 Task: Find a house in Naivasha, Kenya for 4 adults from August 12 to August 24, with a price range of ₹10,000 to ₹16,000 per night, including WiFi, free parking, TV, gym, and breakfast.
Action: Mouse moved to (514, 134)
Screenshot: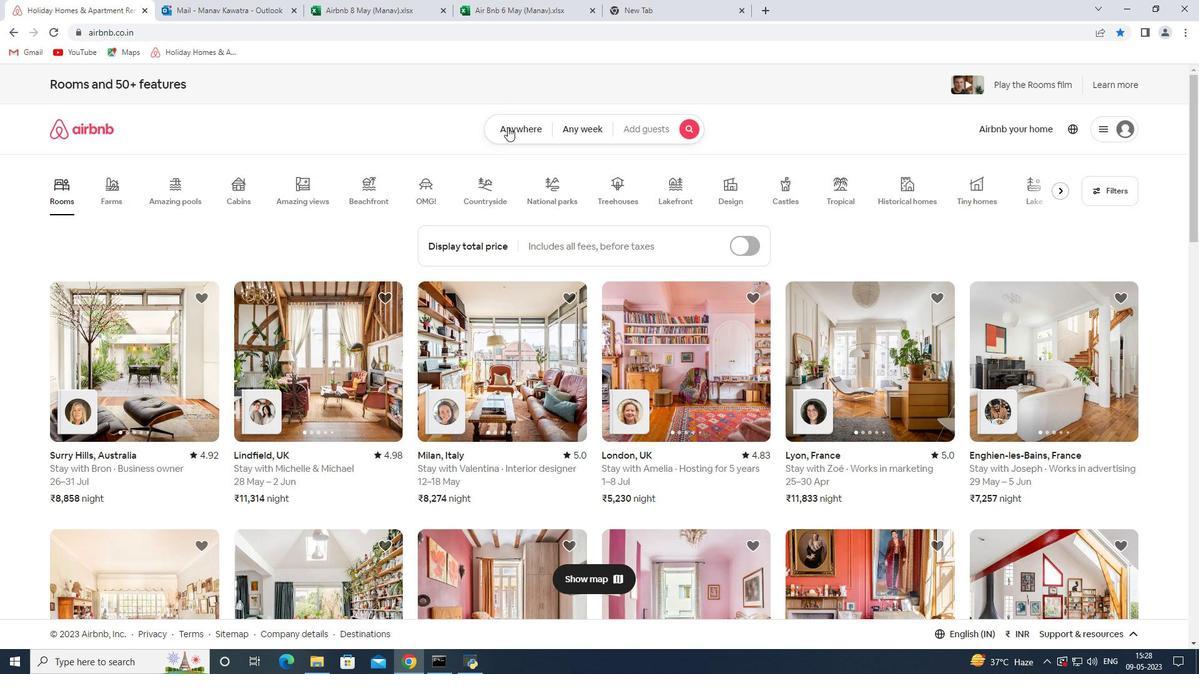 
Action: Mouse pressed left at (514, 134)
Screenshot: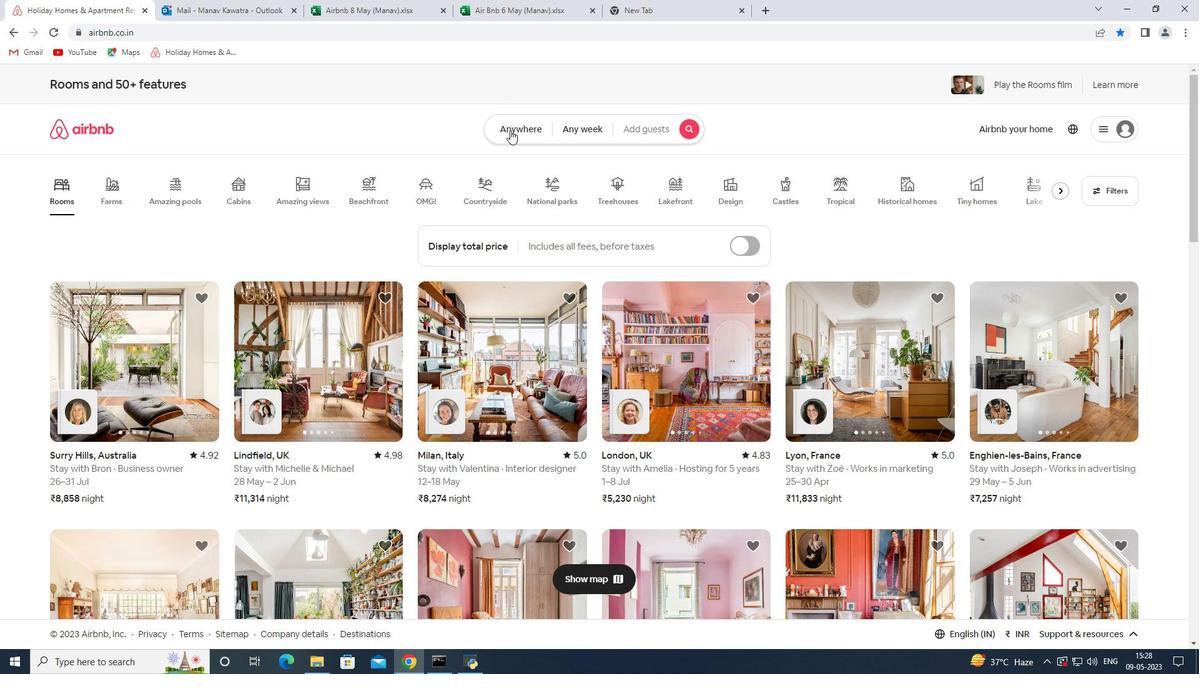 
Action: Mouse moved to (445, 176)
Screenshot: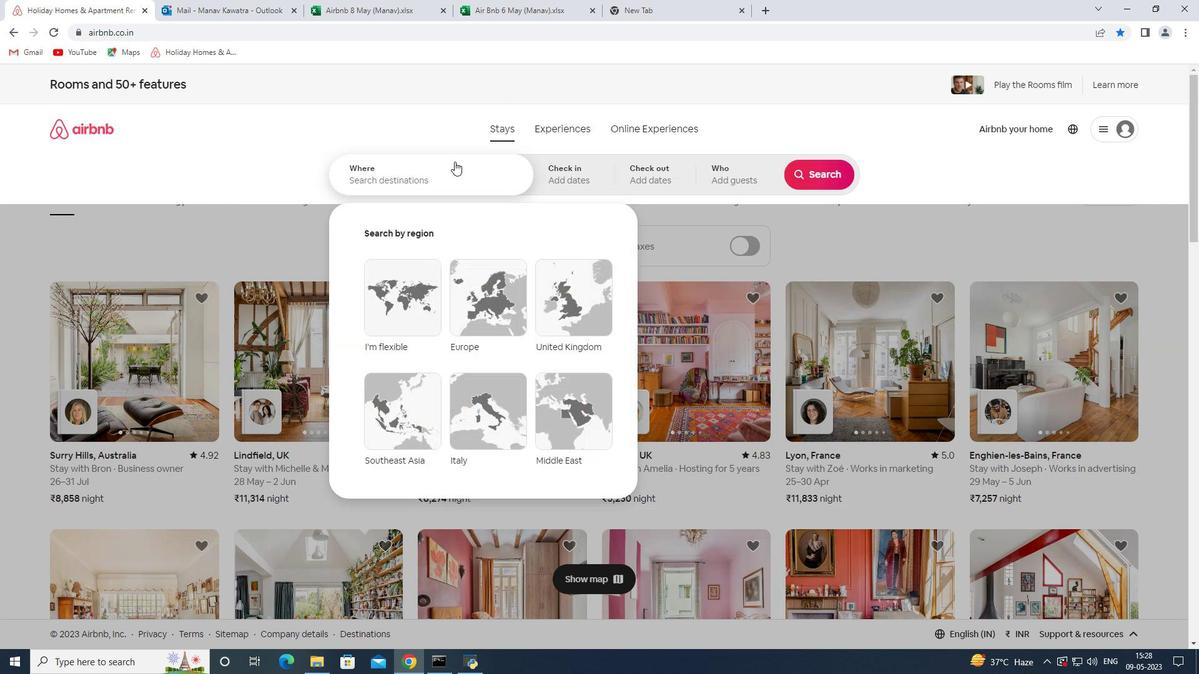 
Action: Mouse pressed left at (445, 176)
Screenshot: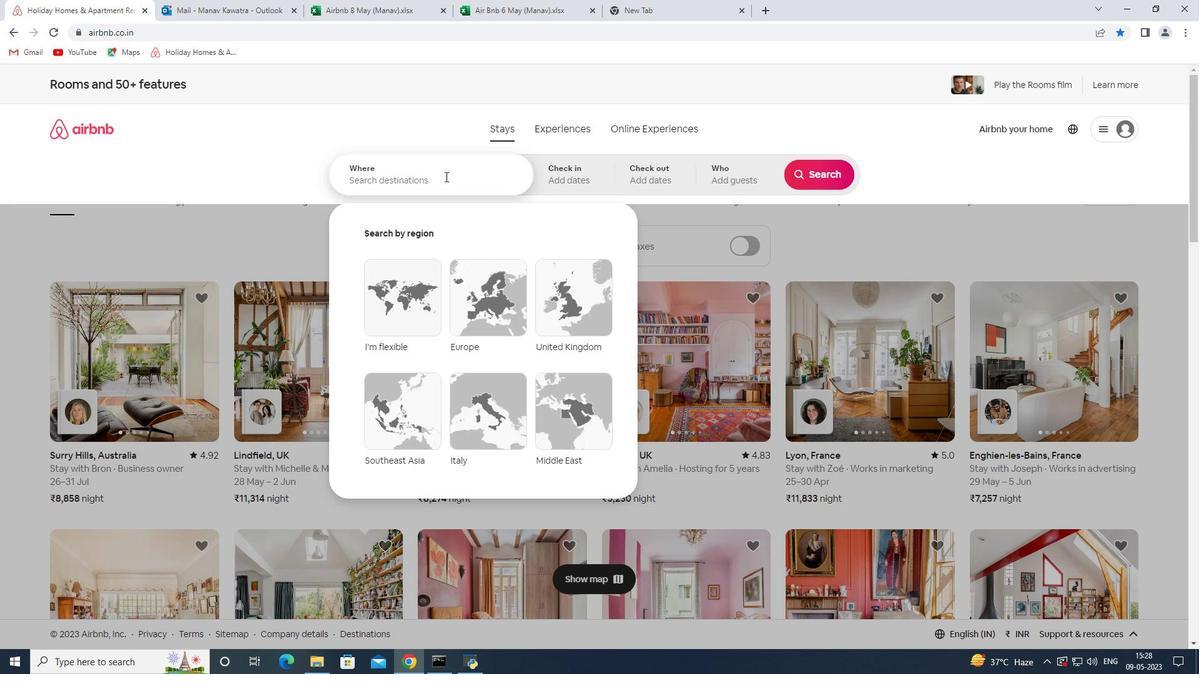 
Action: Key pressed <Key.shift>Naivasha<Key.space><Key.shift>Ke
Screenshot: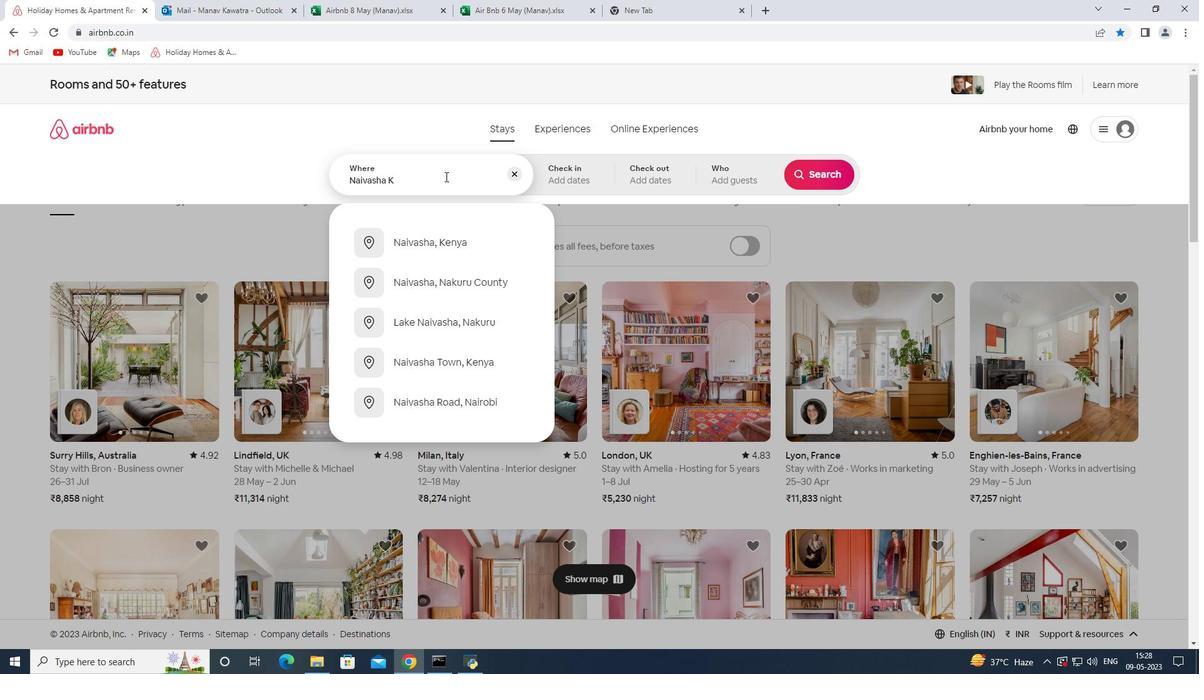 
Action: Mouse moved to (497, 242)
Screenshot: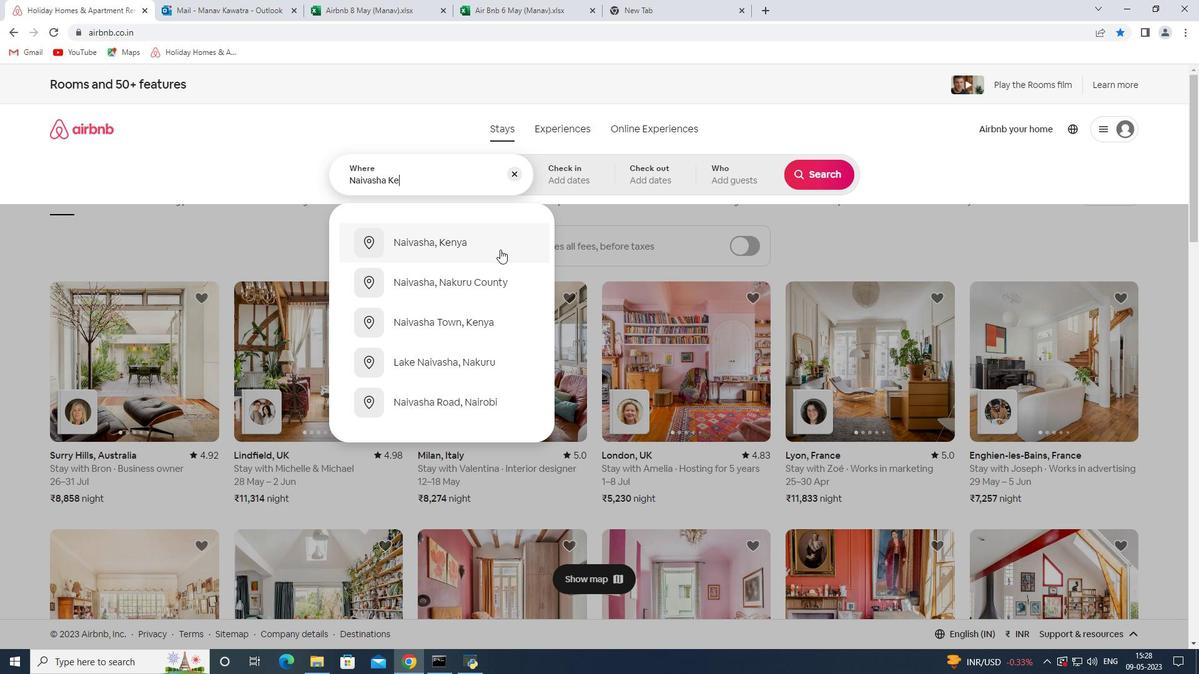 
Action: Mouse pressed left at (497, 242)
Screenshot: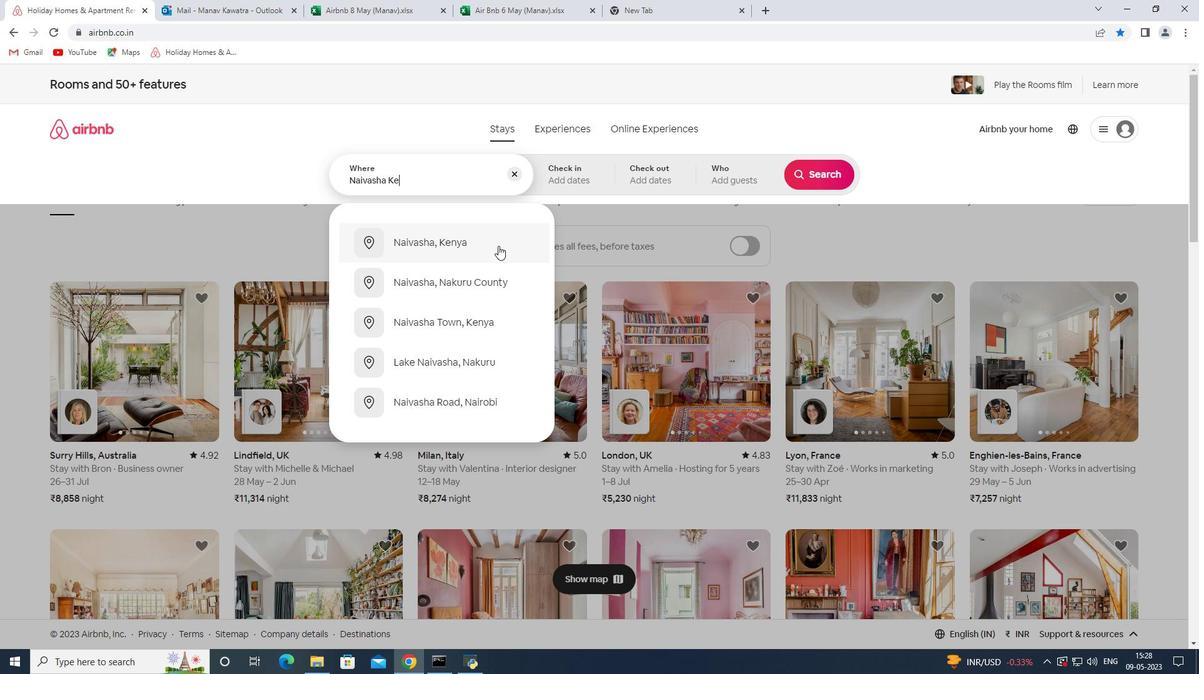 
Action: Mouse moved to (824, 269)
Screenshot: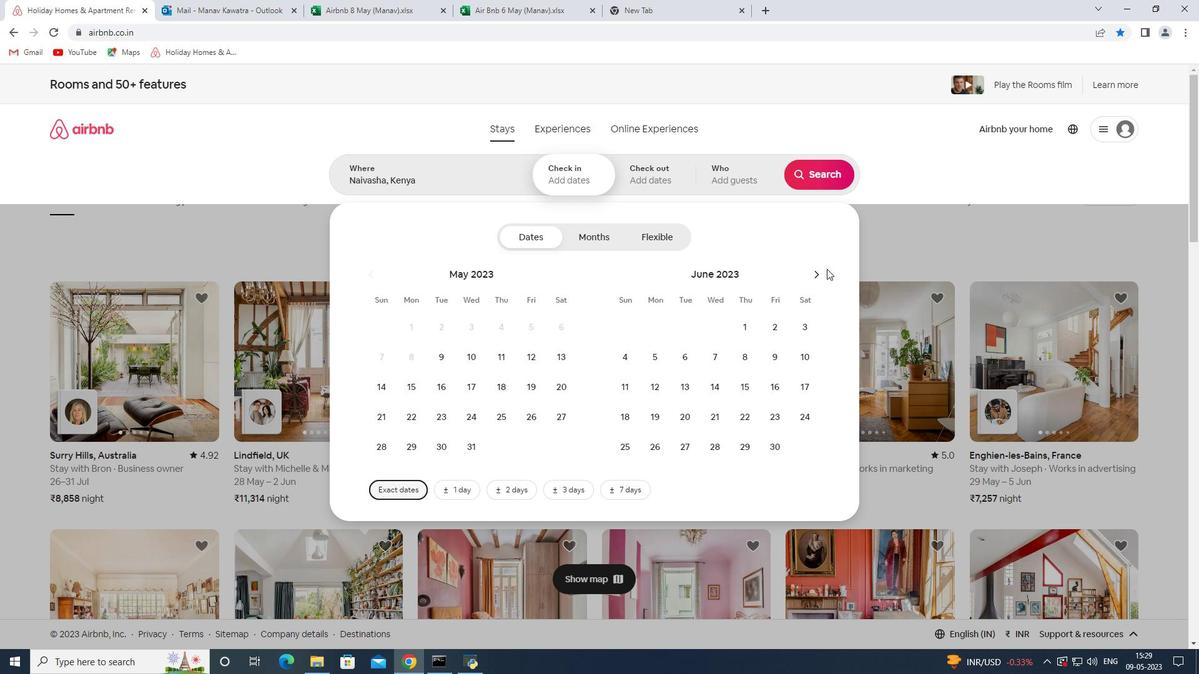 
Action: Mouse pressed left at (824, 269)
Screenshot: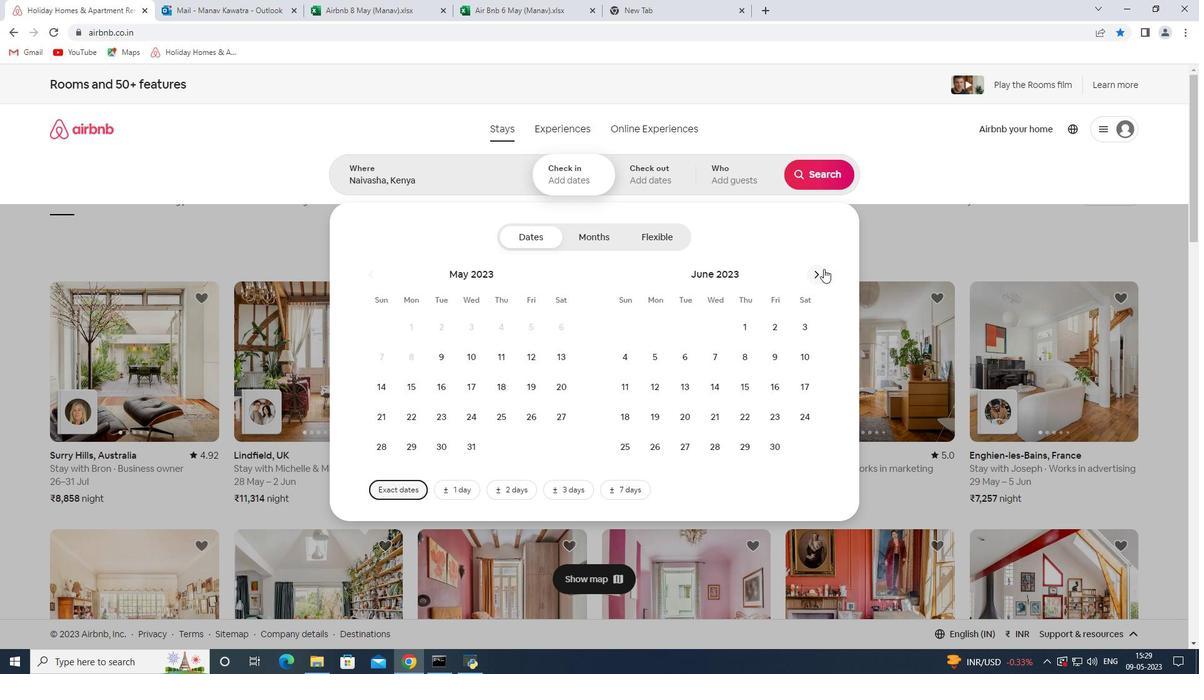 
Action: Mouse moved to (823, 270)
Screenshot: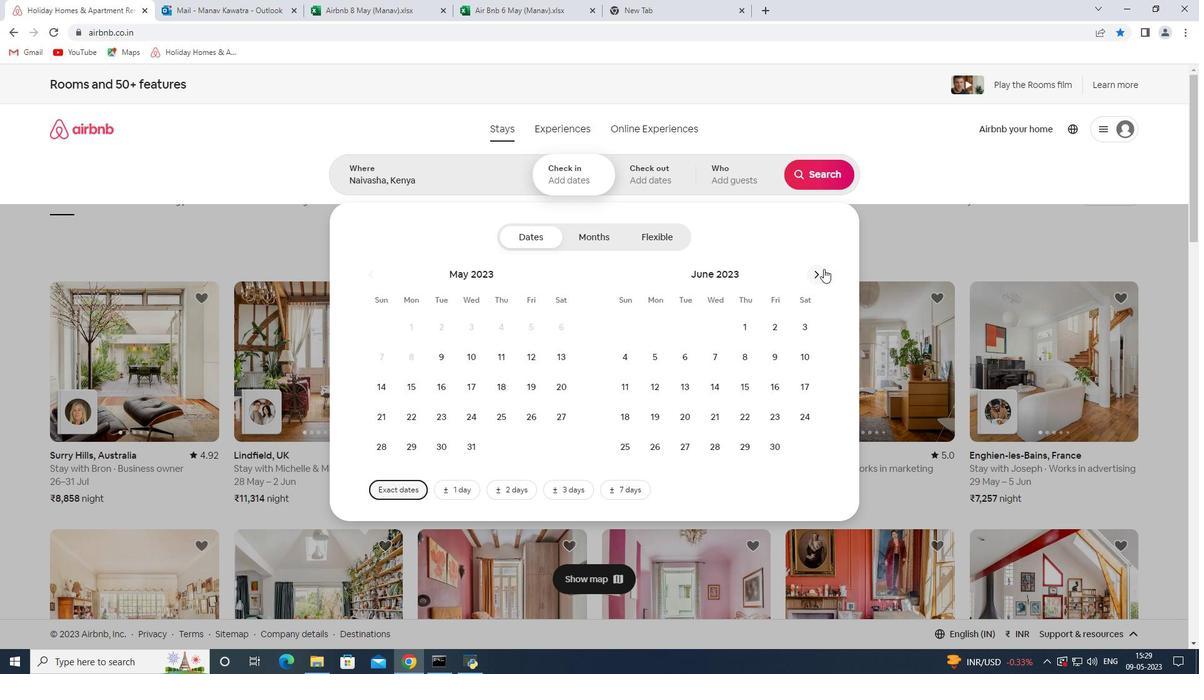 
Action: Mouse pressed left at (823, 270)
Screenshot: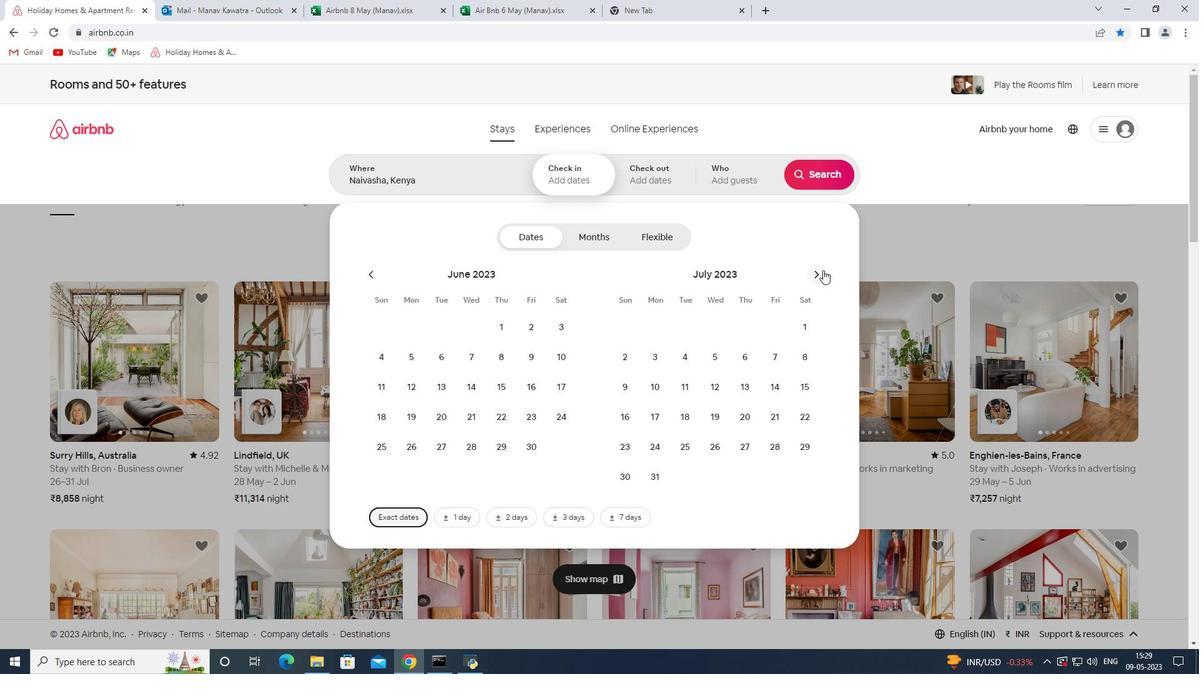 
Action: Mouse moved to (810, 357)
Screenshot: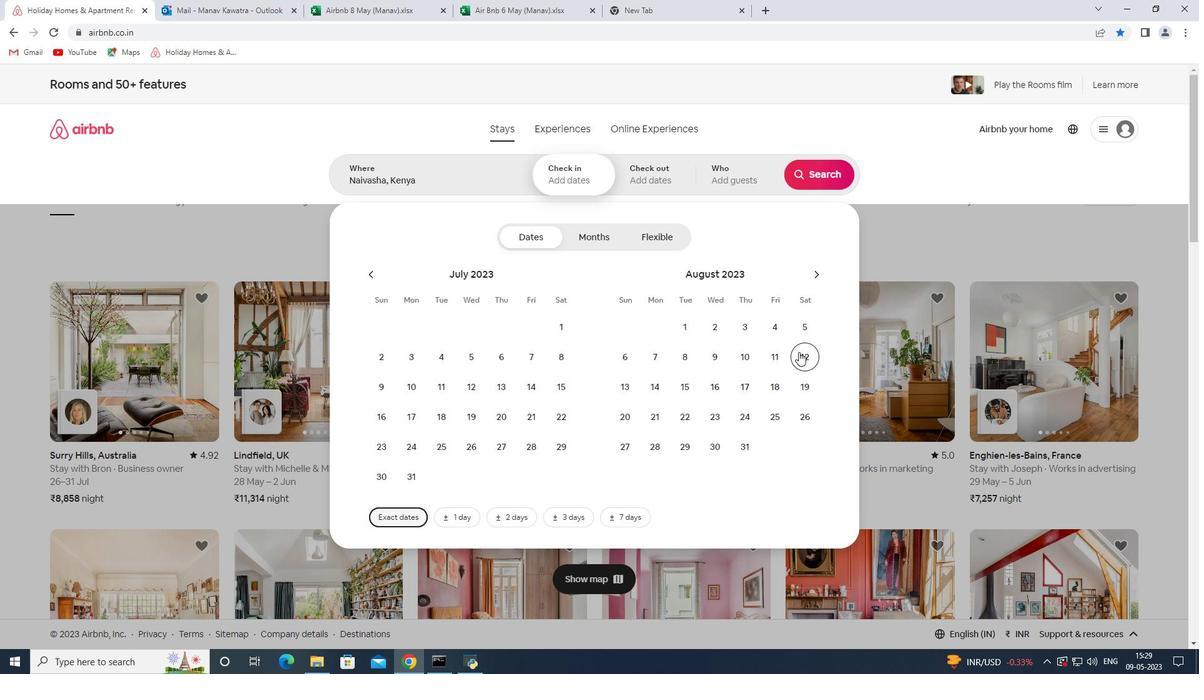
Action: Mouse pressed left at (810, 357)
Screenshot: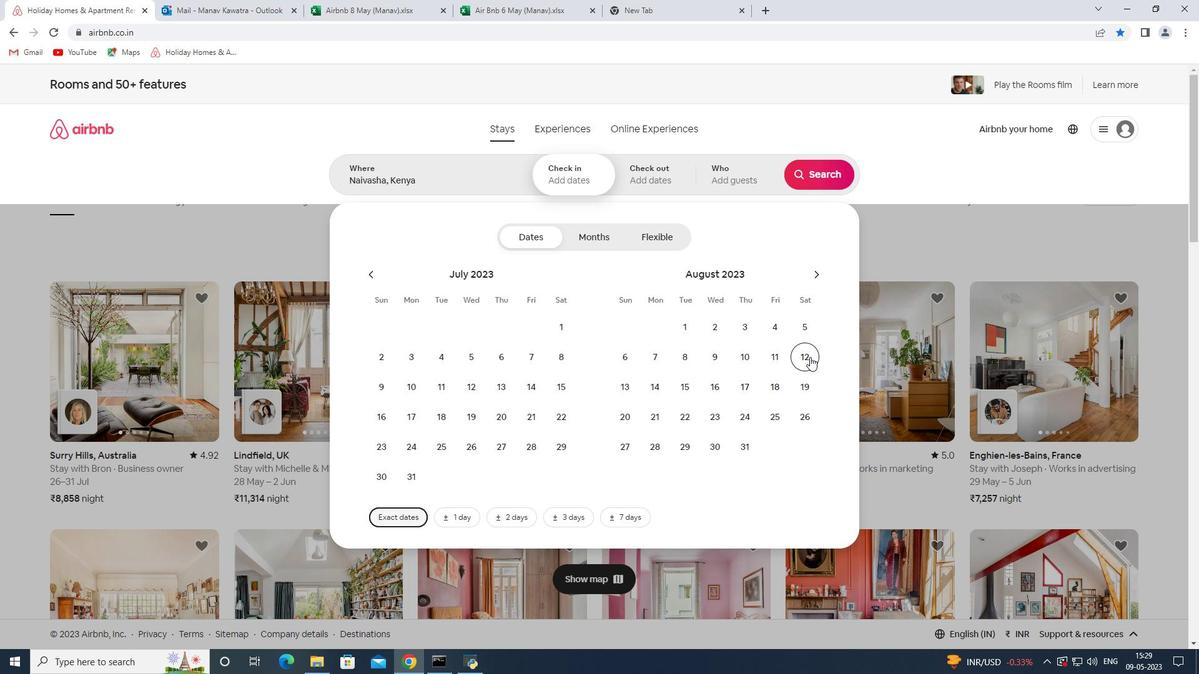 
Action: Mouse moved to (711, 386)
Screenshot: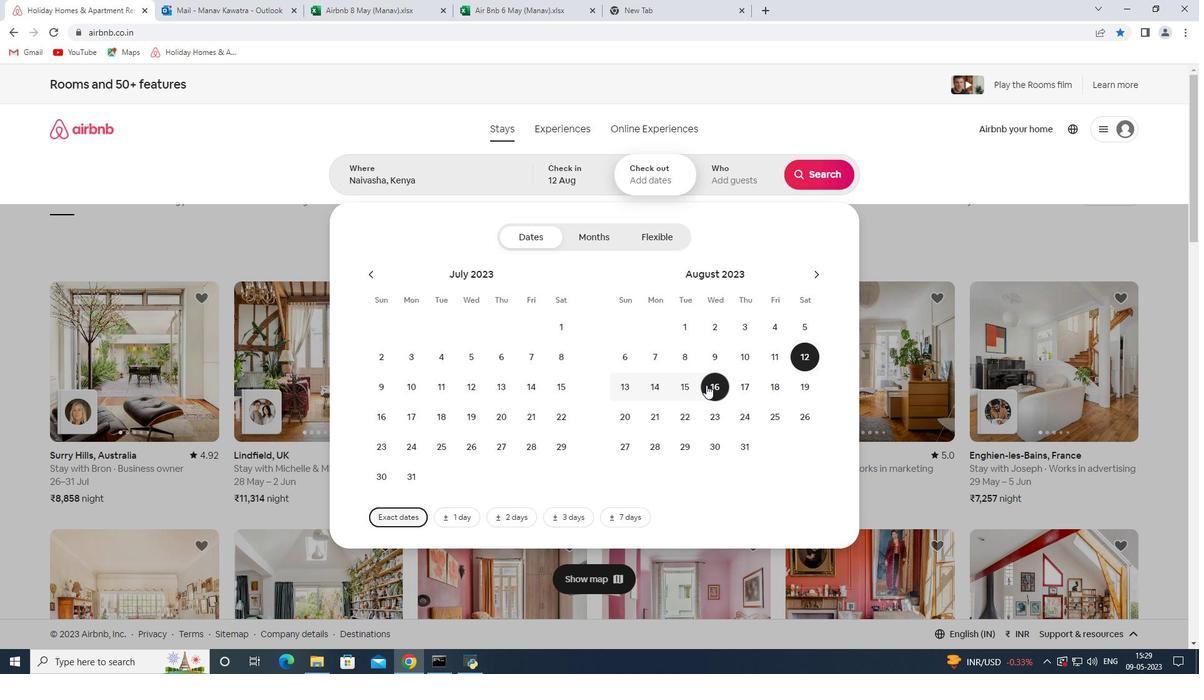 
Action: Mouse pressed left at (711, 386)
Screenshot: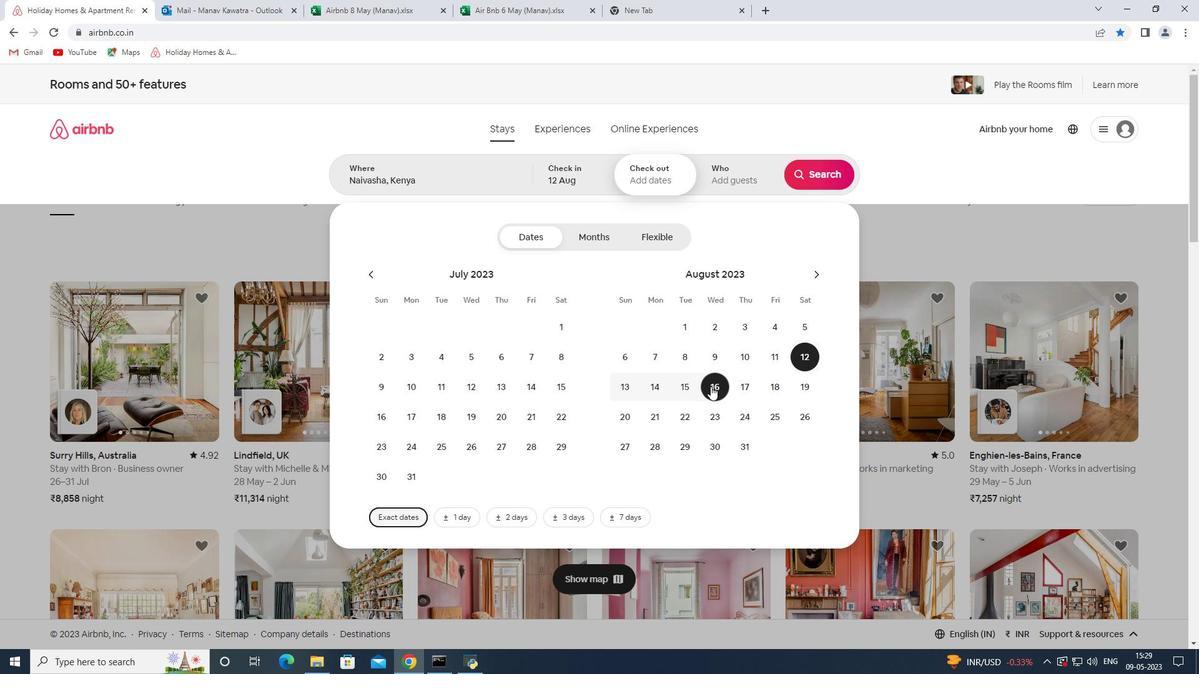 
Action: Mouse moved to (728, 174)
Screenshot: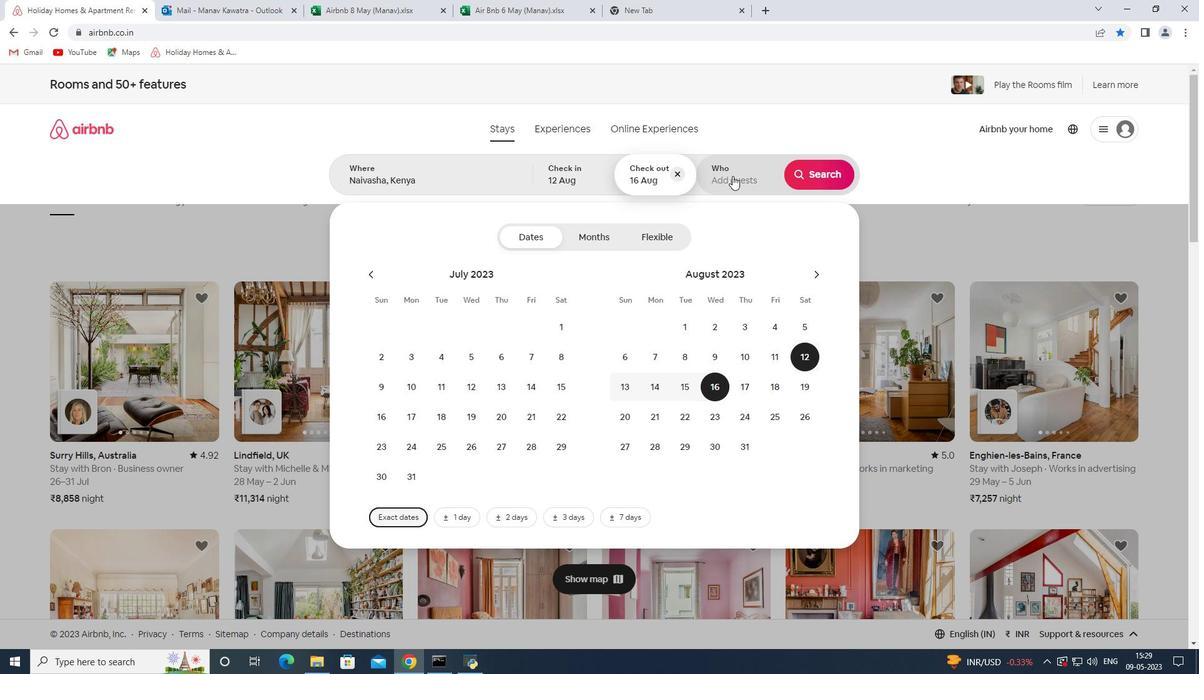 
Action: Mouse pressed left at (728, 174)
Screenshot: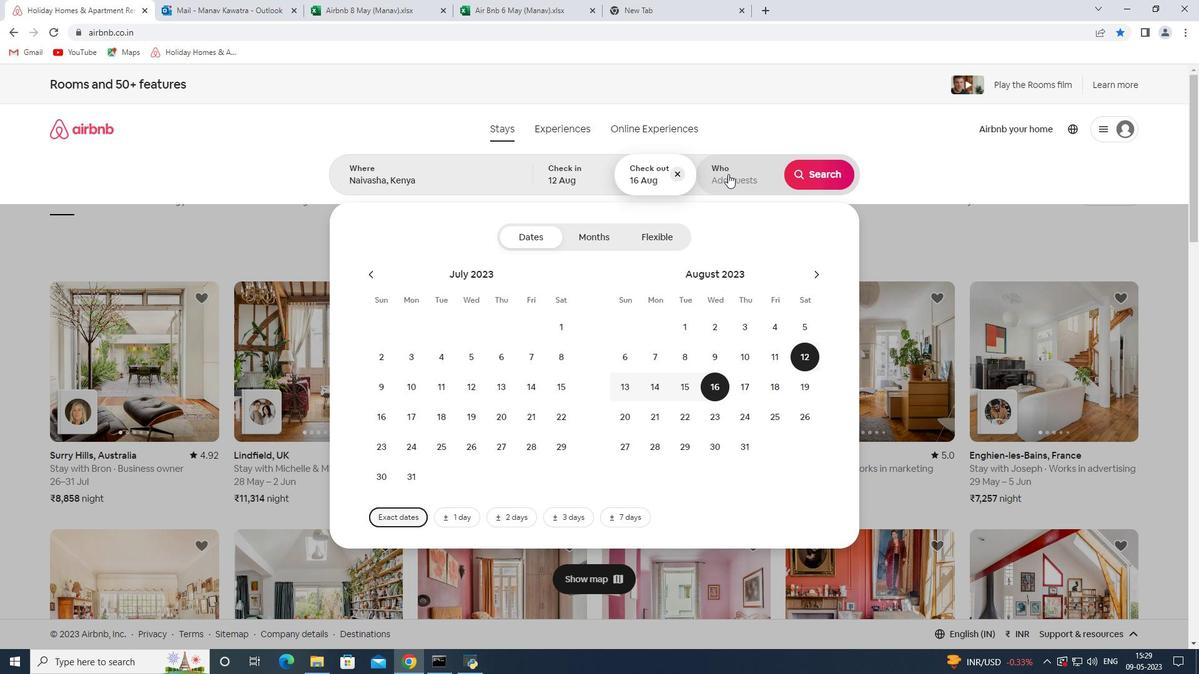 
Action: Mouse moved to (827, 238)
Screenshot: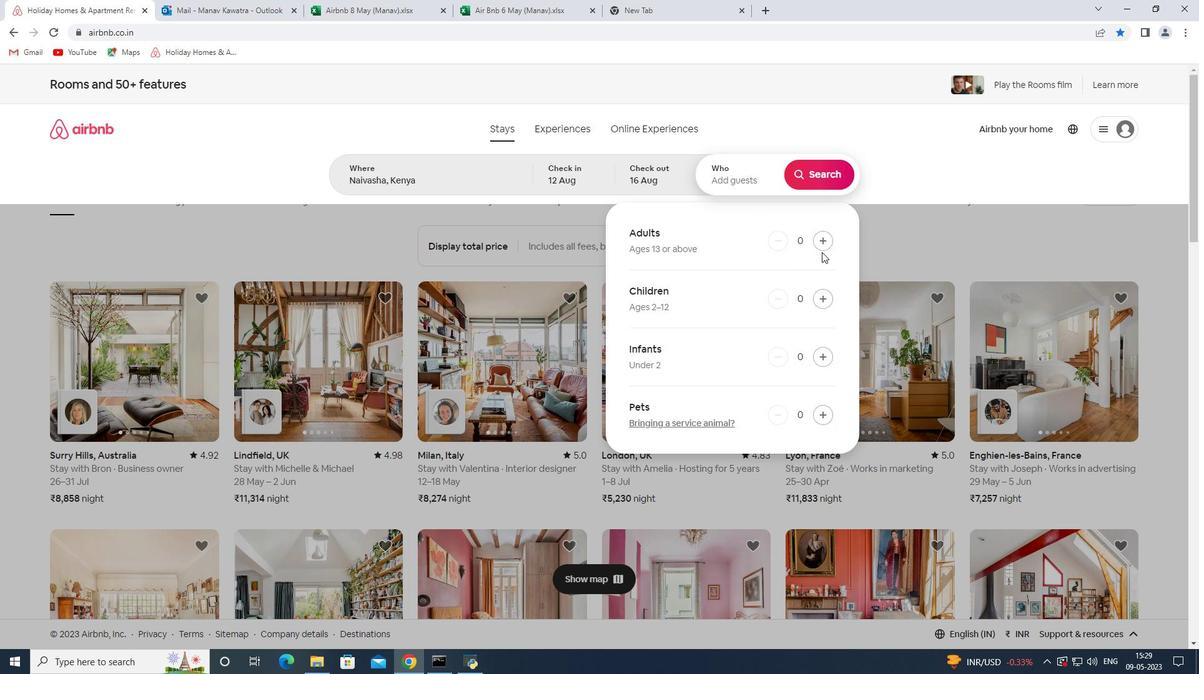 
Action: Mouse pressed left at (827, 238)
Screenshot: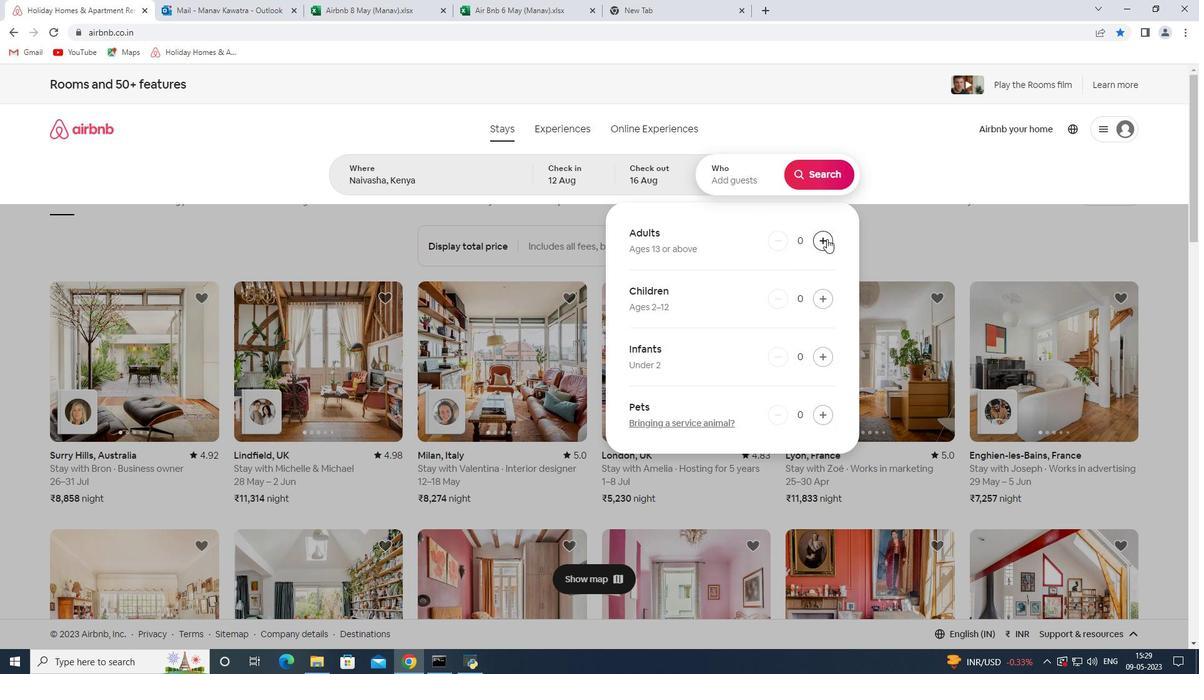 
Action: Mouse moved to (826, 238)
Screenshot: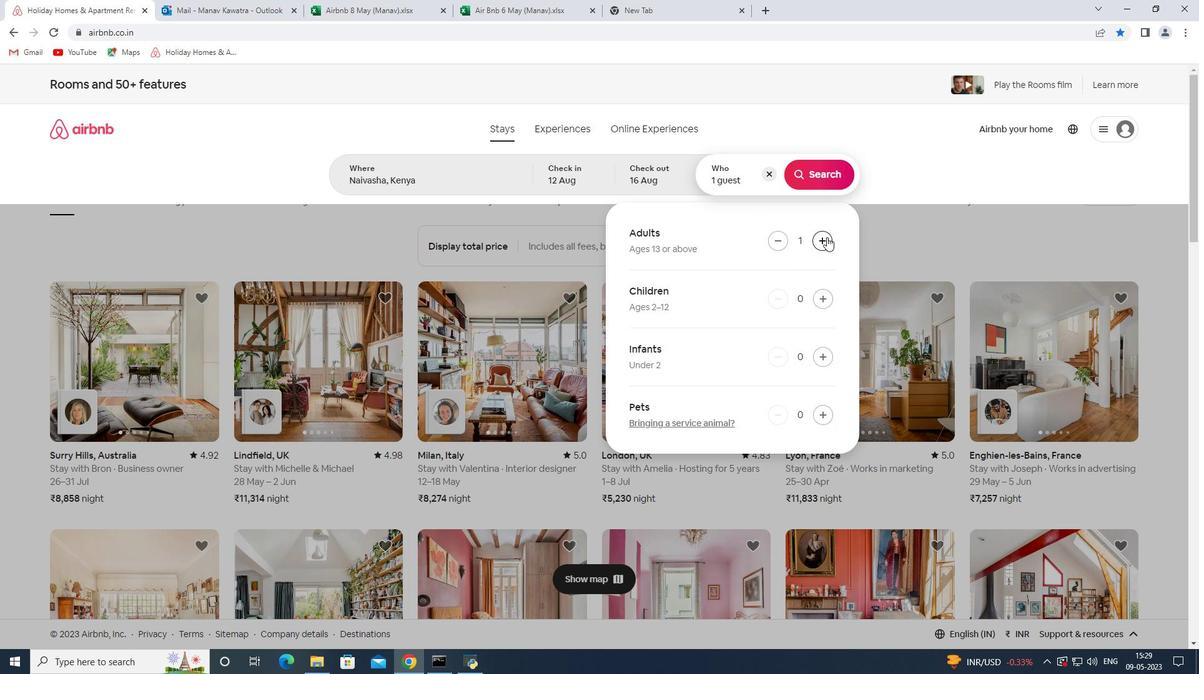 
Action: Mouse pressed left at (826, 238)
Screenshot: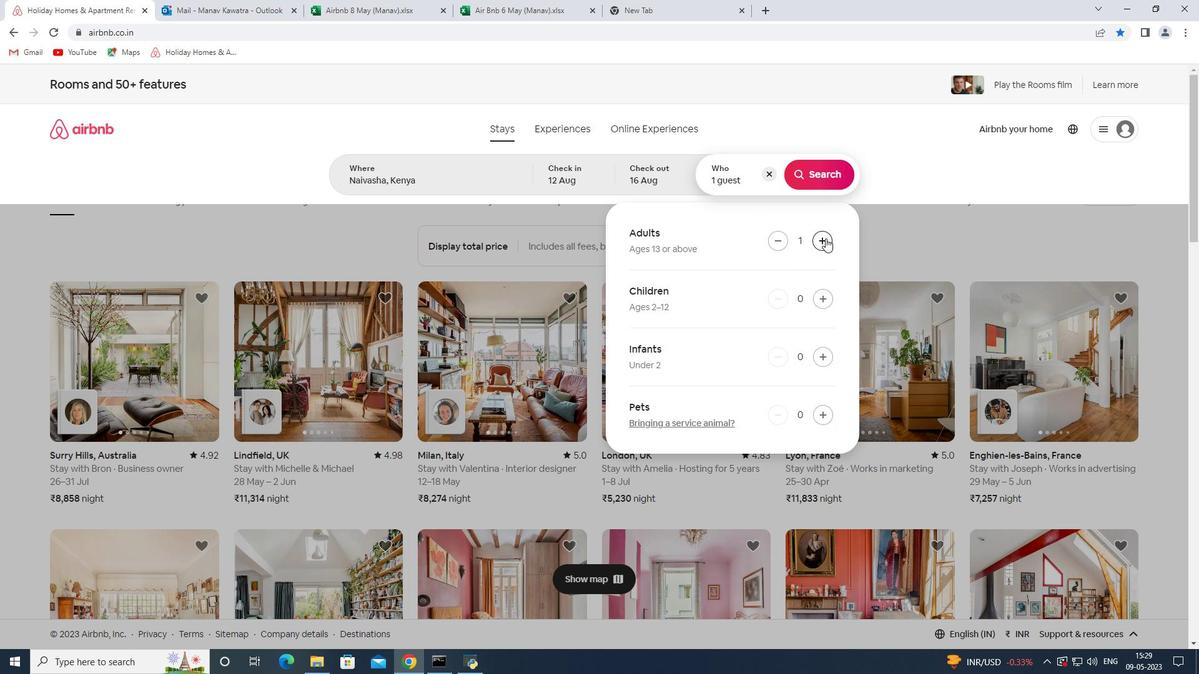 
Action: Mouse pressed left at (826, 238)
Screenshot: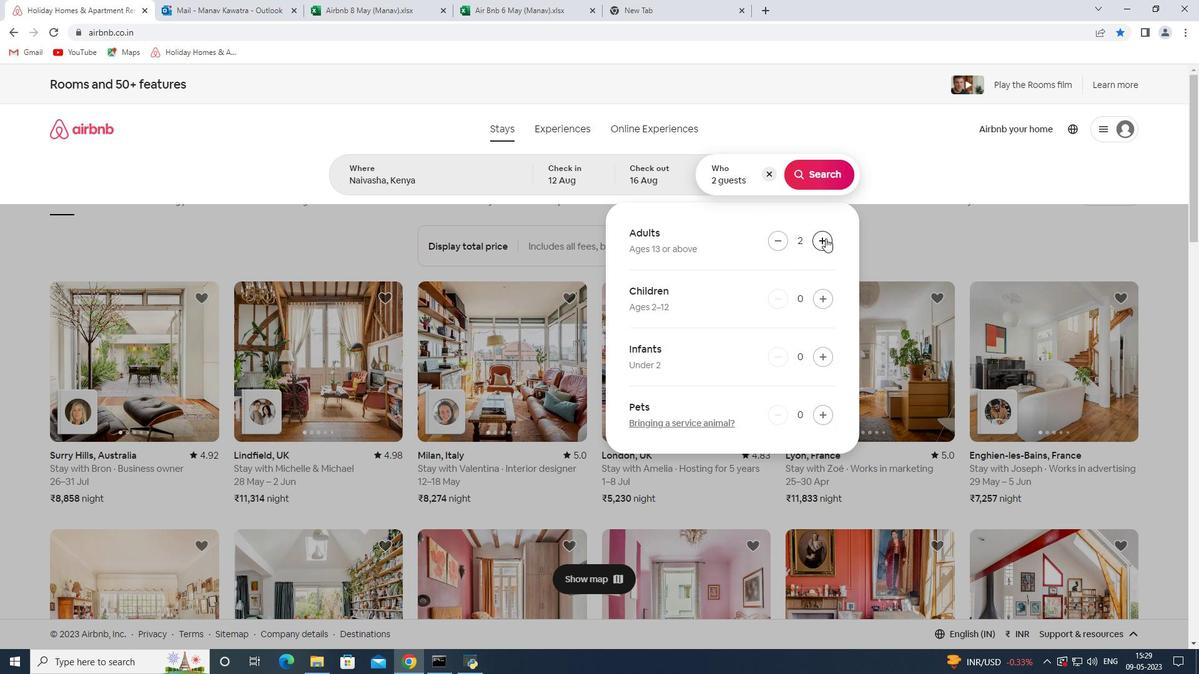 
Action: Mouse pressed left at (826, 238)
Screenshot: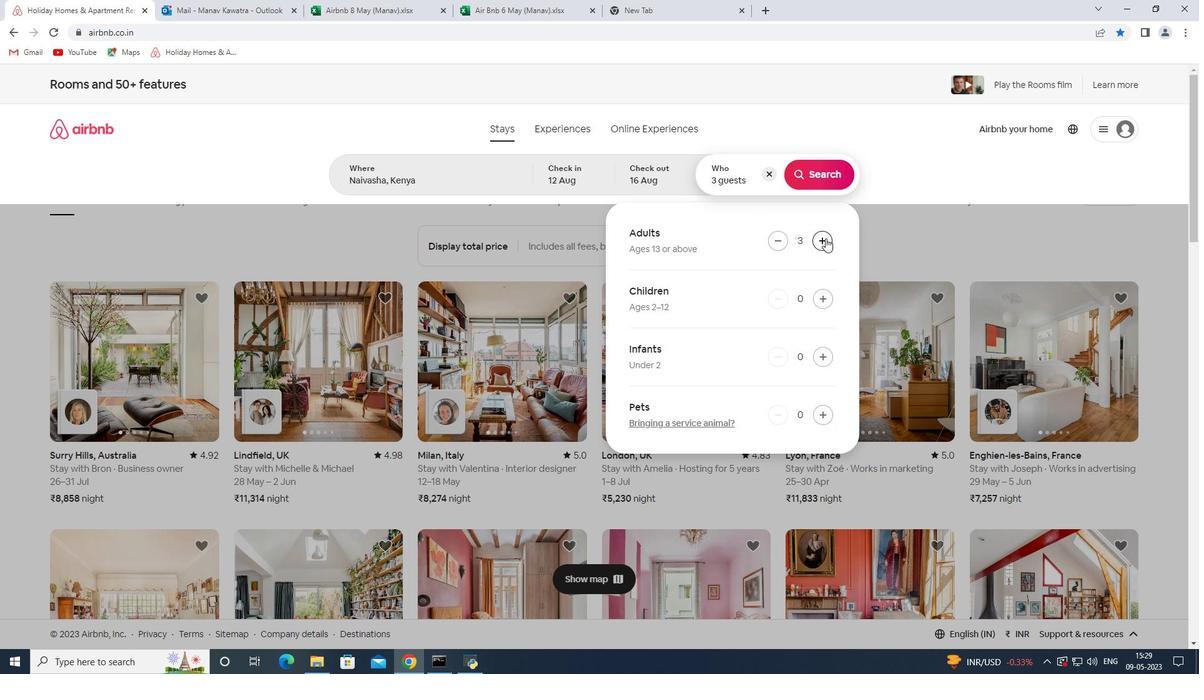 
Action: Mouse pressed left at (826, 238)
Screenshot: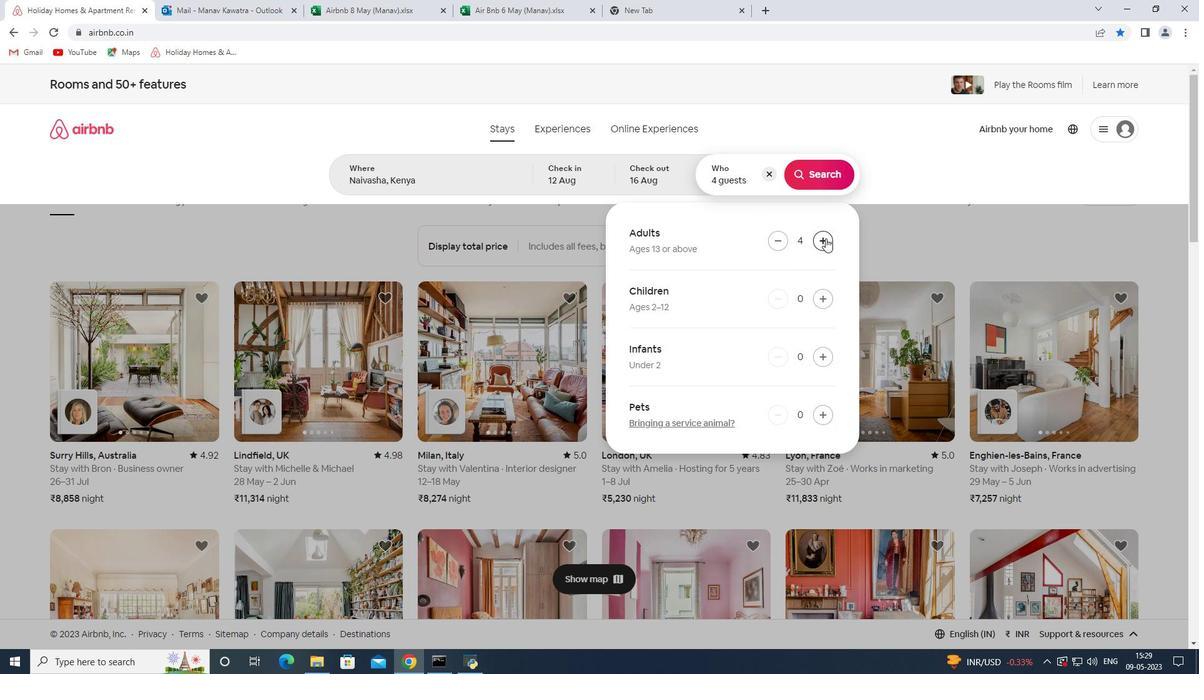 
Action: Mouse pressed left at (826, 238)
Screenshot: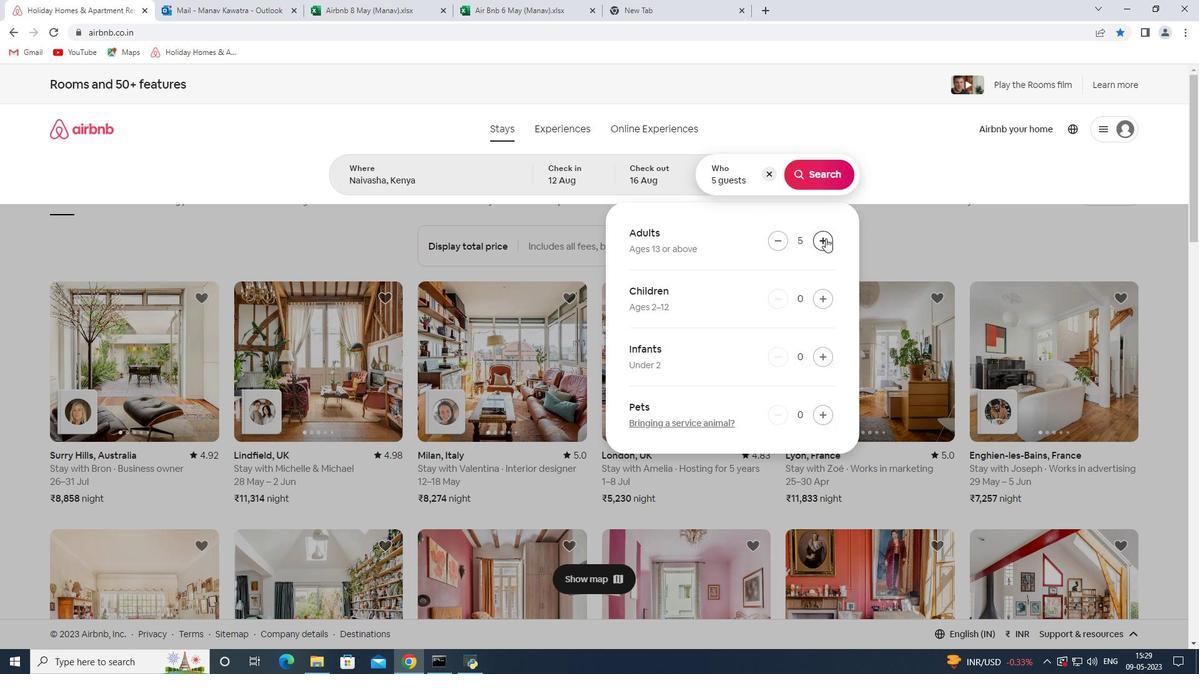 
Action: Mouse pressed left at (826, 238)
Screenshot: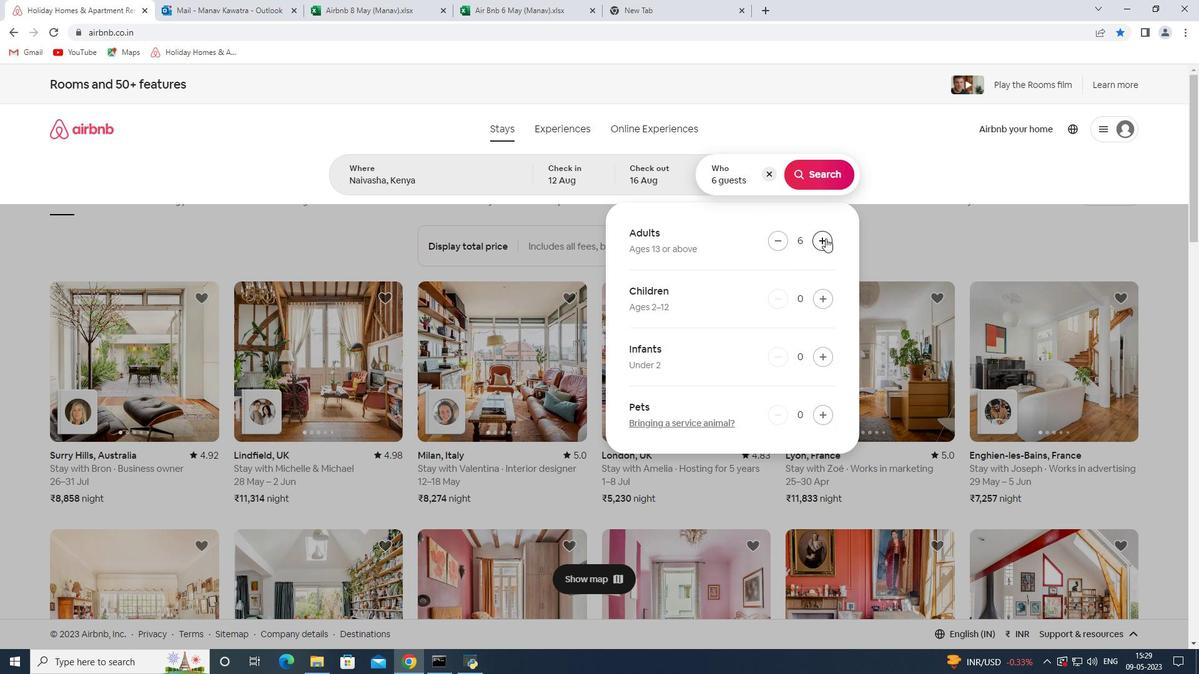 
Action: Mouse pressed left at (826, 238)
Screenshot: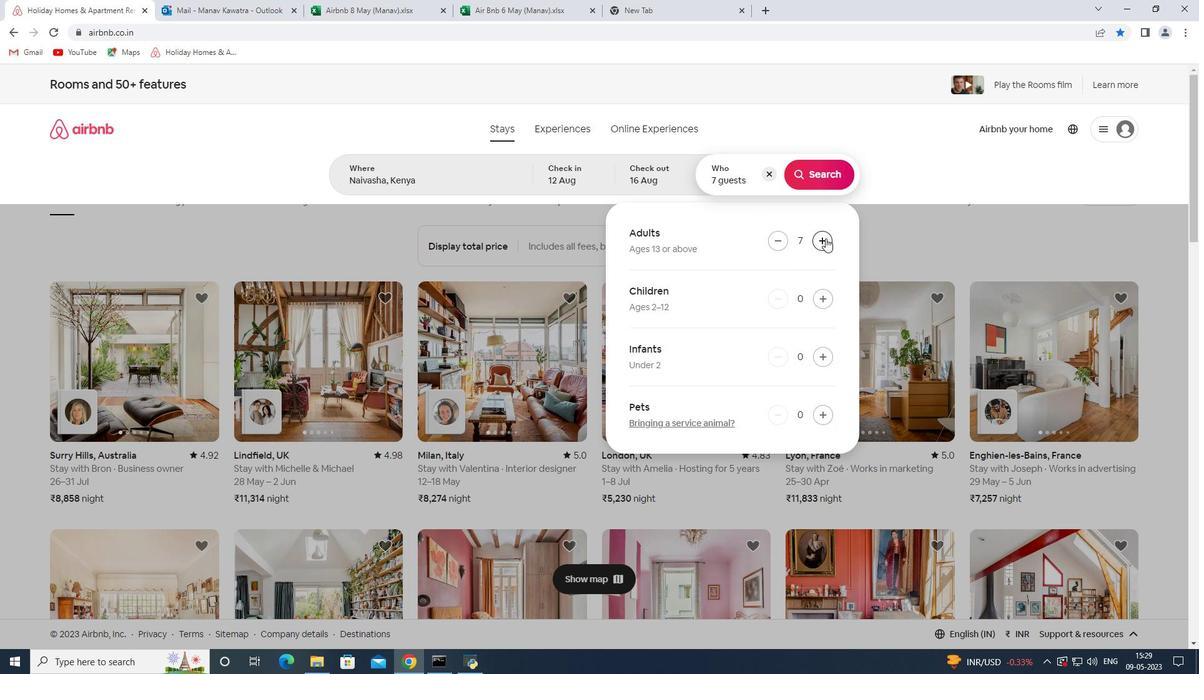 
Action: Mouse moved to (812, 170)
Screenshot: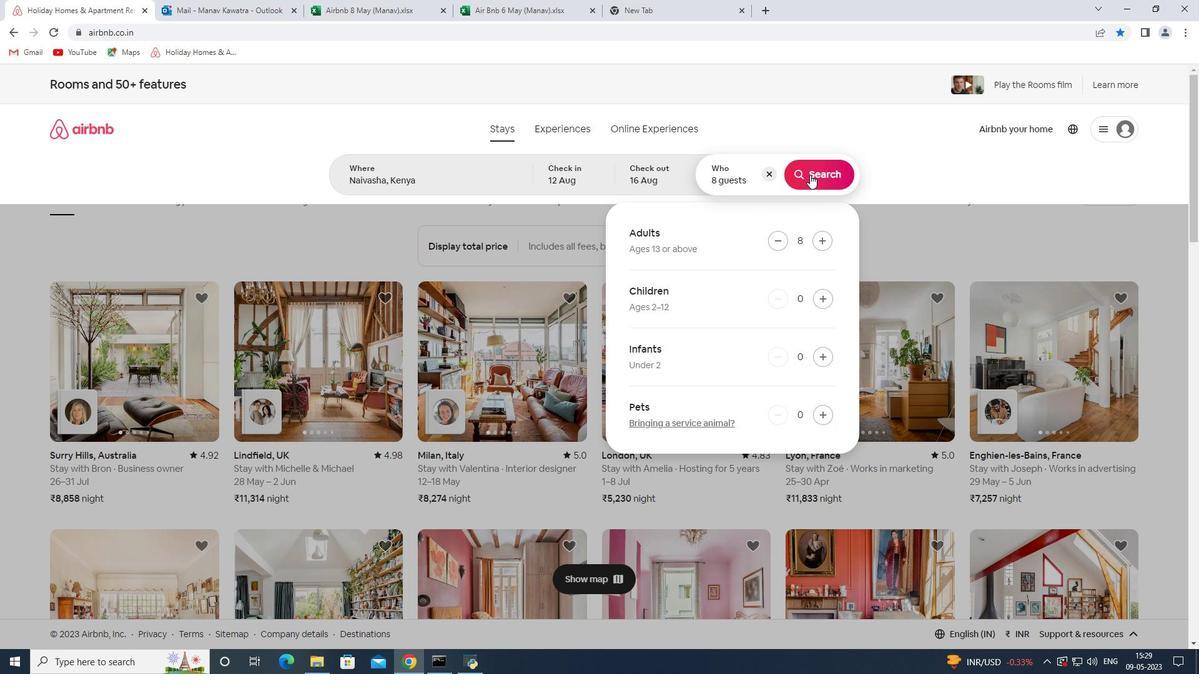 
Action: Mouse pressed left at (812, 170)
Screenshot: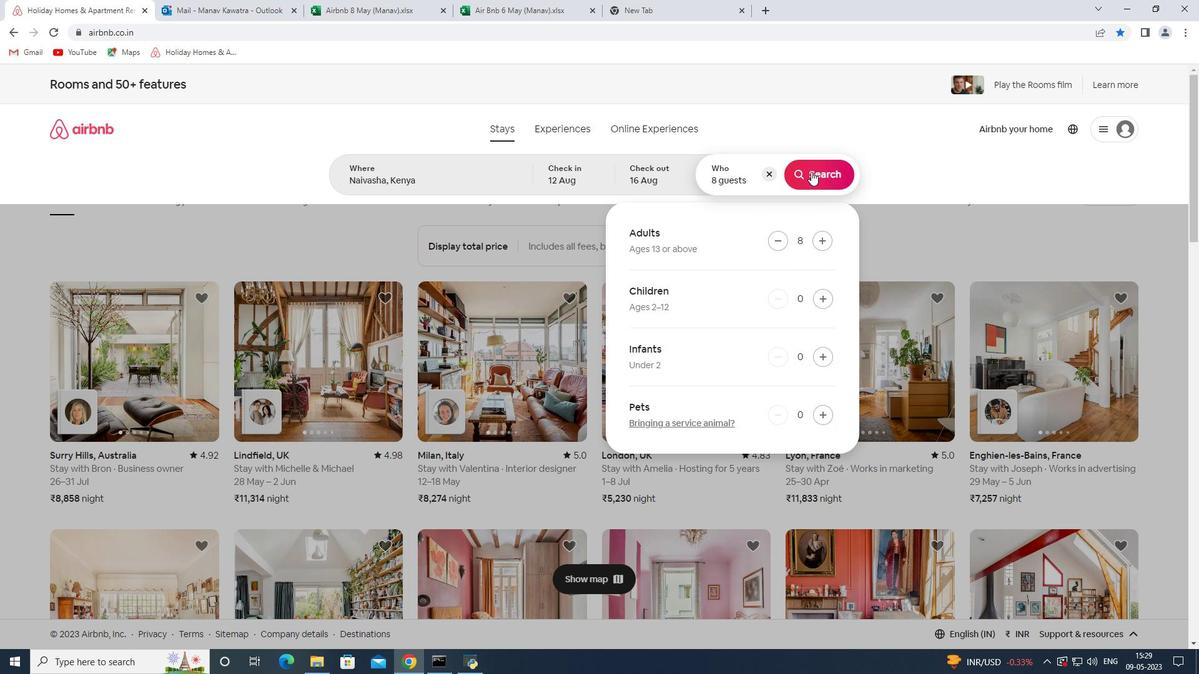 
Action: Mouse moved to (1147, 141)
Screenshot: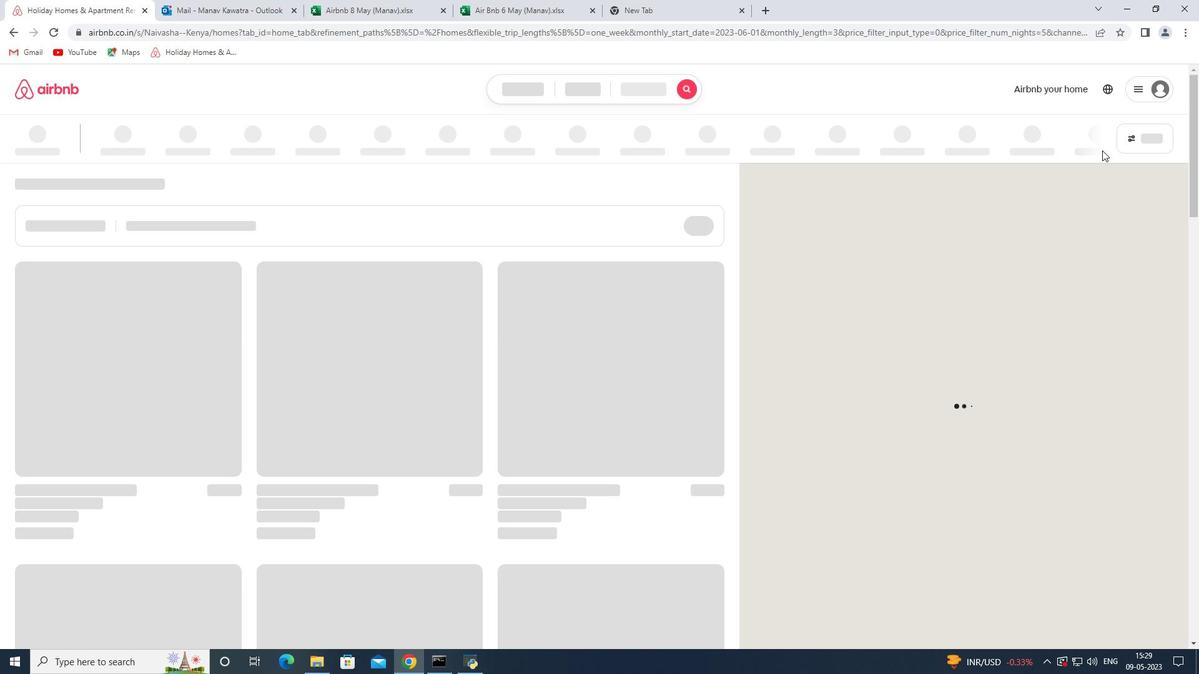 
Action: Mouse pressed left at (1147, 141)
Screenshot: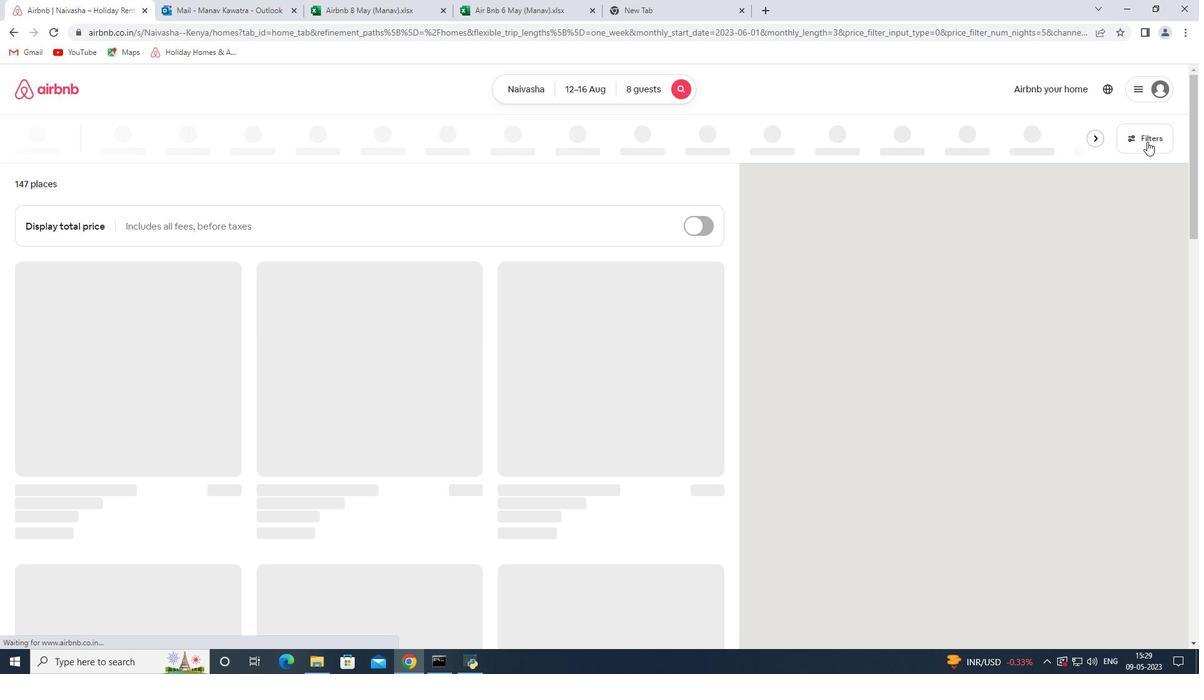 
Action: Mouse moved to (424, 445)
Screenshot: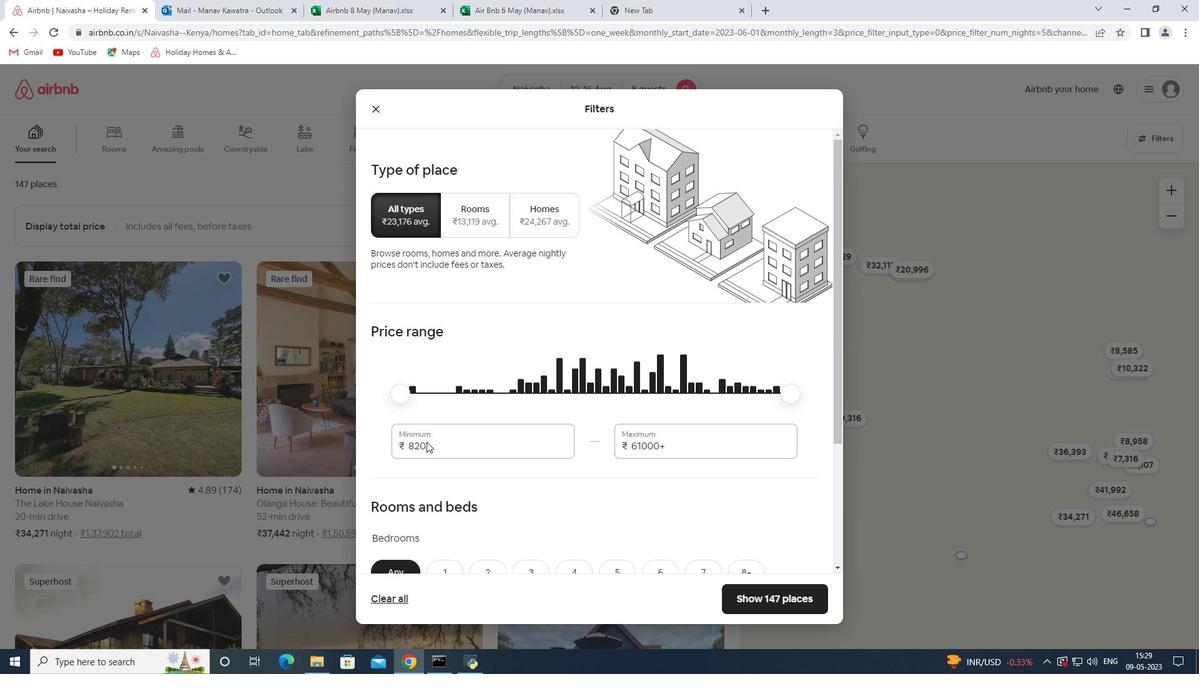 
Action: Mouse pressed left at (424, 445)
Screenshot: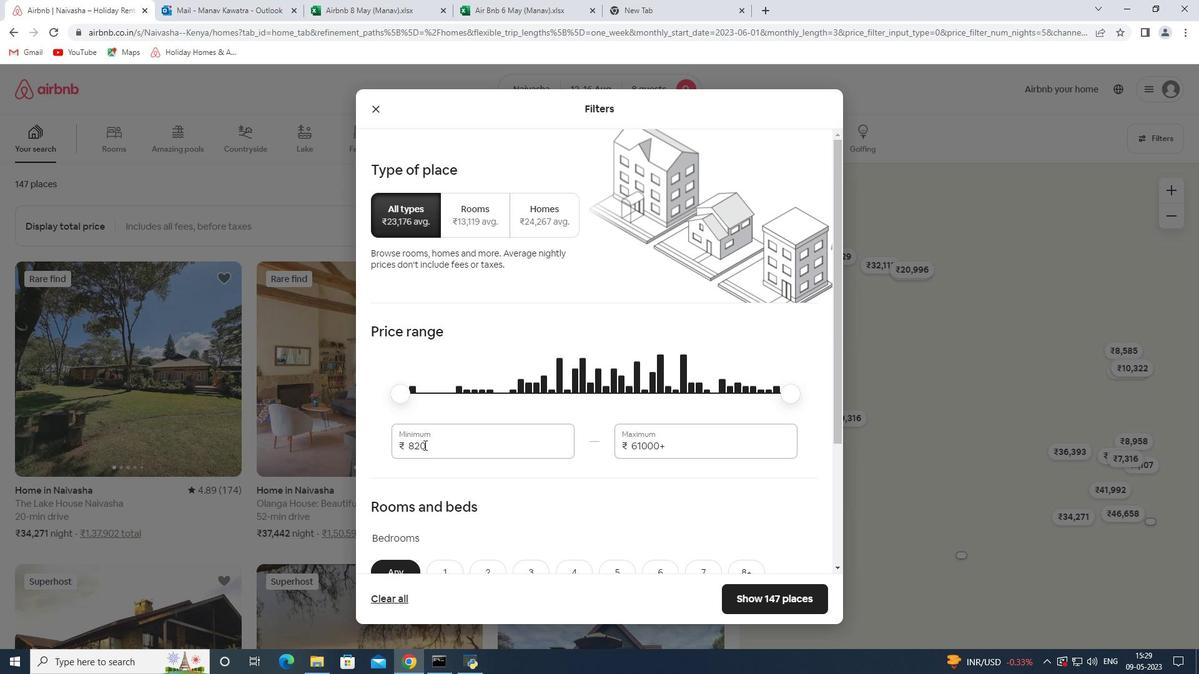 
Action: Mouse moved to (433, 444)
Screenshot: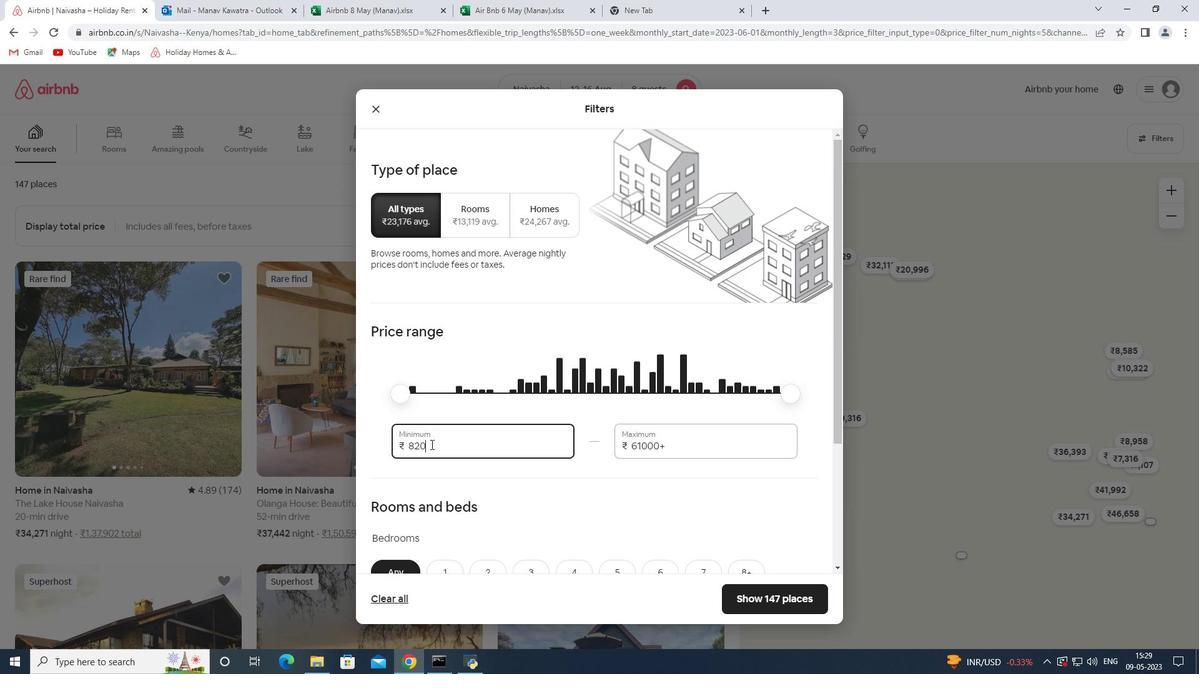 
Action: Mouse pressed left at (433, 444)
Screenshot: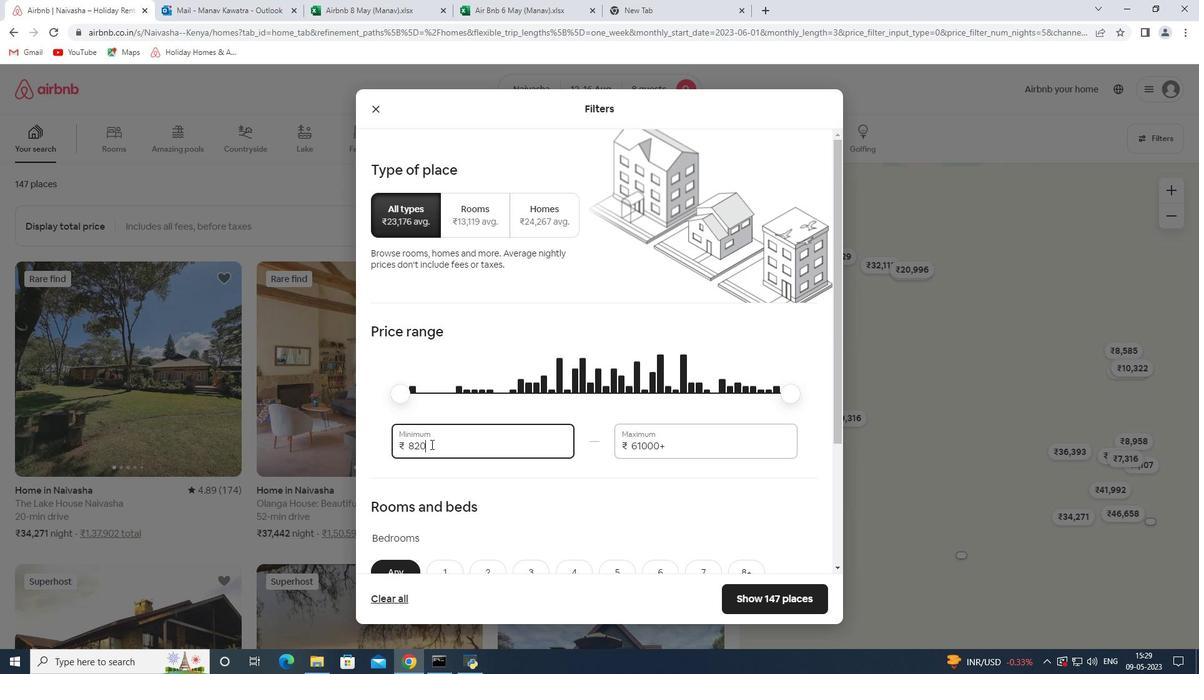 
Action: Mouse pressed left at (433, 444)
Screenshot: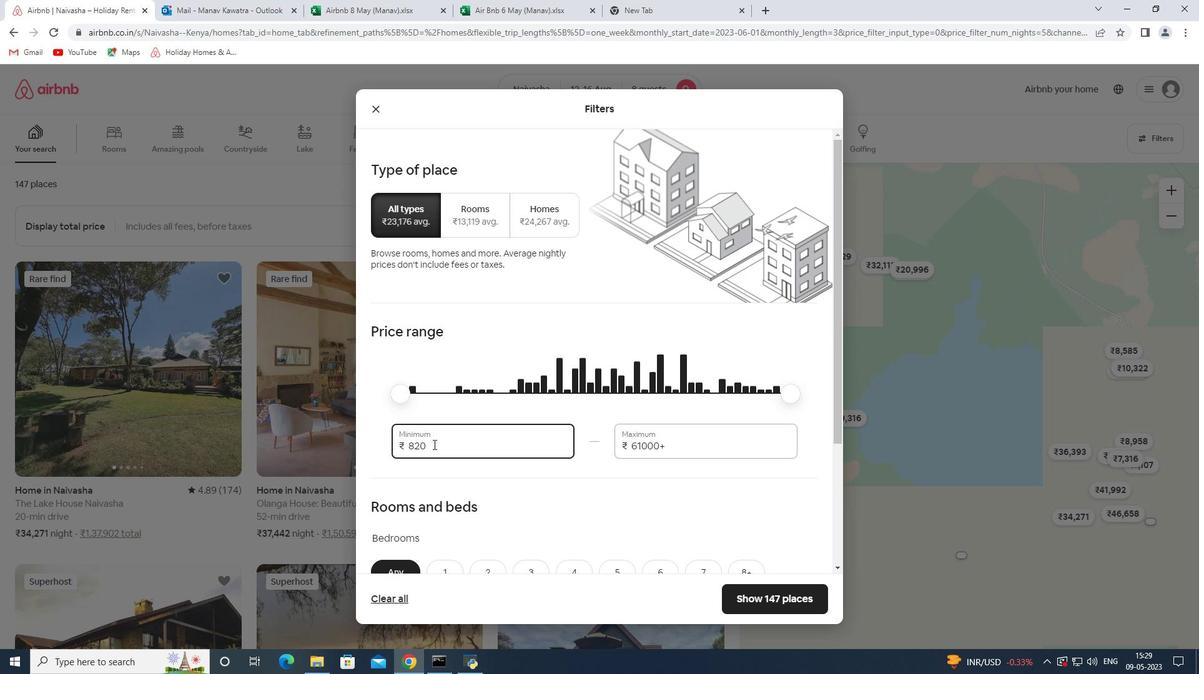 
Action: Key pressed 10000<Key.tab>16000
Screenshot: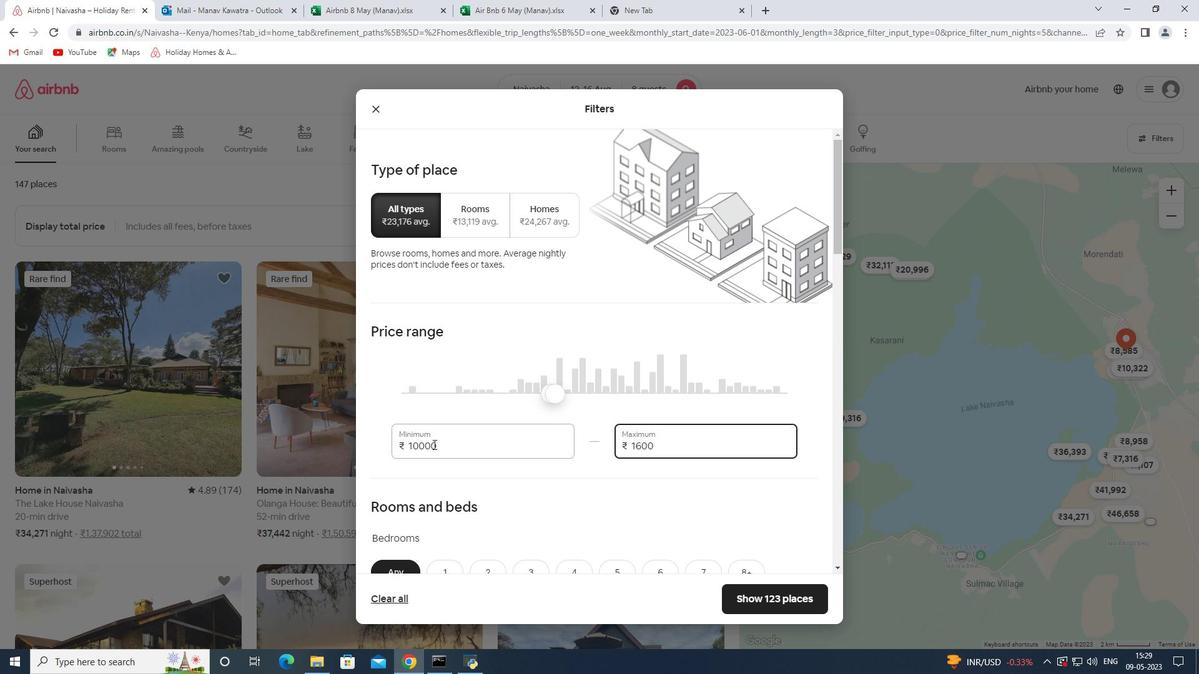 
Action: Mouse moved to (549, 319)
Screenshot: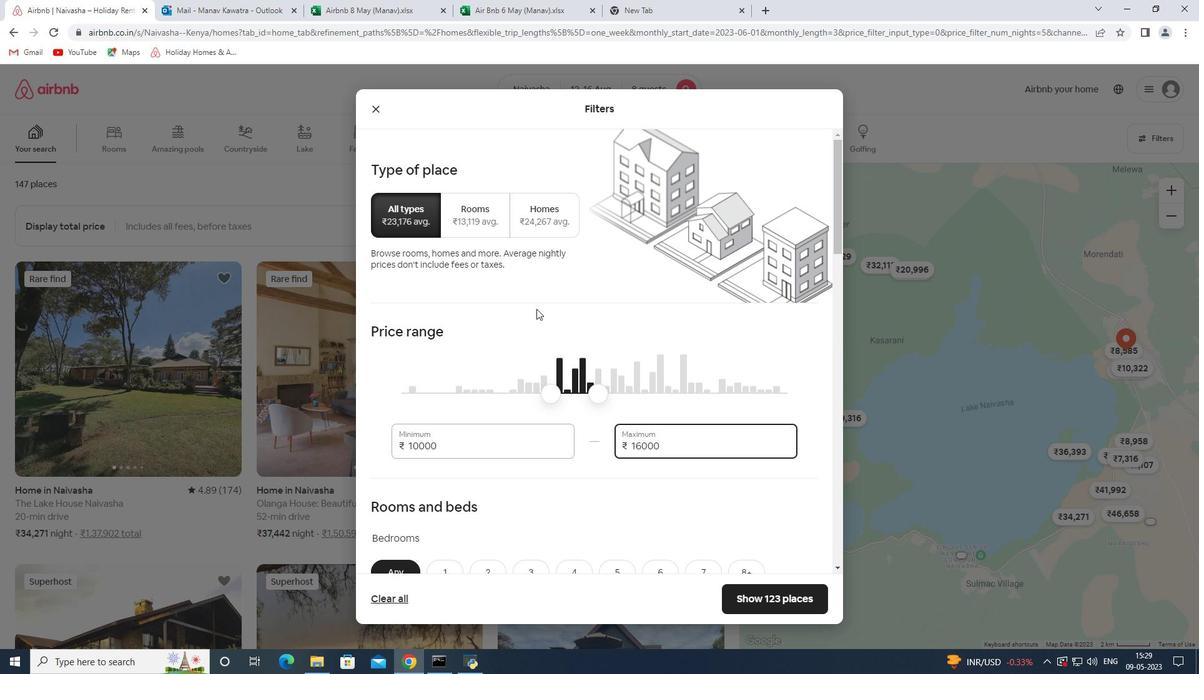 
Action: Mouse scrolled (549, 319) with delta (0, 0)
Screenshot: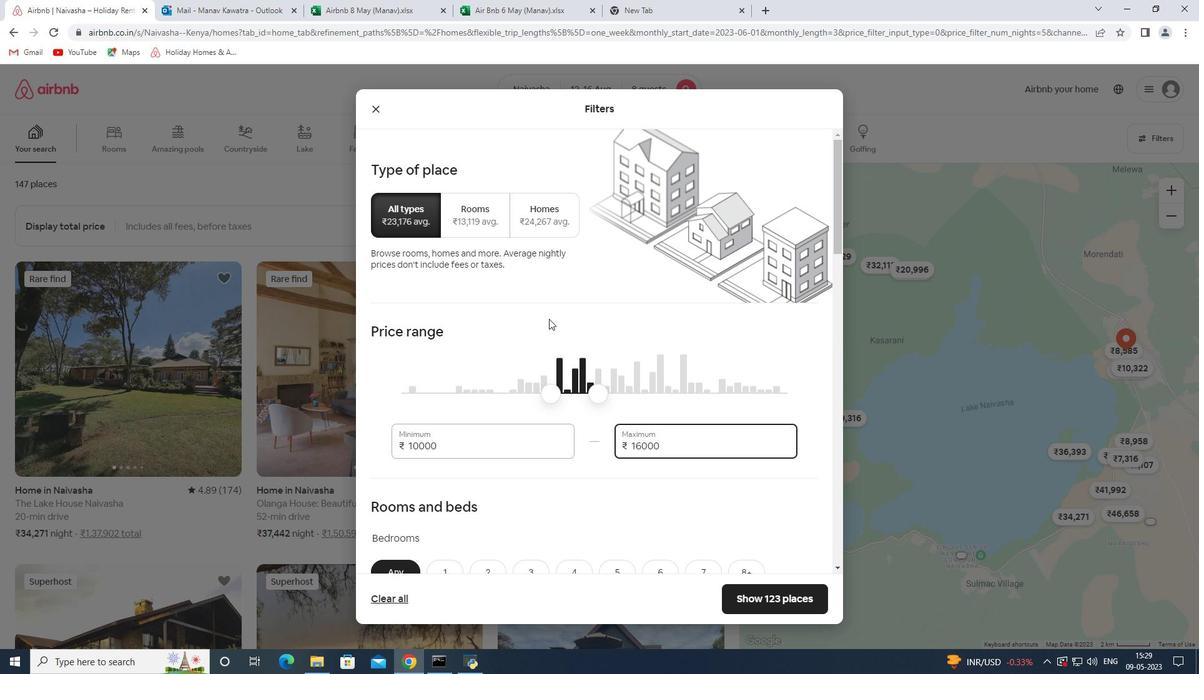 
Action: Mouse scrolled (549, 319) with delta (0, 0)
Screenshot: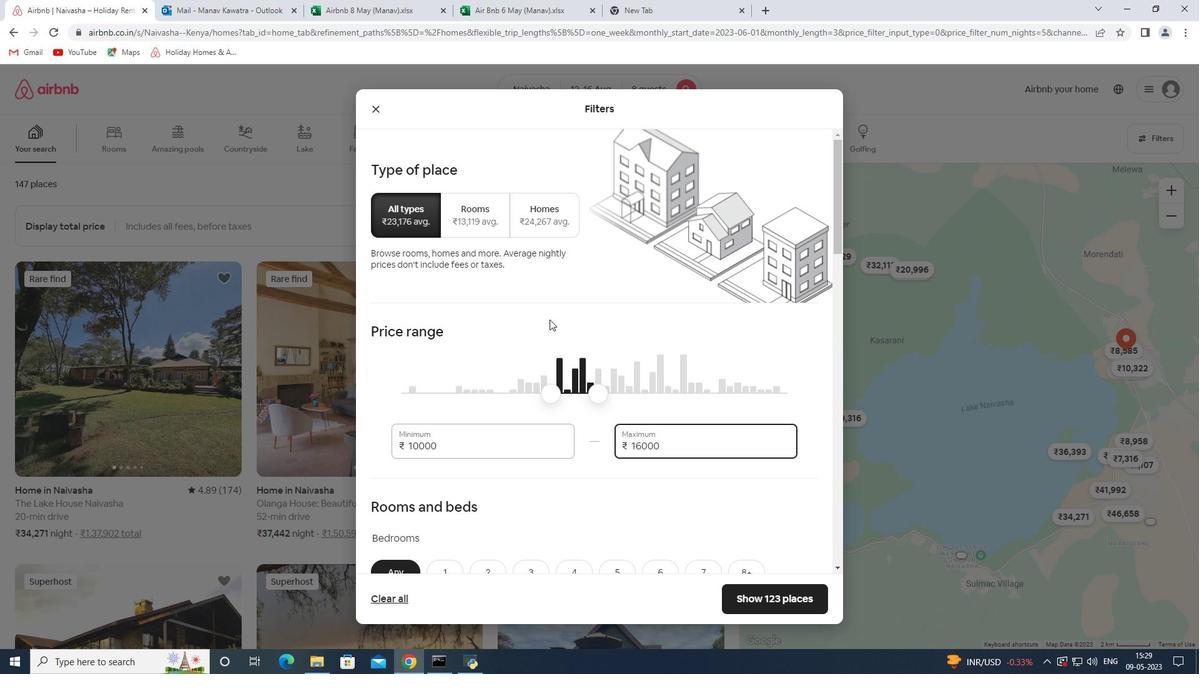 
Action: Mouse scrolled (549, 319) with delta (0, 0)
Screenshot: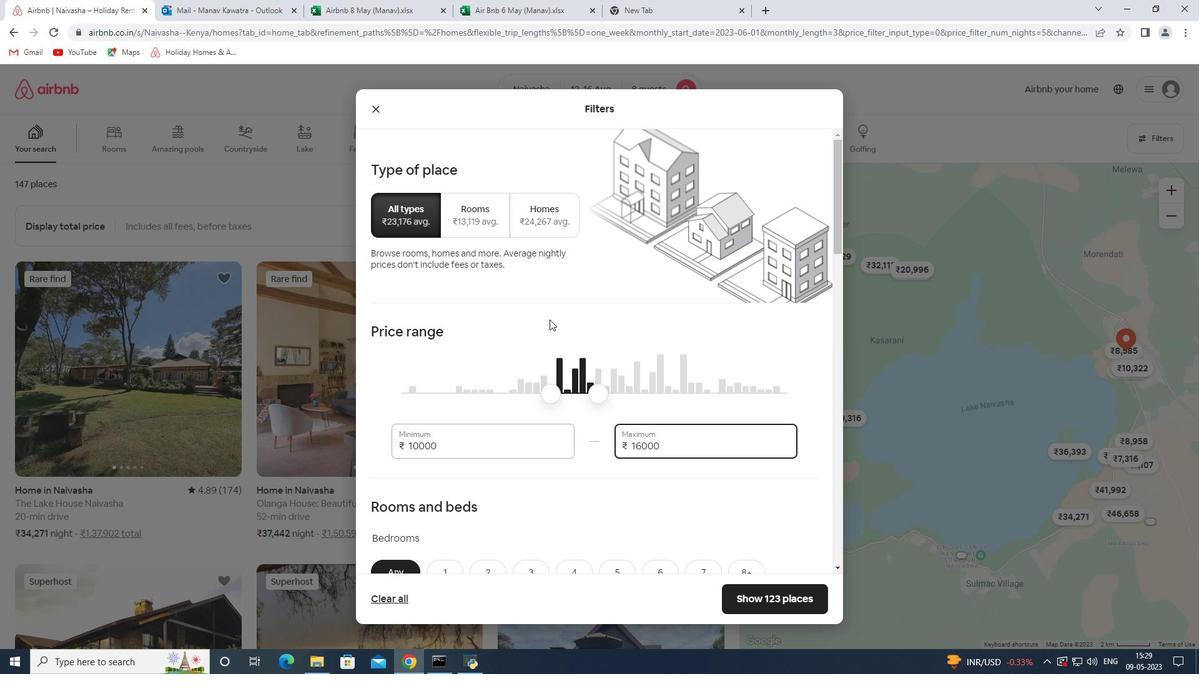 
Action: Mouse moved to (752, 391)
Screenshot: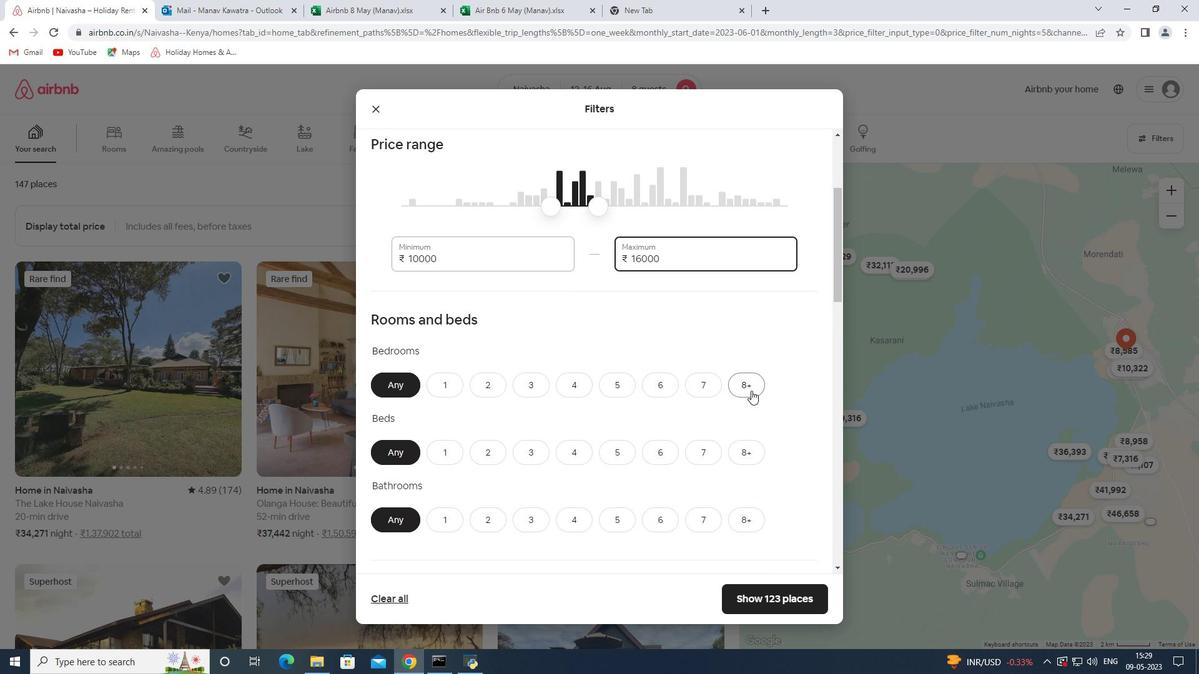 
Action: Mouse pressed left at (752, 391)
Screenshot: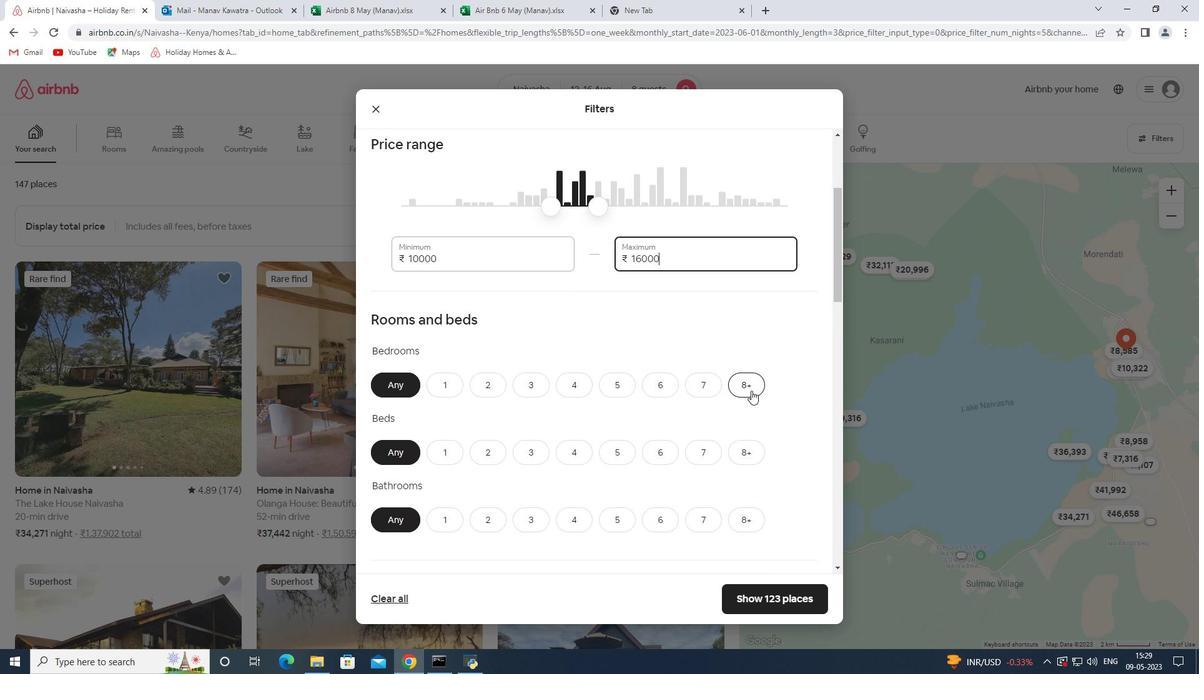 
Action: Mouse moved to (752, 447)
Screenshot: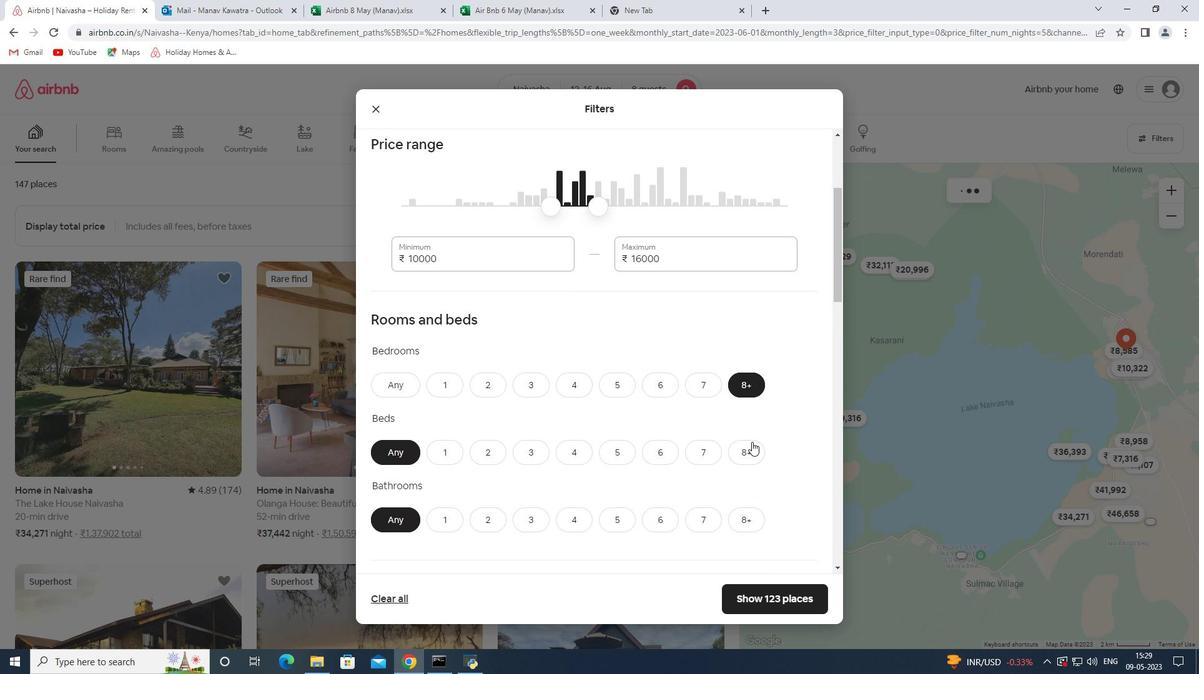 
Action: Mouse pressed left at (752, 447)
Screenshot: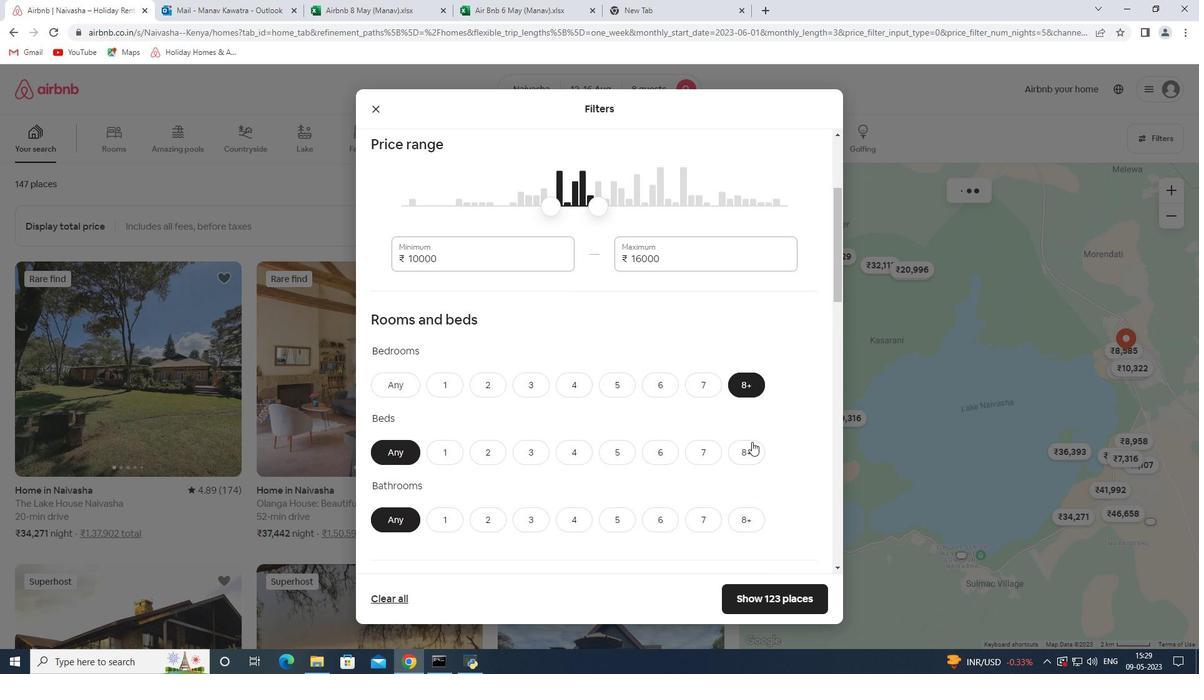 
Action: Mouse moved to (741, 513)
Screenshot: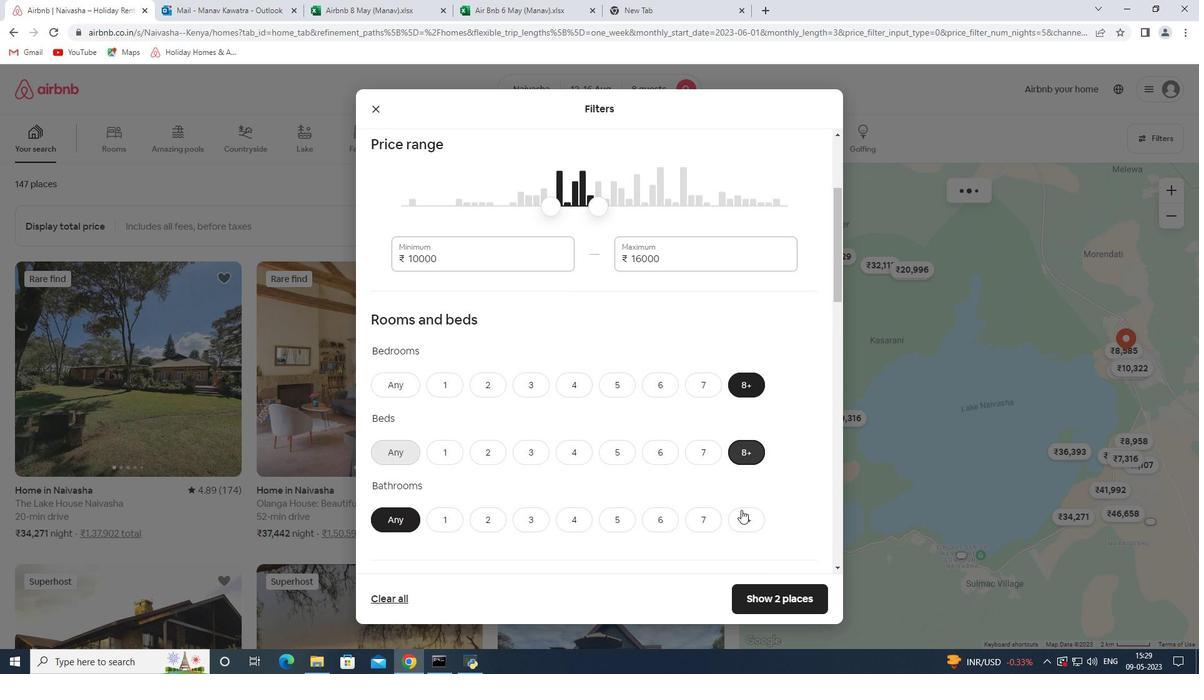 
Action: Mouse pressed left at (741, 513)
Screenshot: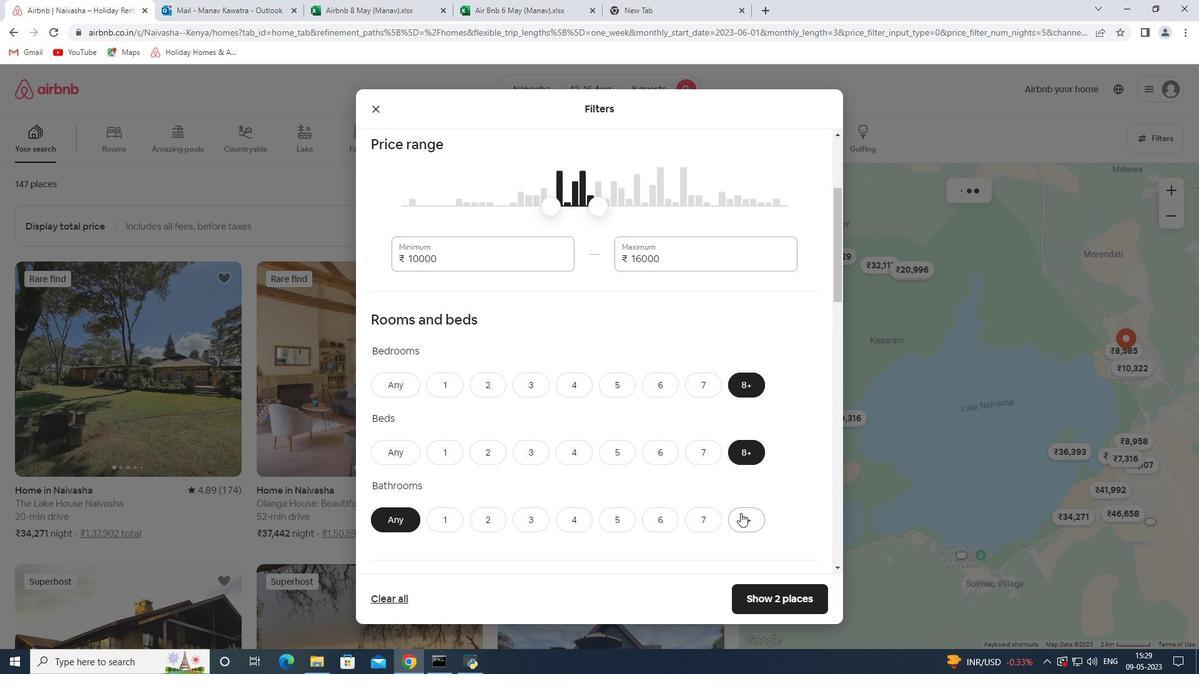 
Action: Mouse moved to (791, 468)
Screenshot: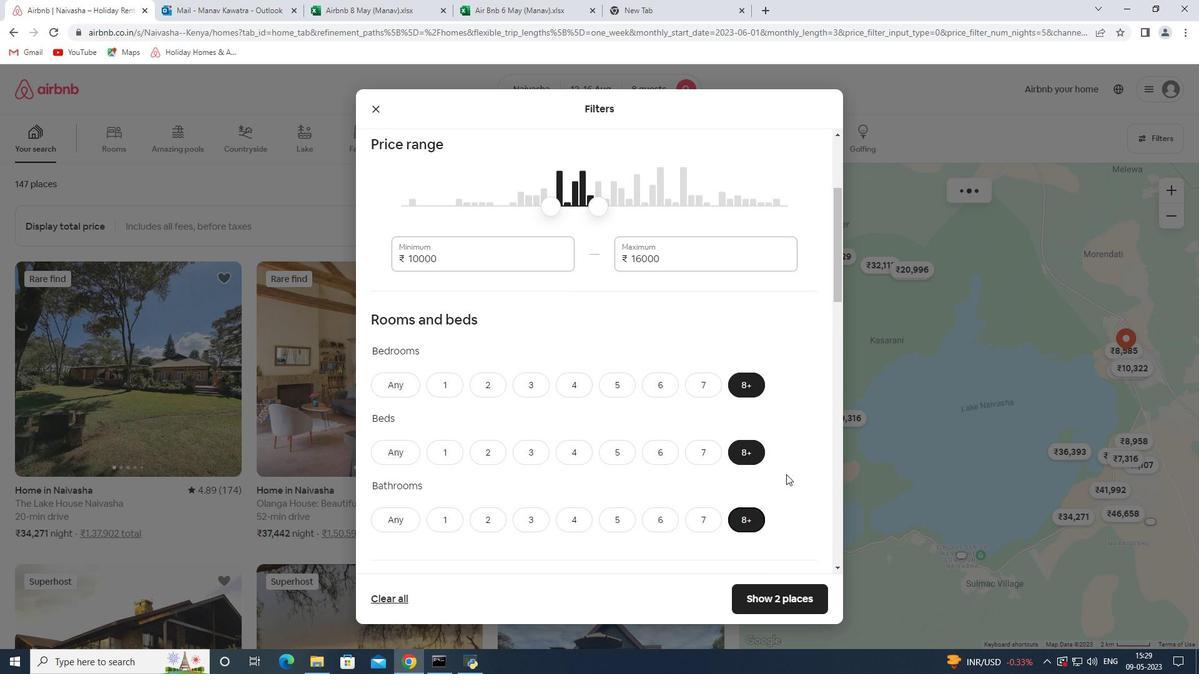 
Action: Mouse scrolled (791, 467) with delta (0, 0)
Screenshot: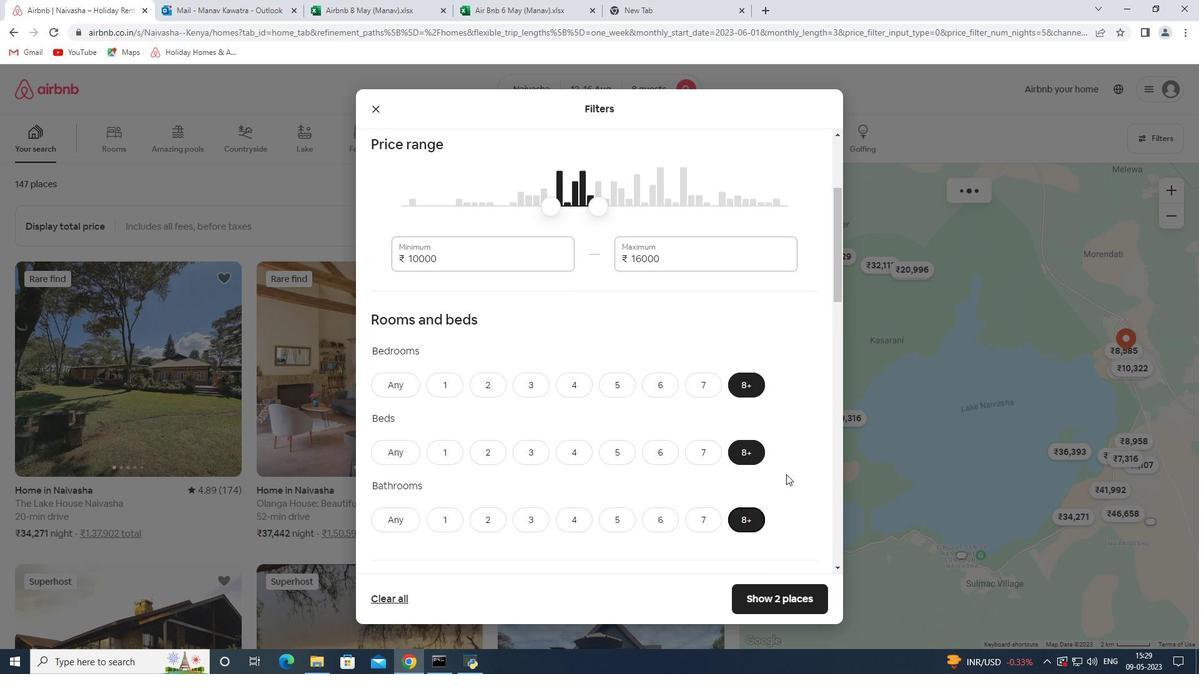 
Action: Mouse moved to (791, 466)
Screenshot: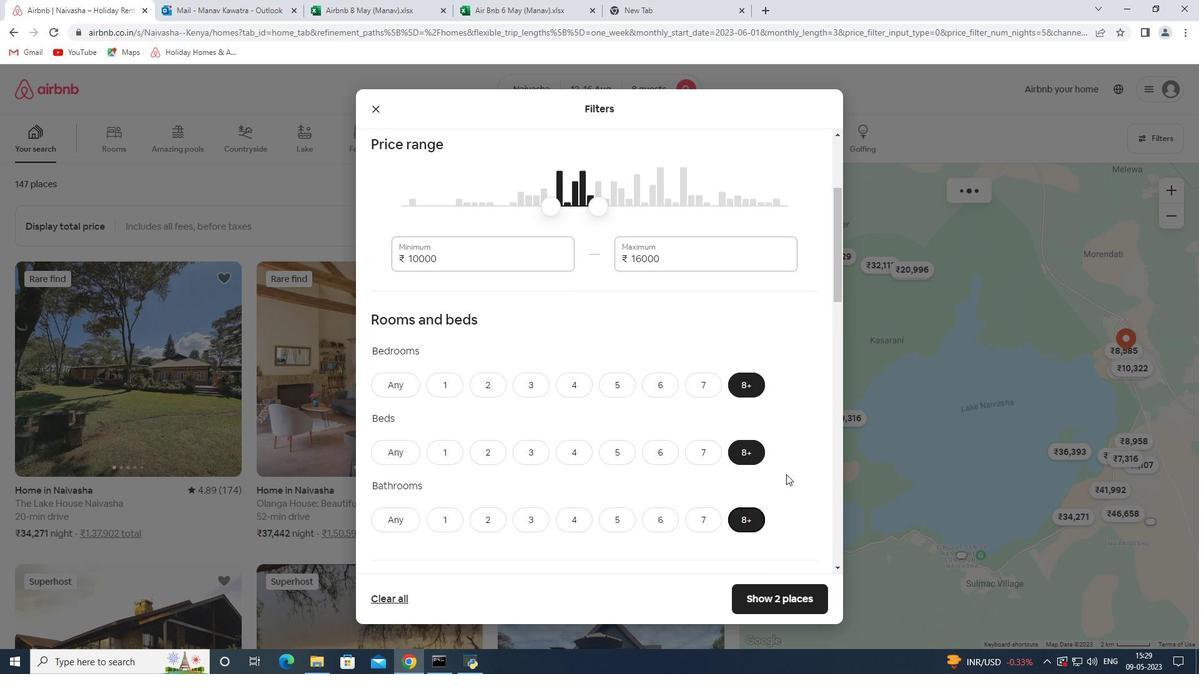 
Action: Mouse scrolled (791, 466) with delta (0, 0)
Screenshot: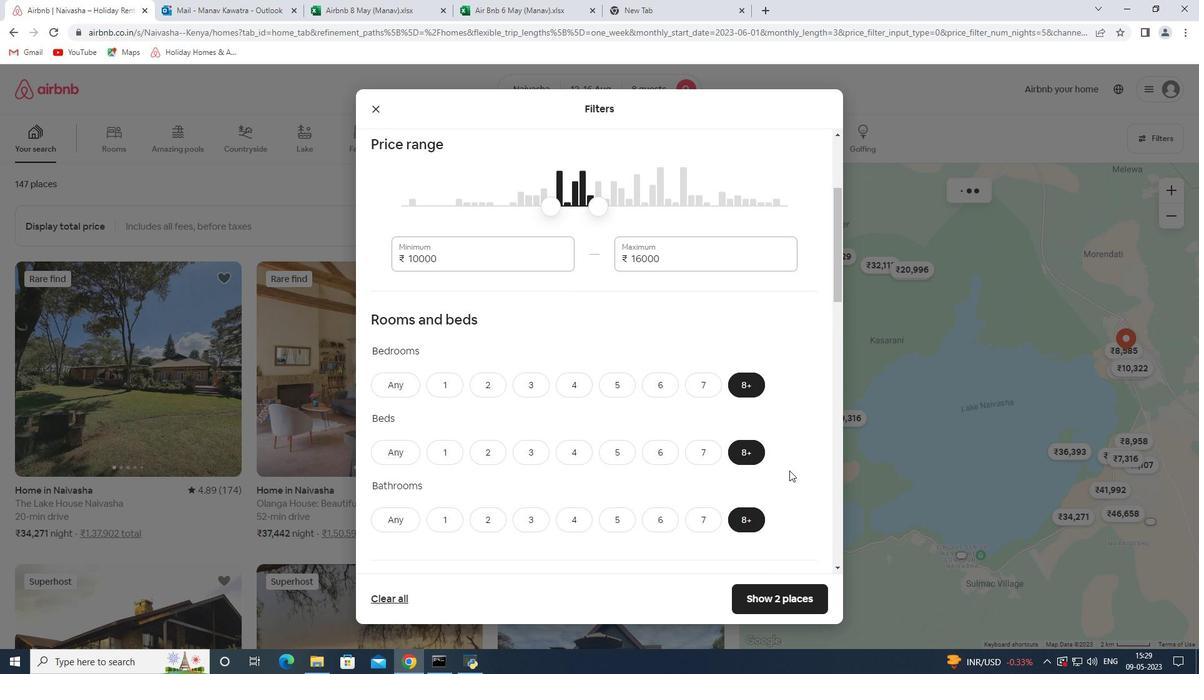 
Action: Mouse moved to (791, 462)
Screenshot: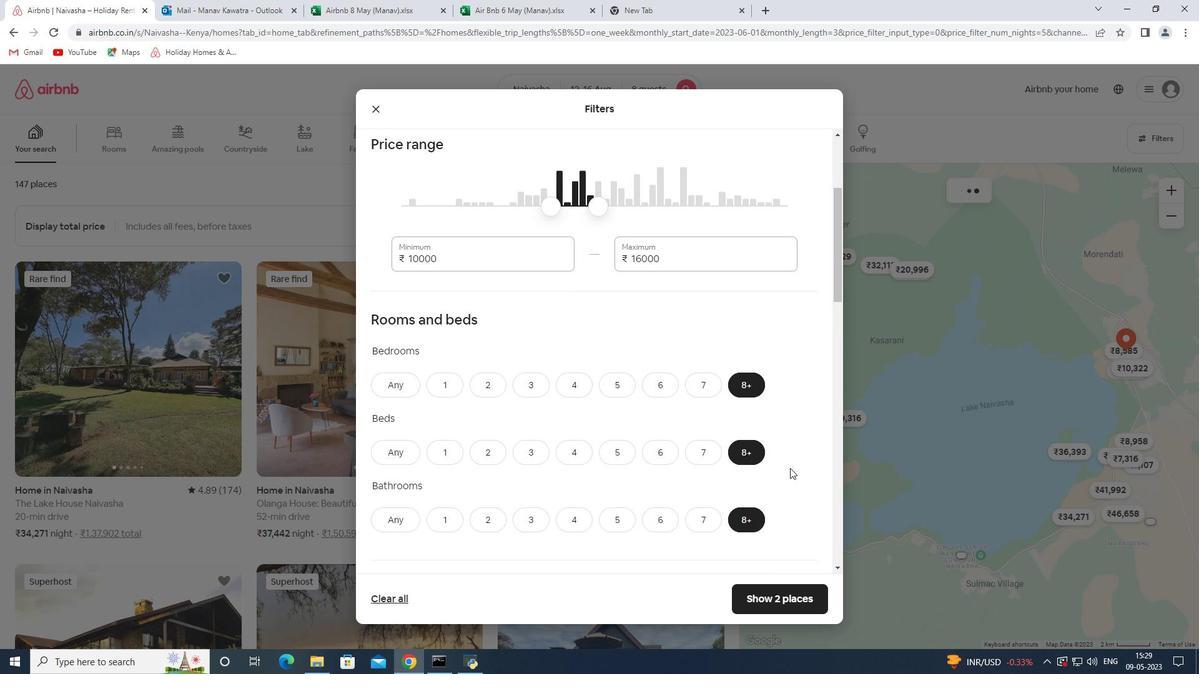 
Action: Mouse scrolled (791, 461) with delta (0, 0)
Screenshot: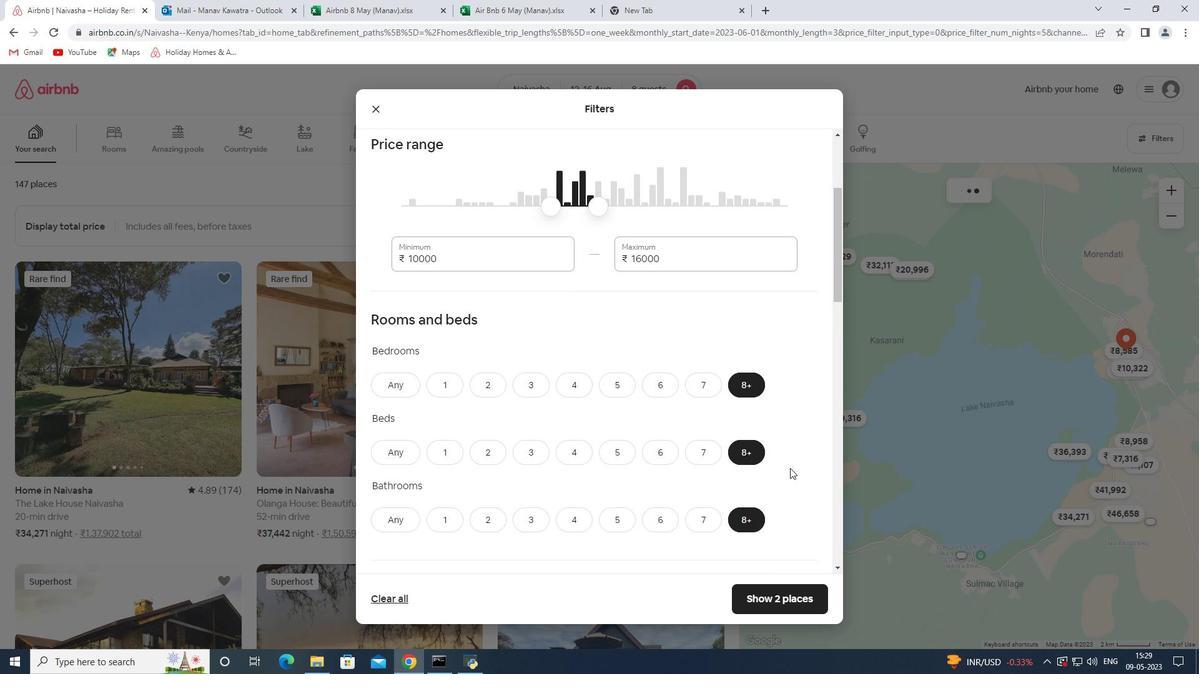 
Action: Mouse moved to (392, 449)
Screenshot: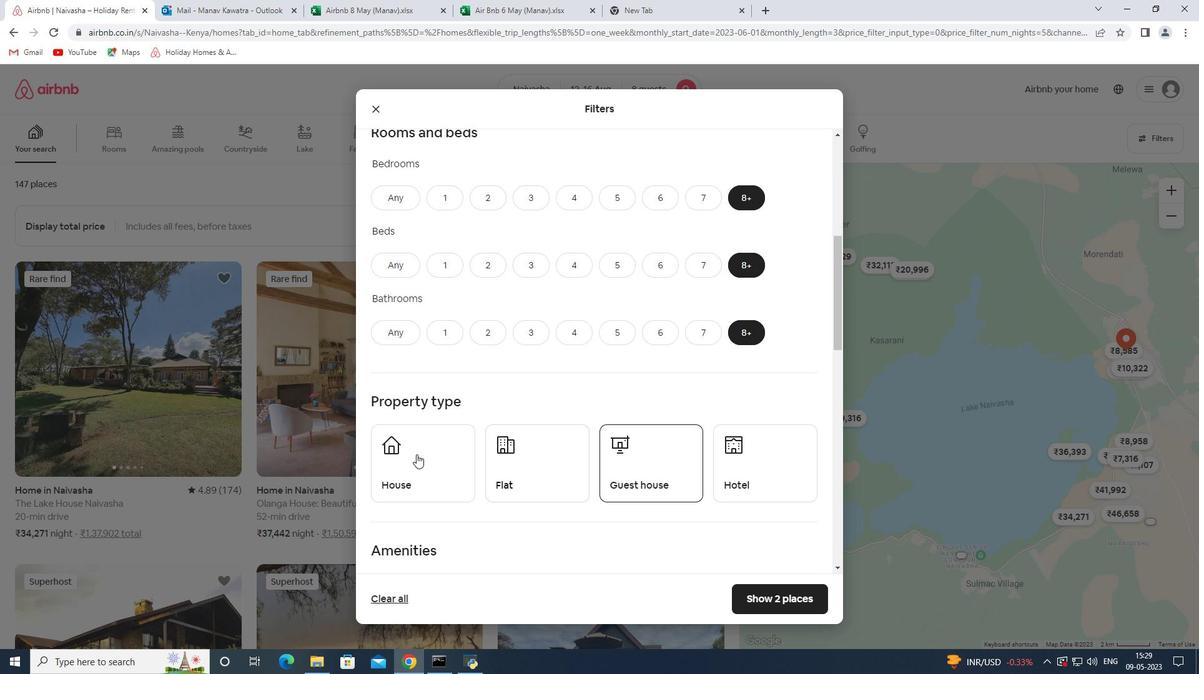 
Action: Mouse pressed left at (392, 449)
Screenshot: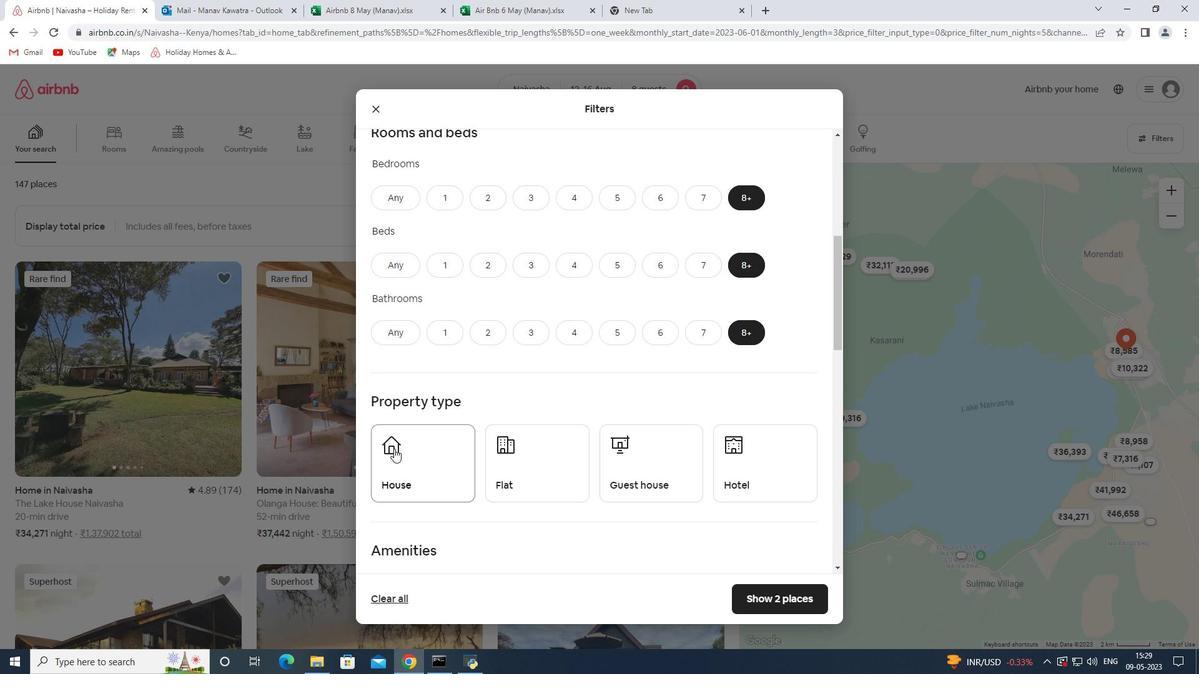 
Action: Mouse moved to (507, 462)
Screenshot: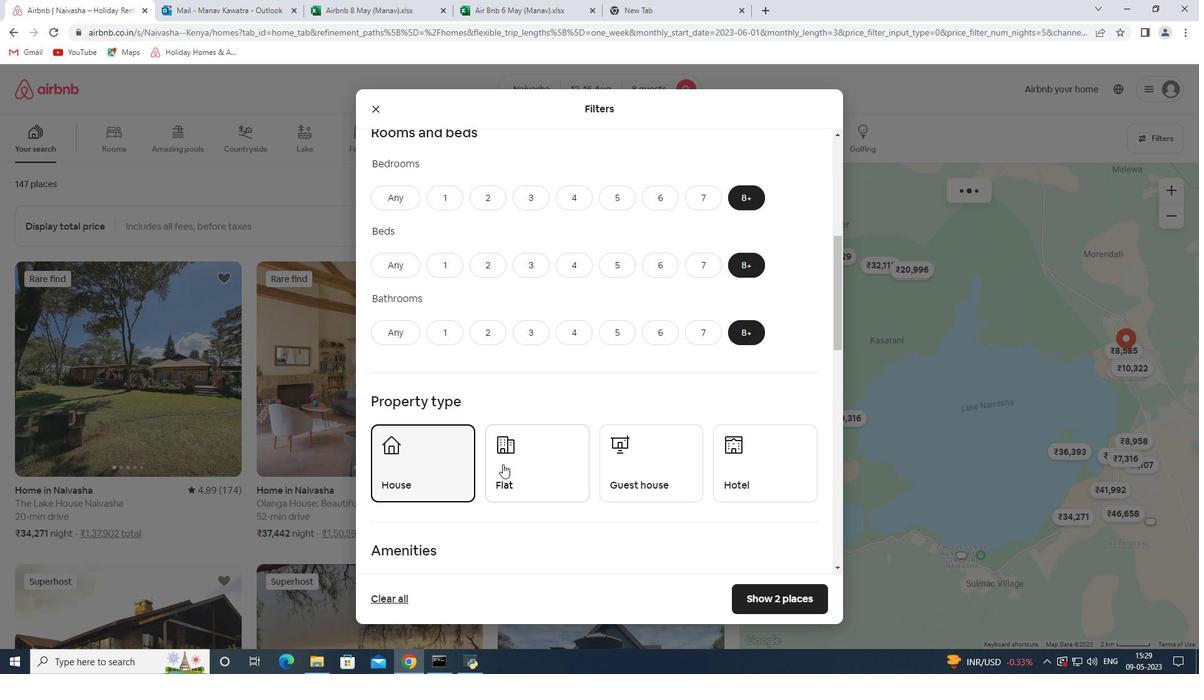 
Action: Mouse pressed left at (507, 462)
Screenshot: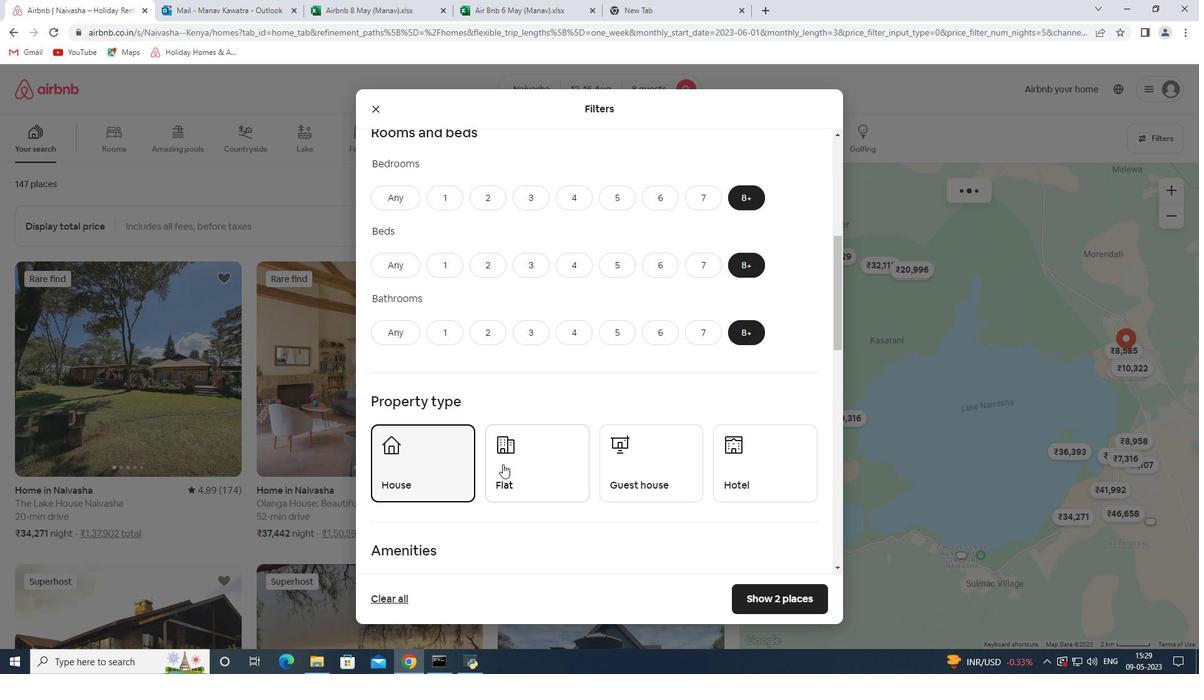 
Action: Mouse moved to (632, 452)
Screenshot: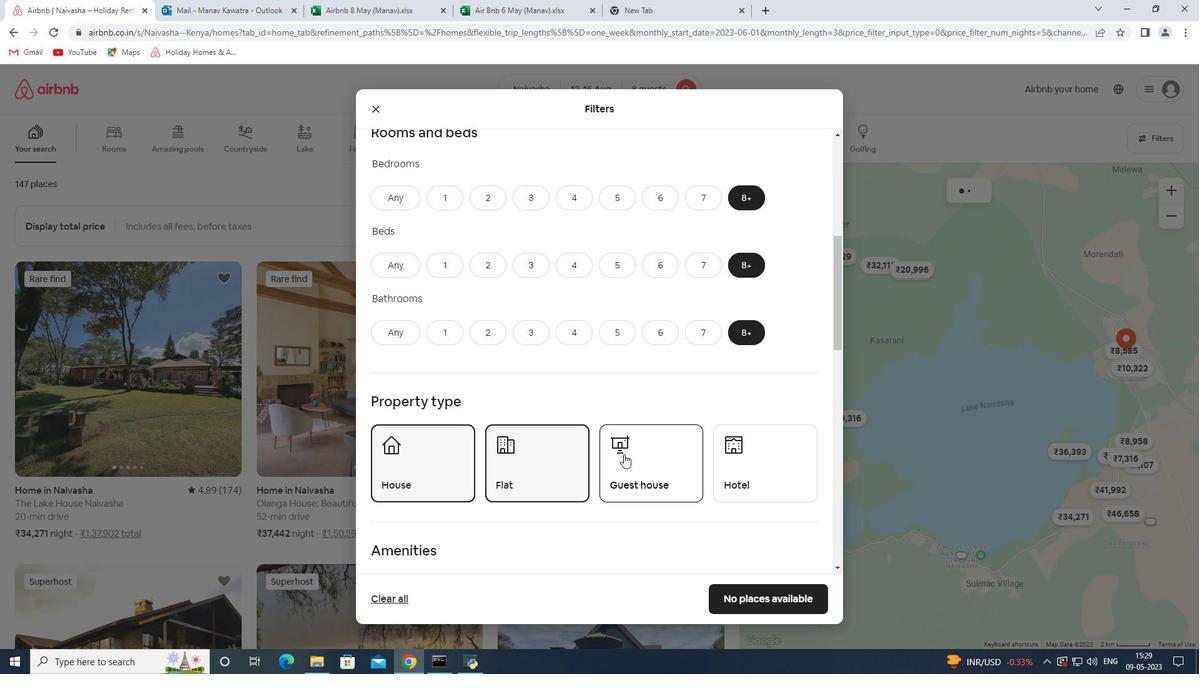 
Action: Mouse pressed left at (632, 452)
Screenshot: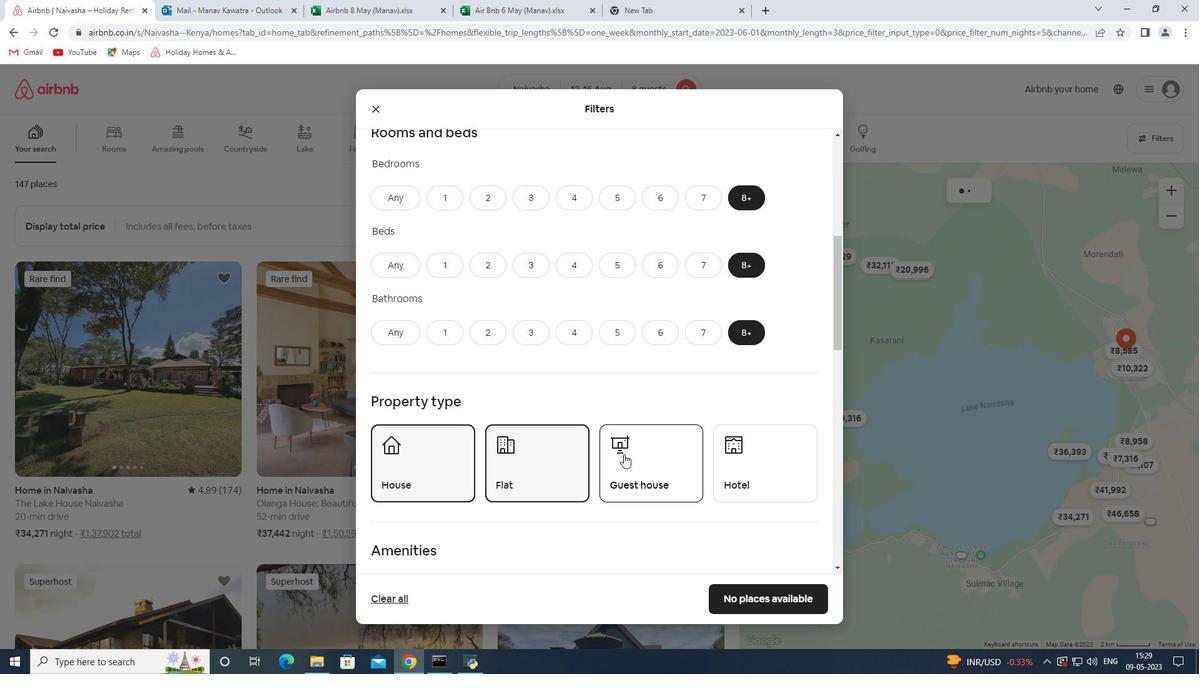 
Action: Mouse moved to (761, 459)
Screenshot: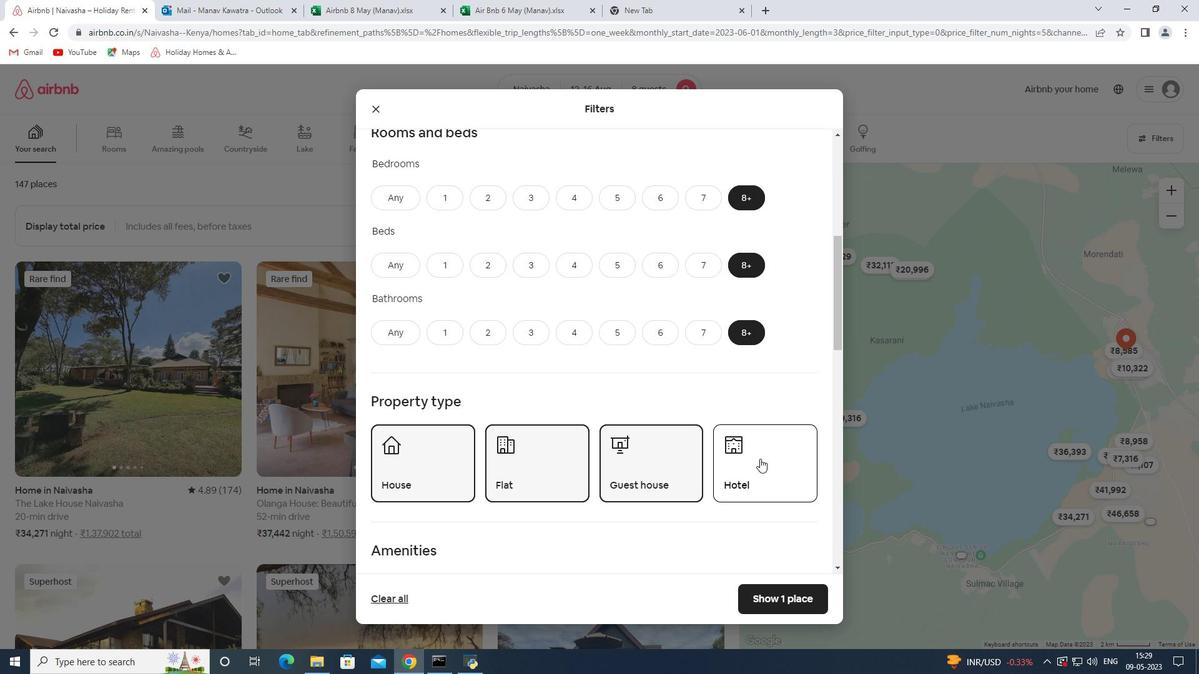 
Action: Mouse pressed left at (761, 459)
Screenshot: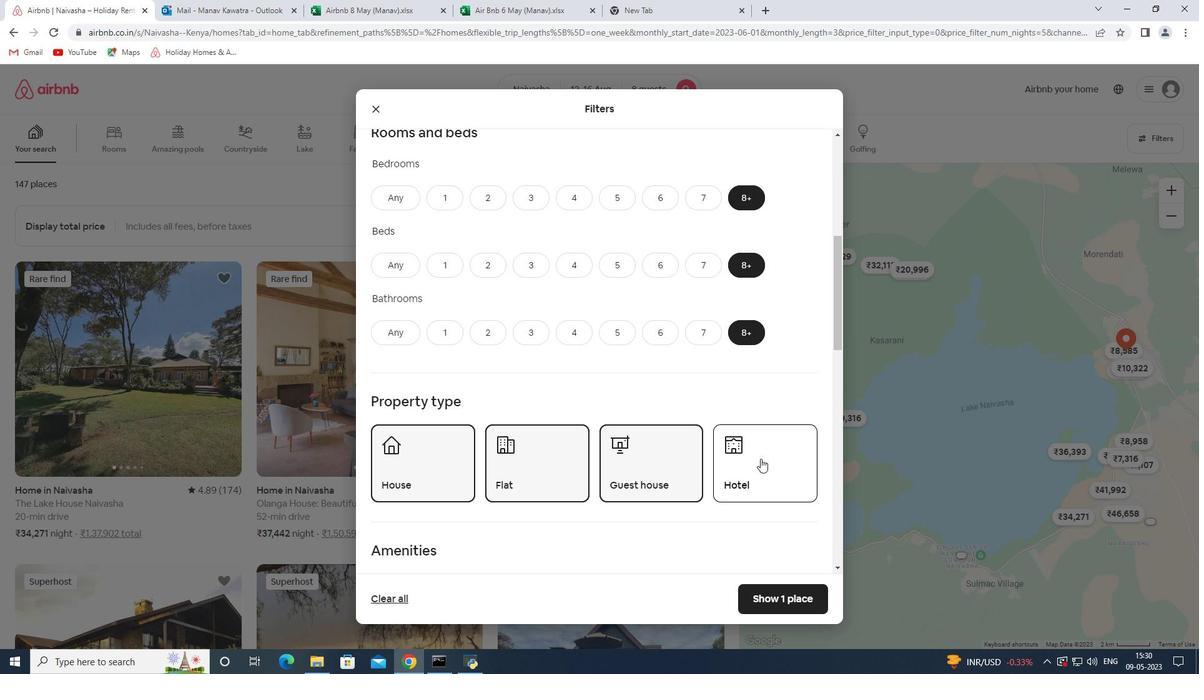 
Action: Mouse moved to (696, 364)
Screenshot: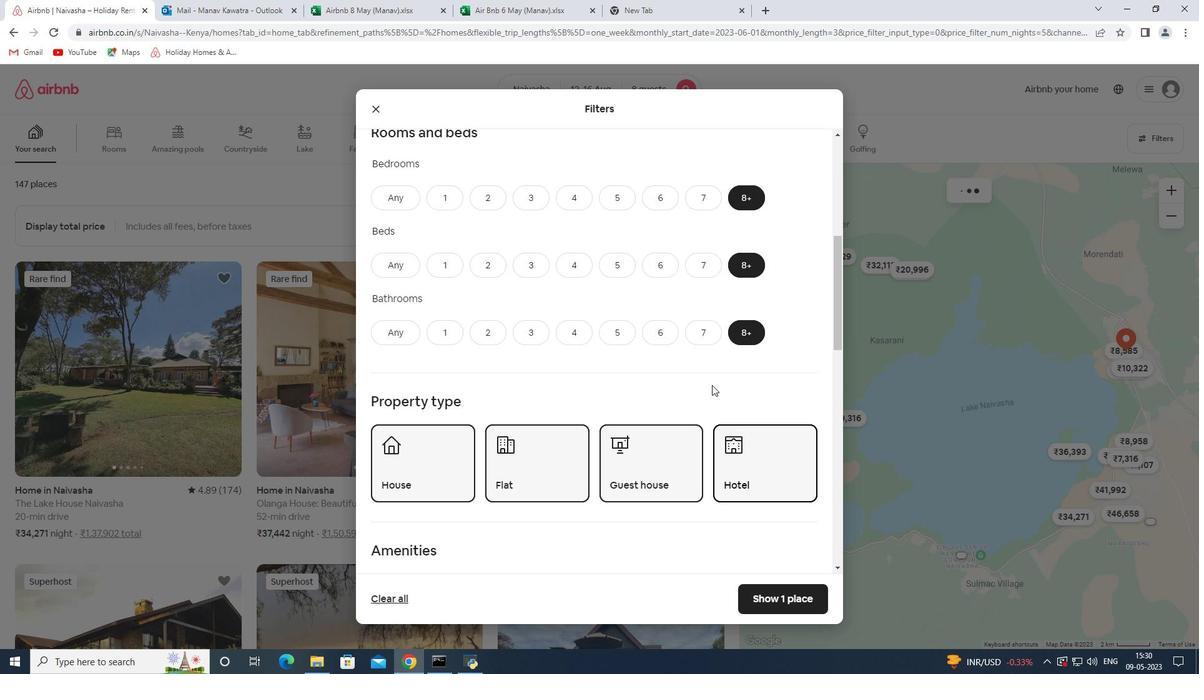 
Action: Mouse scrolled (696, 363) with delta (0, 0)
Screenshot: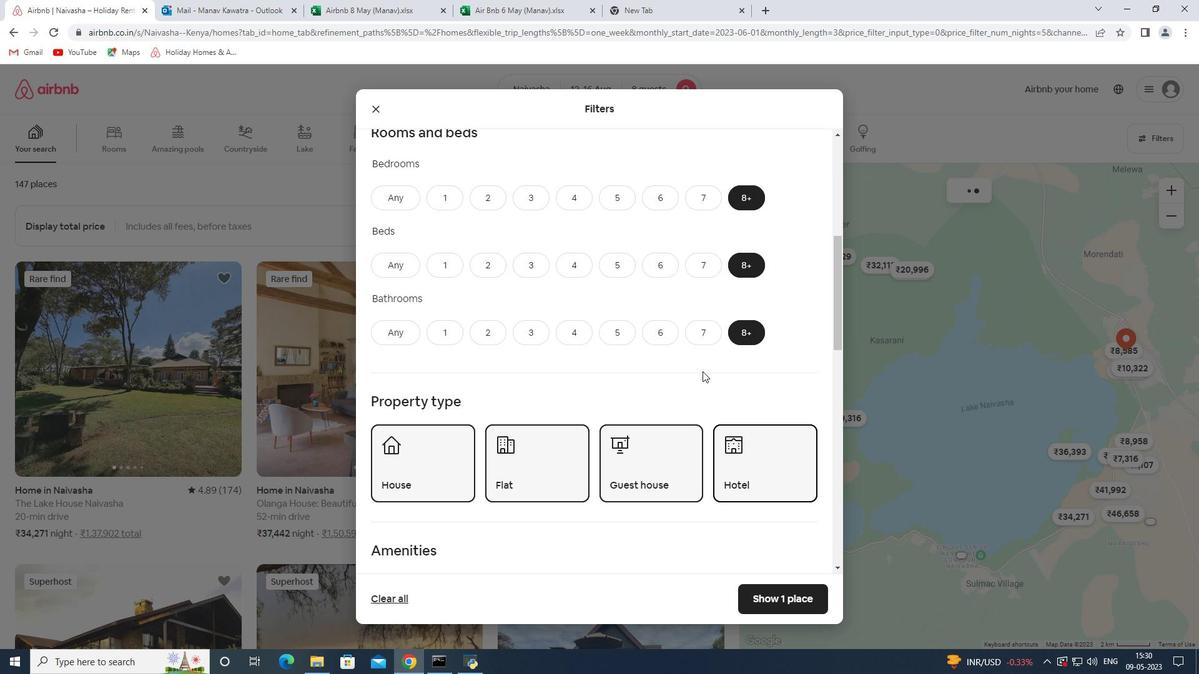 
Action: Mouse moved to (692, 363)
Screenshot: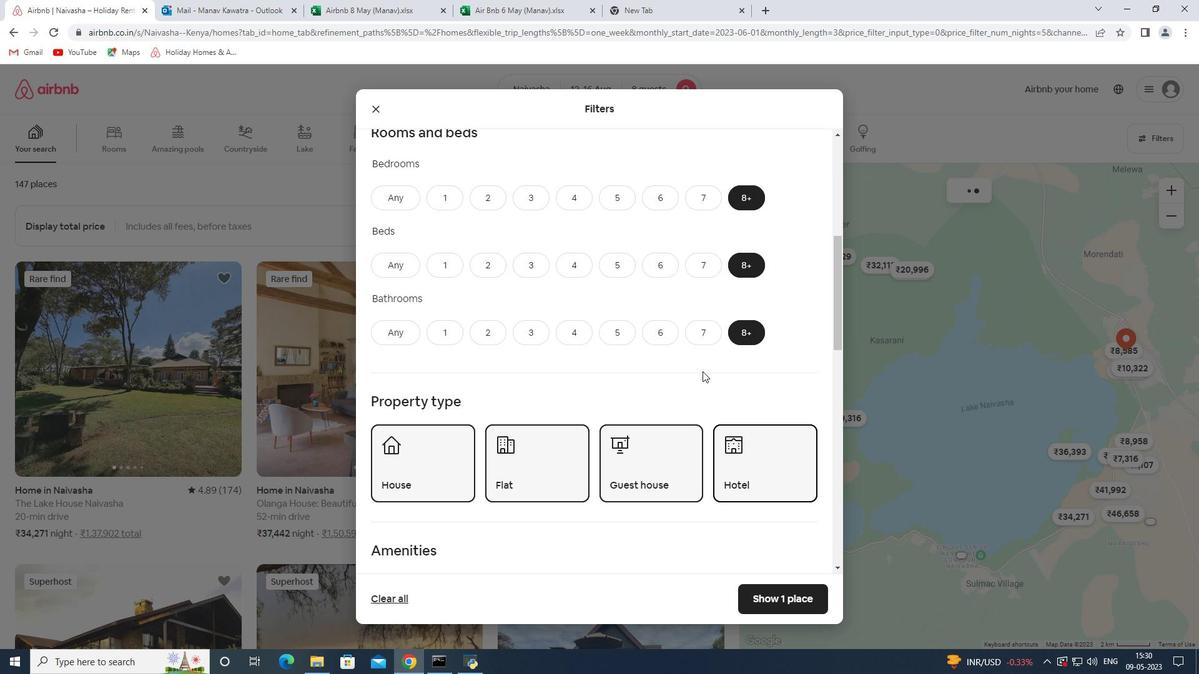 
Action: Mouse scrolled (692, 362) with delta (0, 0)
Screenshot: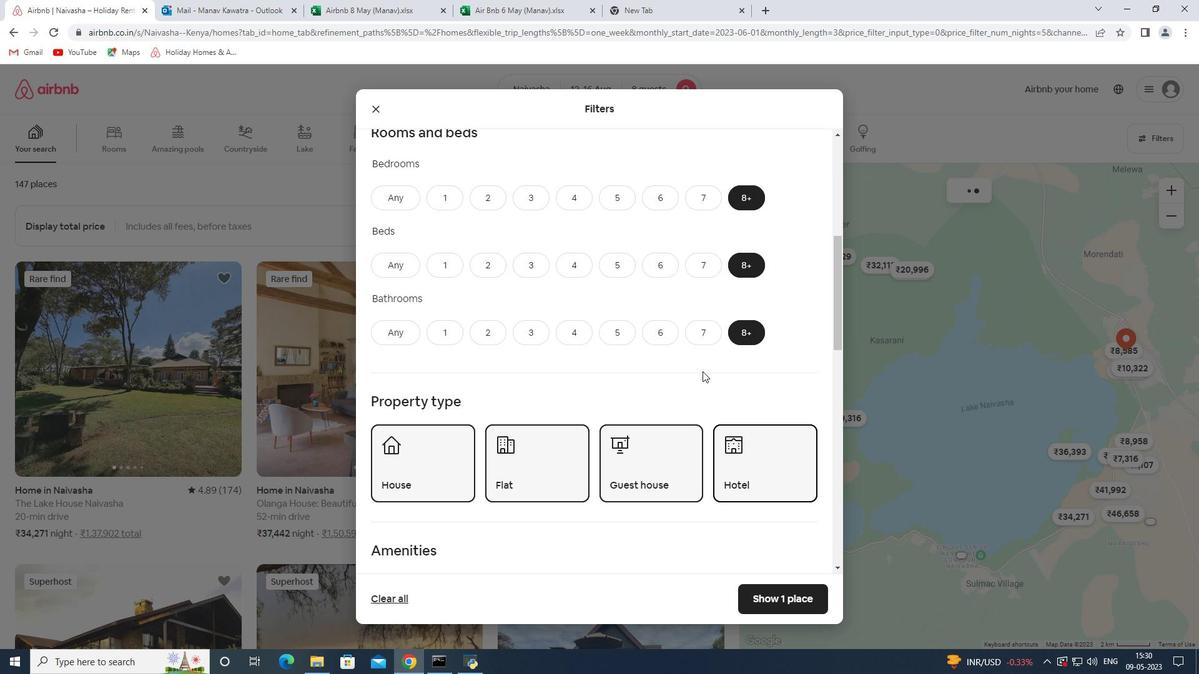 
Action: Mouse moved to (691, 362)
Screenshot: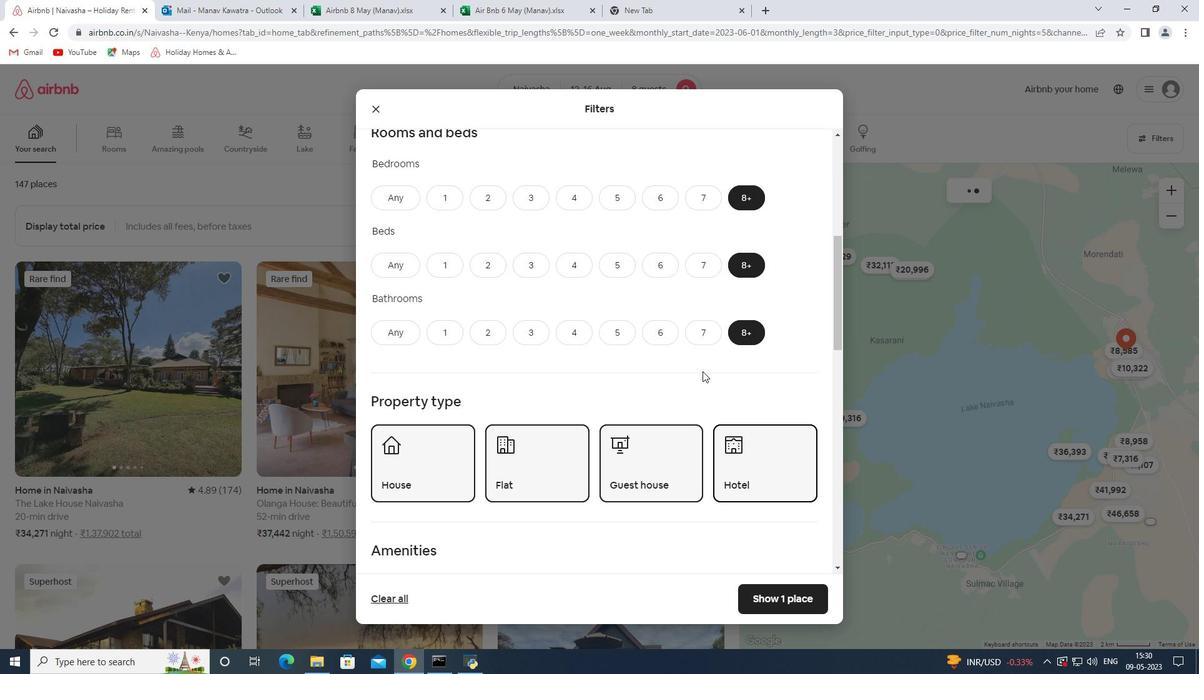 
Action: Mouse scrolled (691, 361) with delta (0, 0)
Screenshot: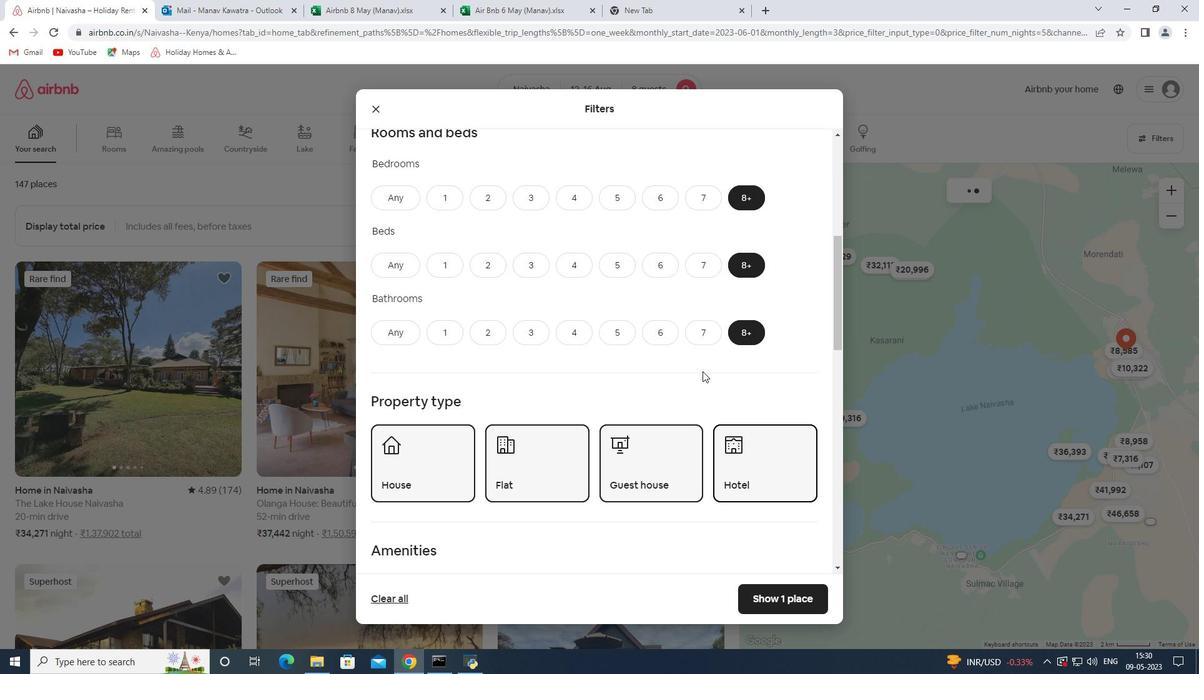 
Action: Mouse scrolled (691, 361) with delta (0, 0)
Screenshot: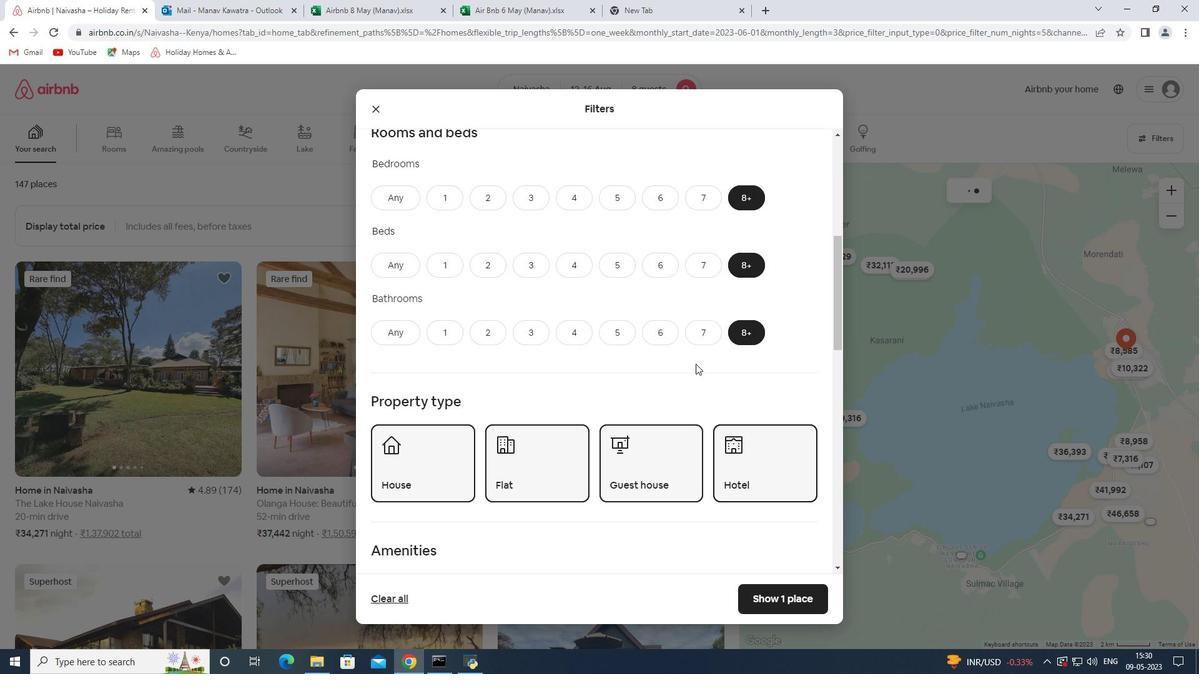 
Action: Mouse scrolled (691, 361) with delta (0, 0)
Screenshot: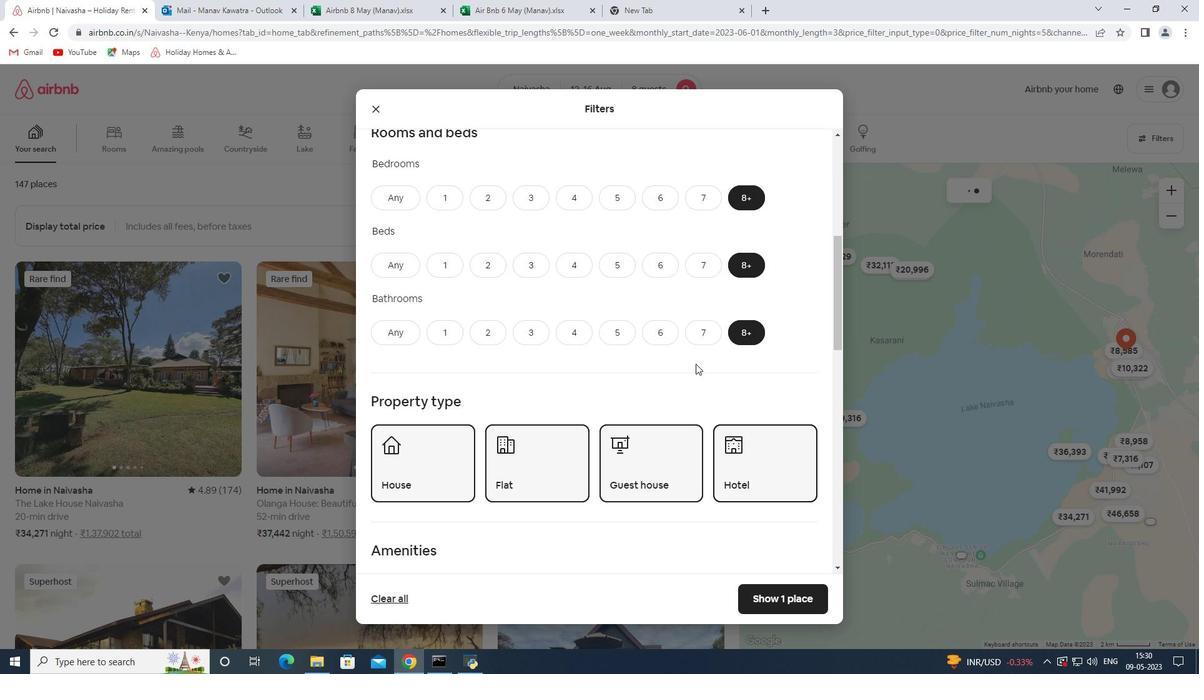 
Action: Mouse moved to (386, 305)
Screenshot: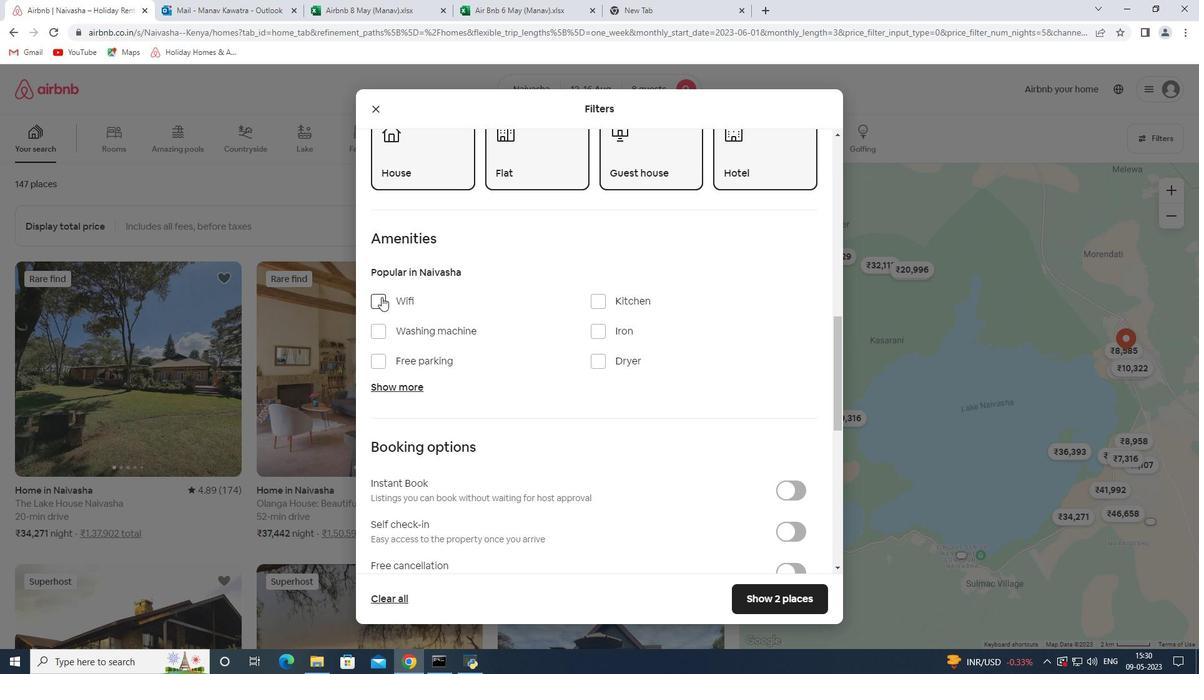 
Action: Mouse pressed left at (386, 305)
Screenshot: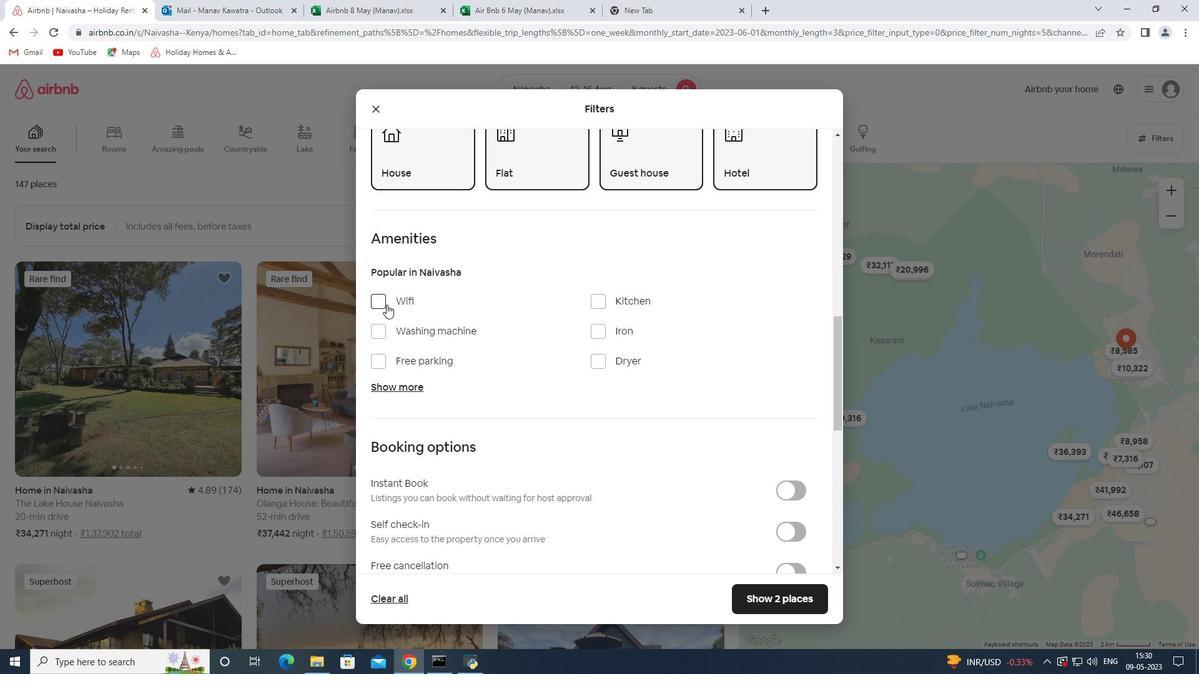
Action: Mouse moved to (430, 359)
Screenshot: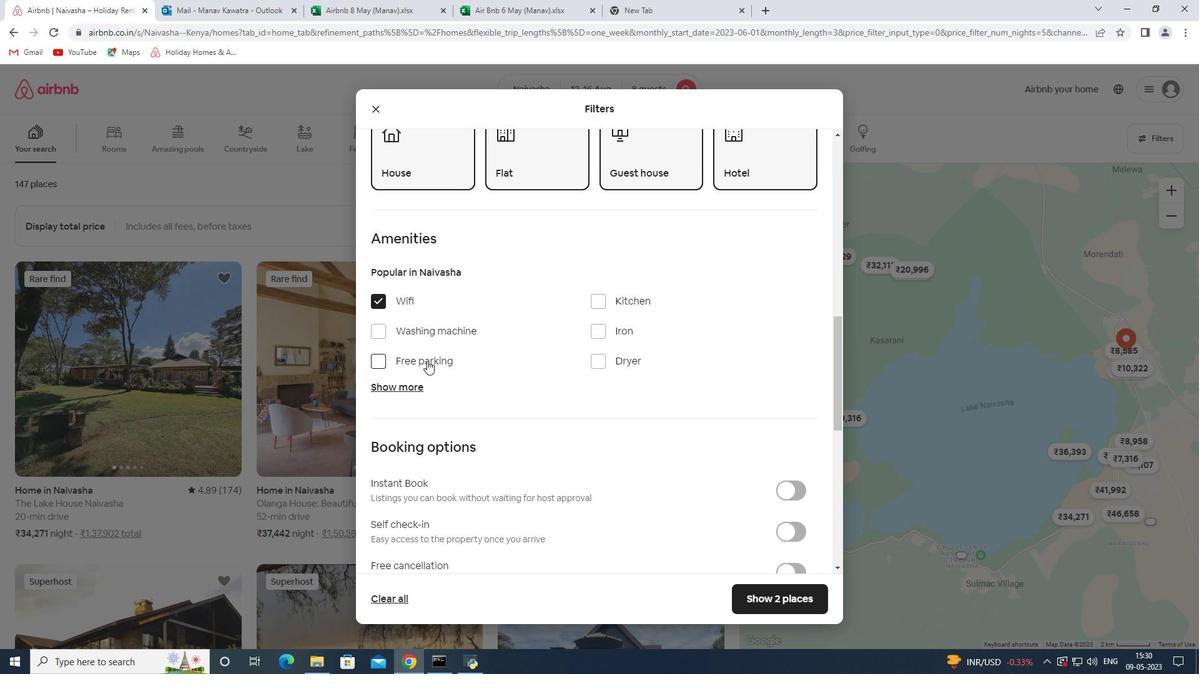 
Action: Mouse pressed left at (430, 359)
Screenshot: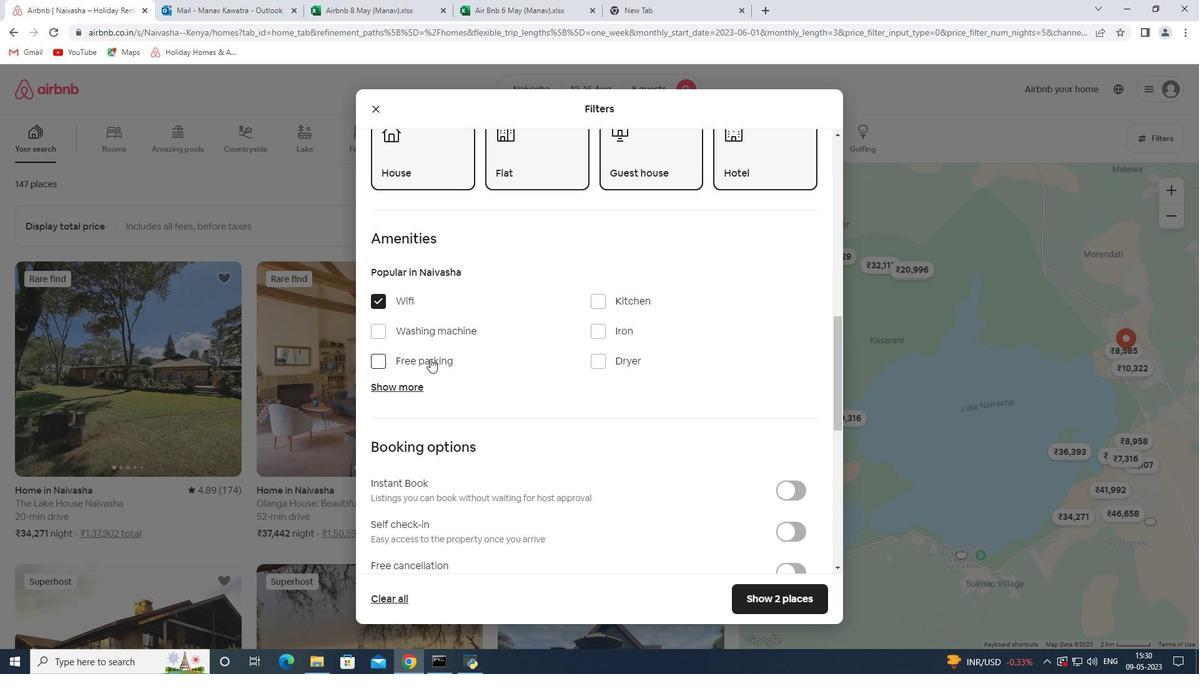
Action: Mouse moved to (409, 390)
Screenshot: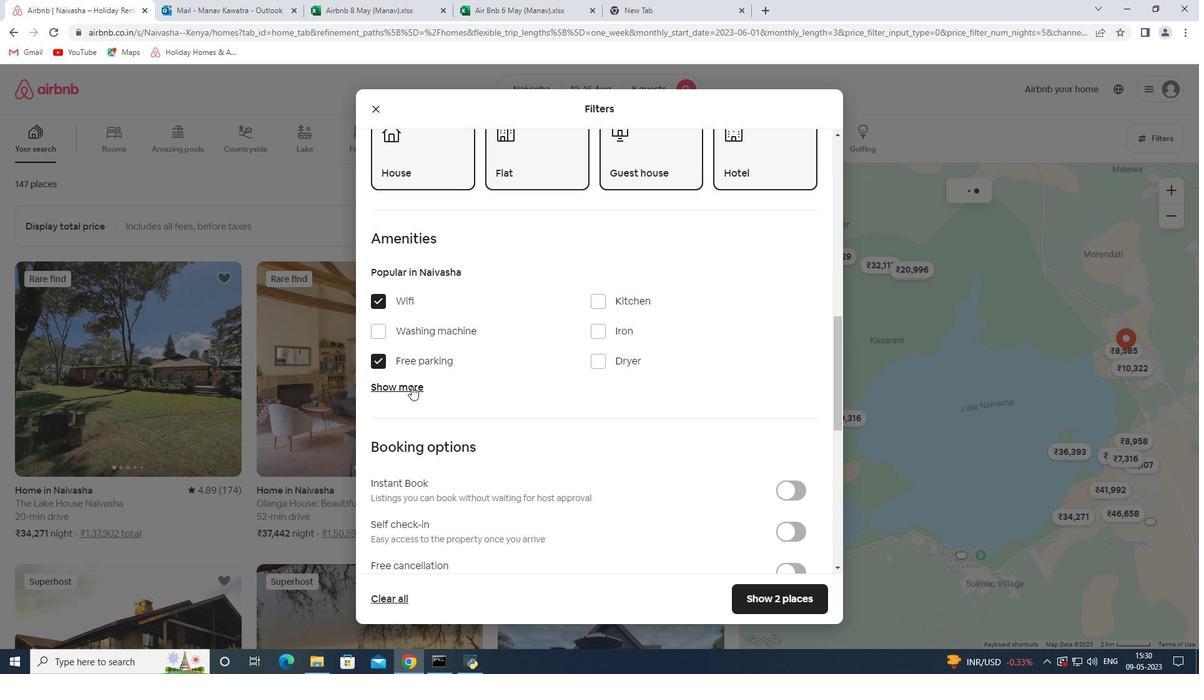 
Action: Mouse pressed left at (409, 390)
Screenshot: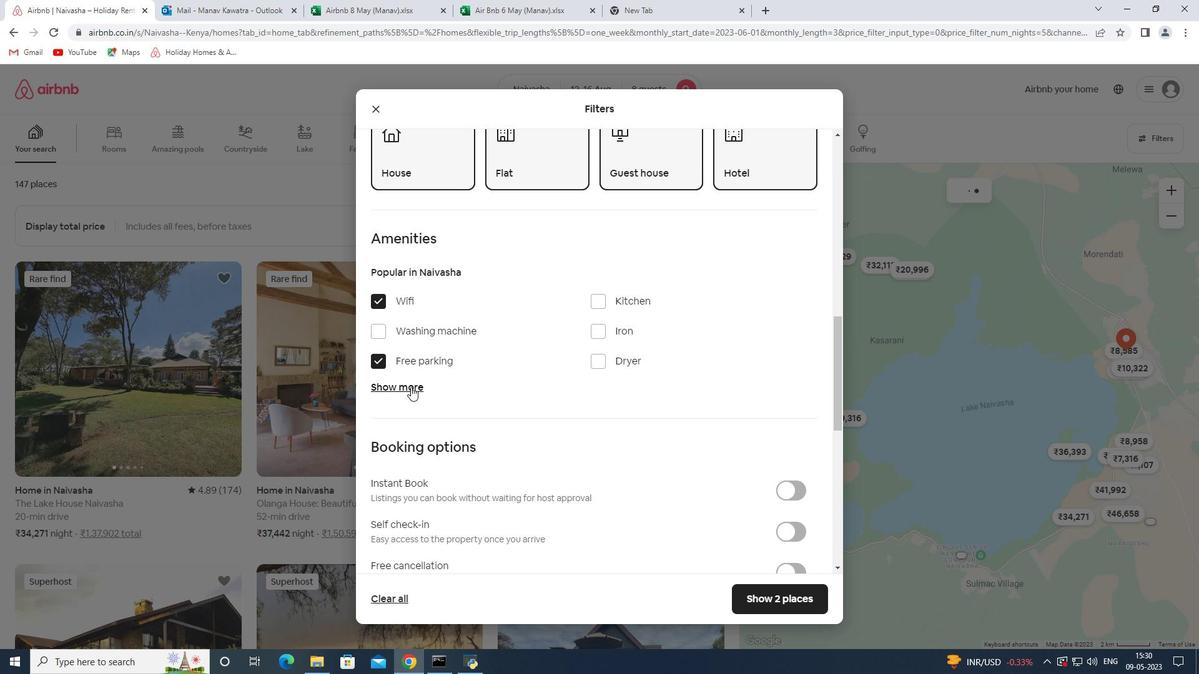 
Action: Mouse moved to (602, 457)
Screenshot: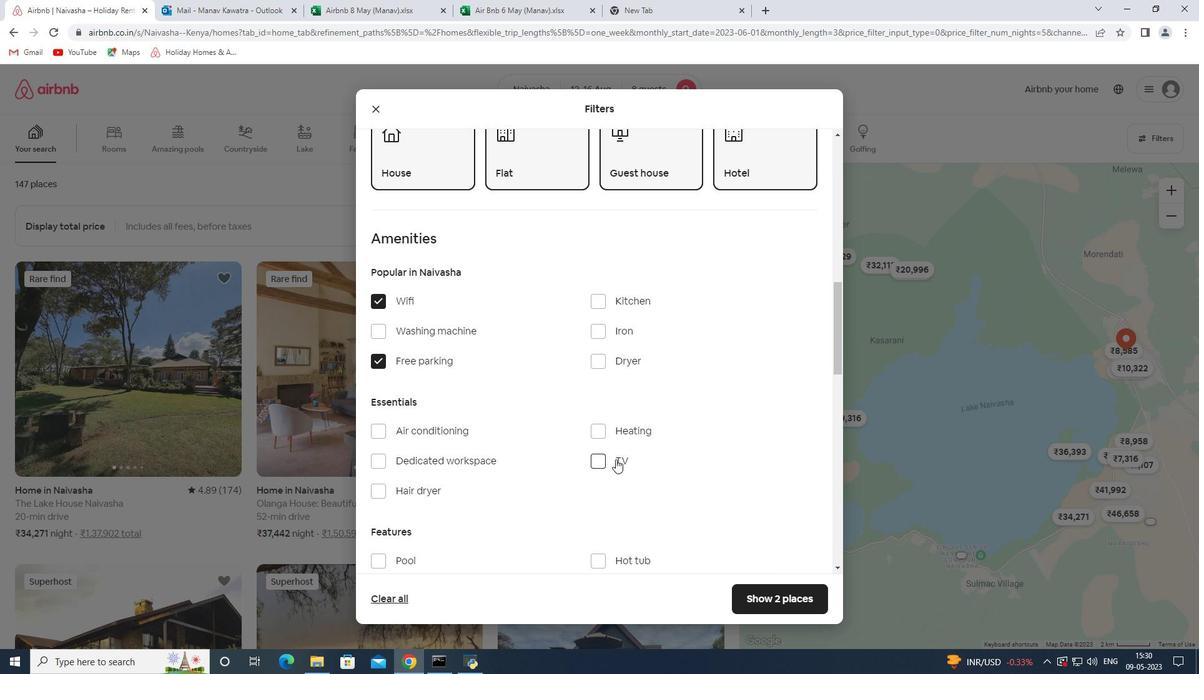 
Action: Mouse pressed left at (602, 457)
Screenshot: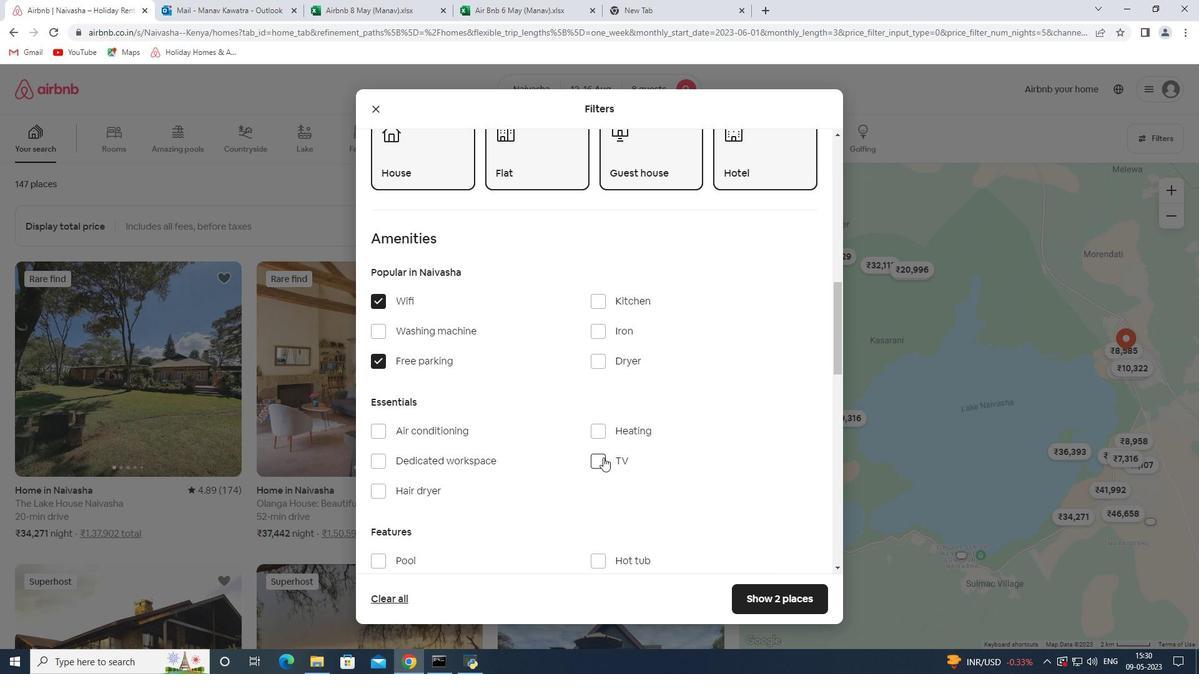 
Action: Mouse moved to (577, 423)
Screenshot: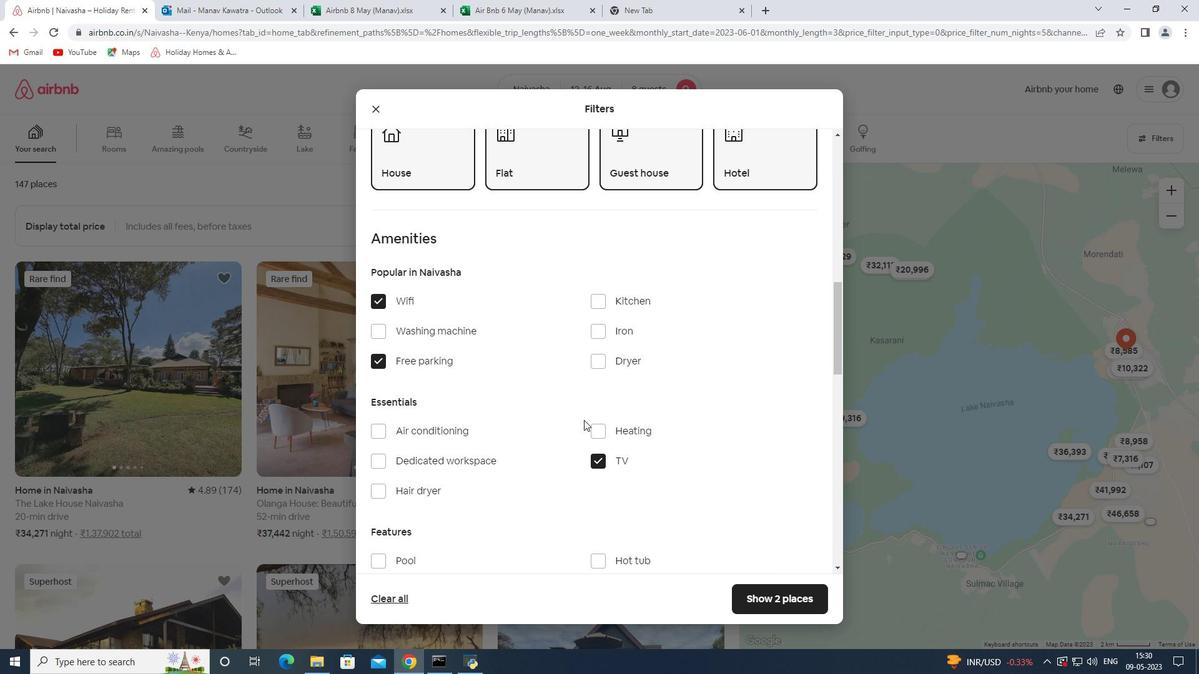 
Action: Mouse scrolled (577, 423) with delta (0, 0)
Screenshot: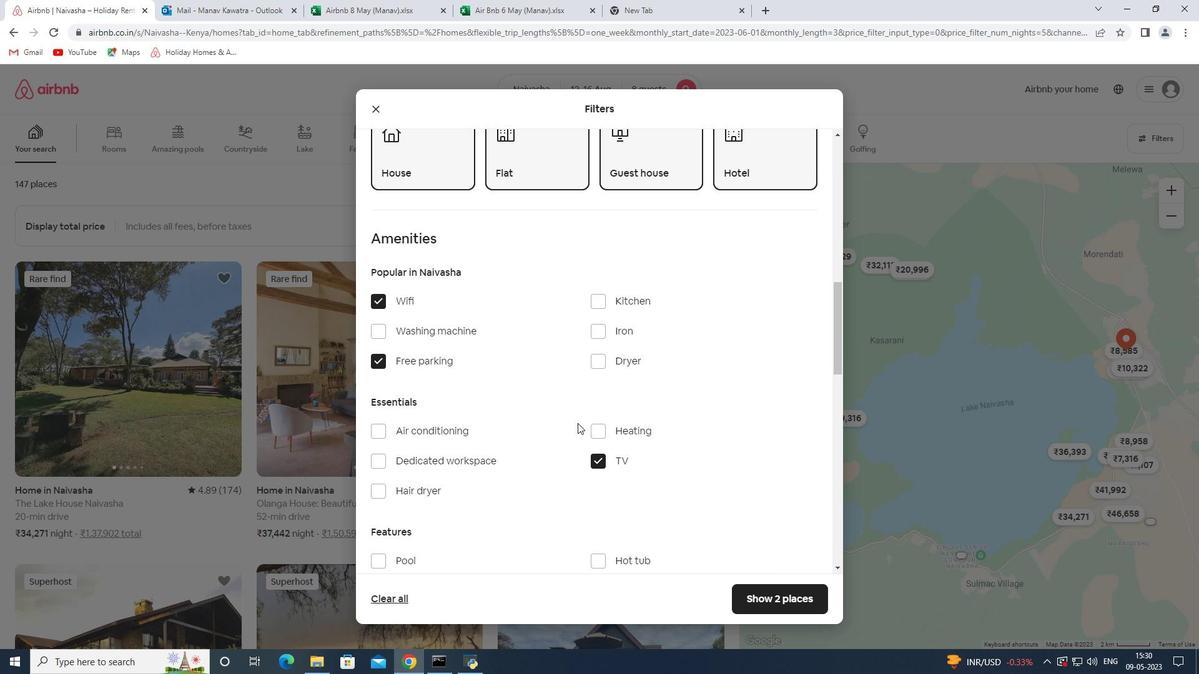 
Action: Mouse scrolled (577, 423) with delta (0, 0)
Screenshot: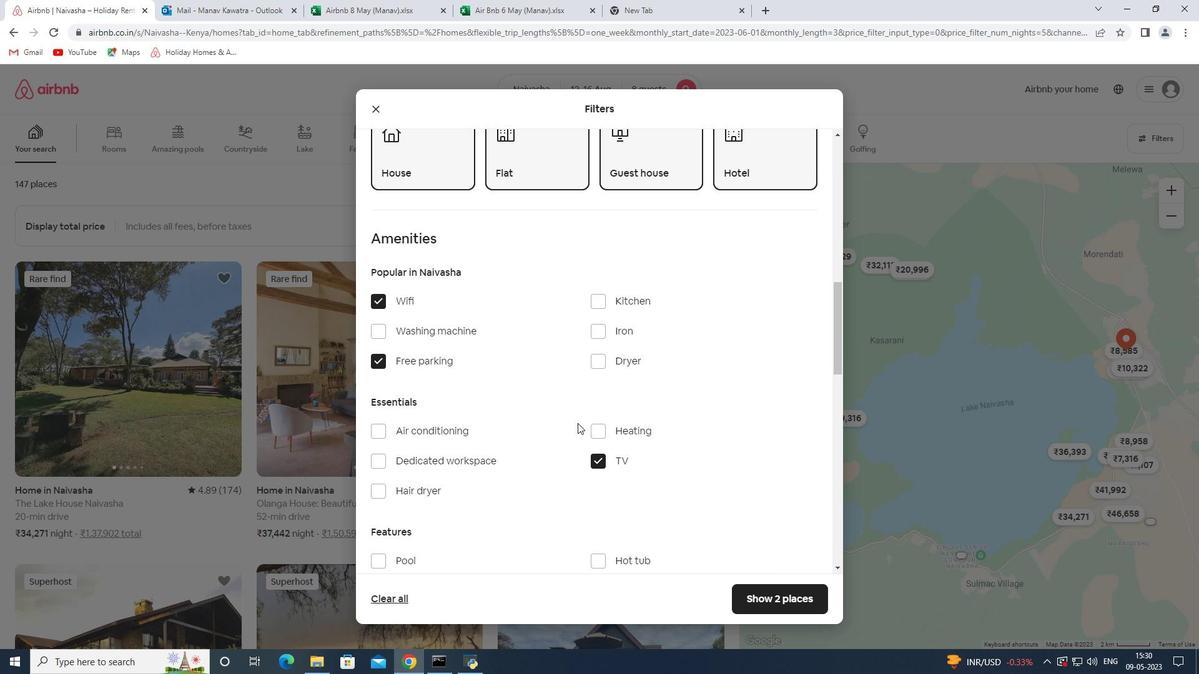 
Action: Mouse moved to (406, 494)
Screenshot: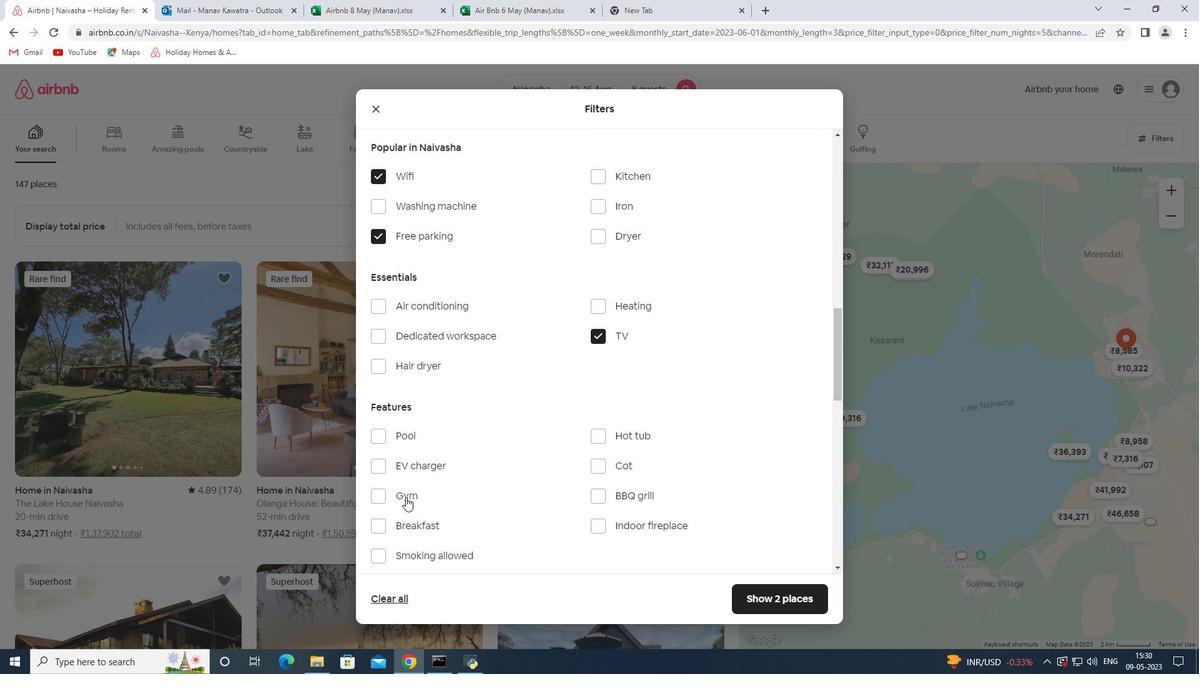 
Action: Mouse pressed left at (406, 494)
Screenshot: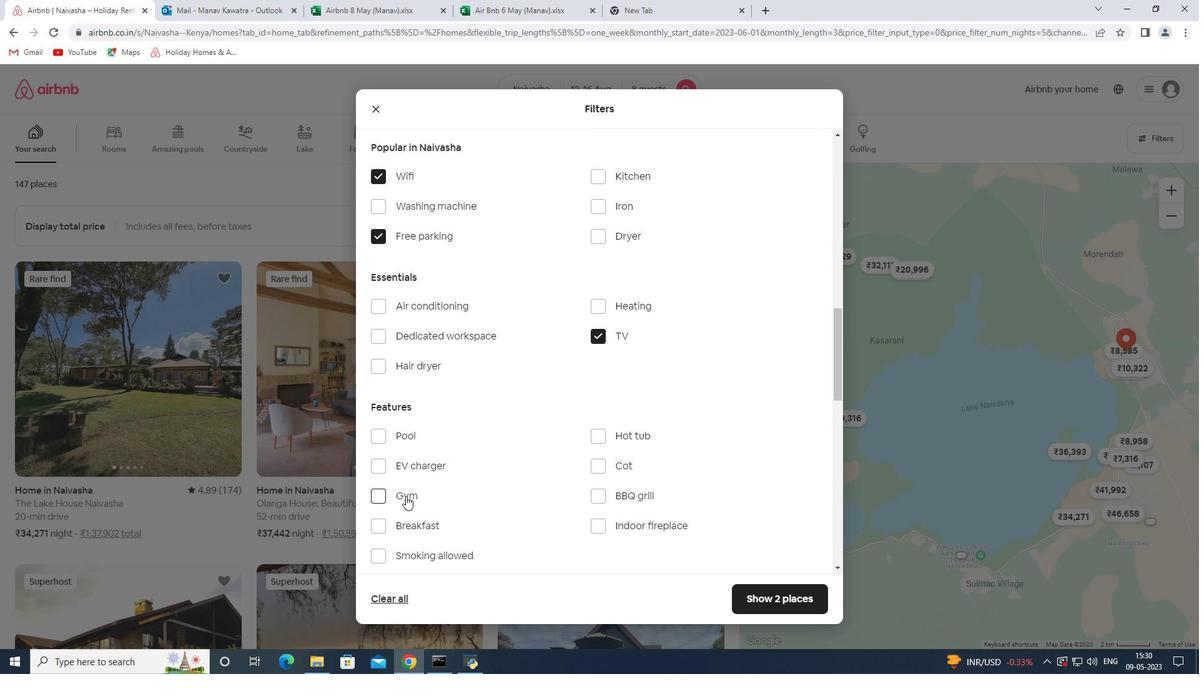 
Action: Mouse moved to (419, 526)
Screenshot: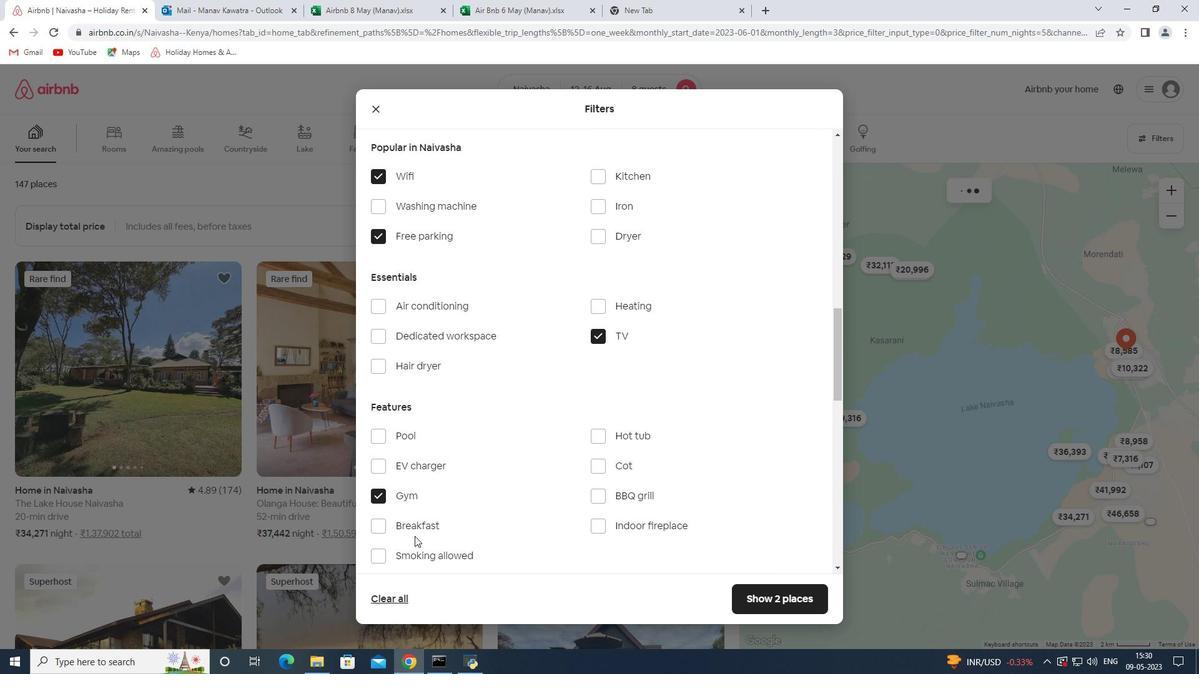 
Action: Mouse pressed left at (419, 526)
Screenshot: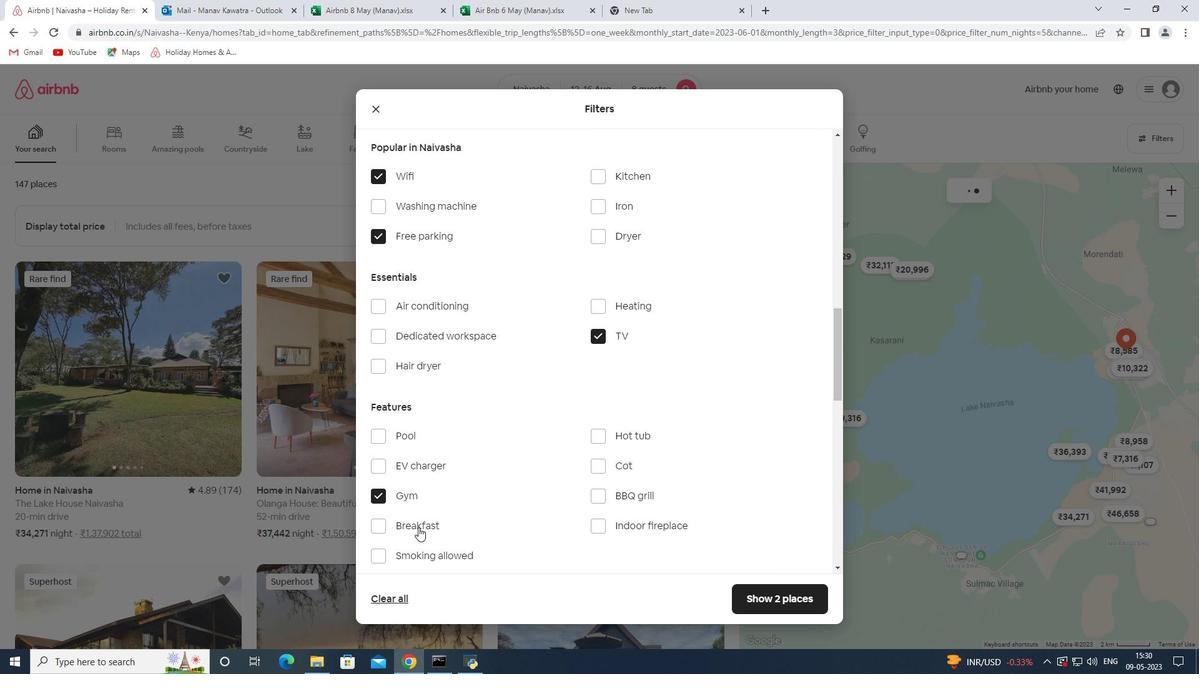 
Action: Mouse moved to (469, 493)
Screenshot: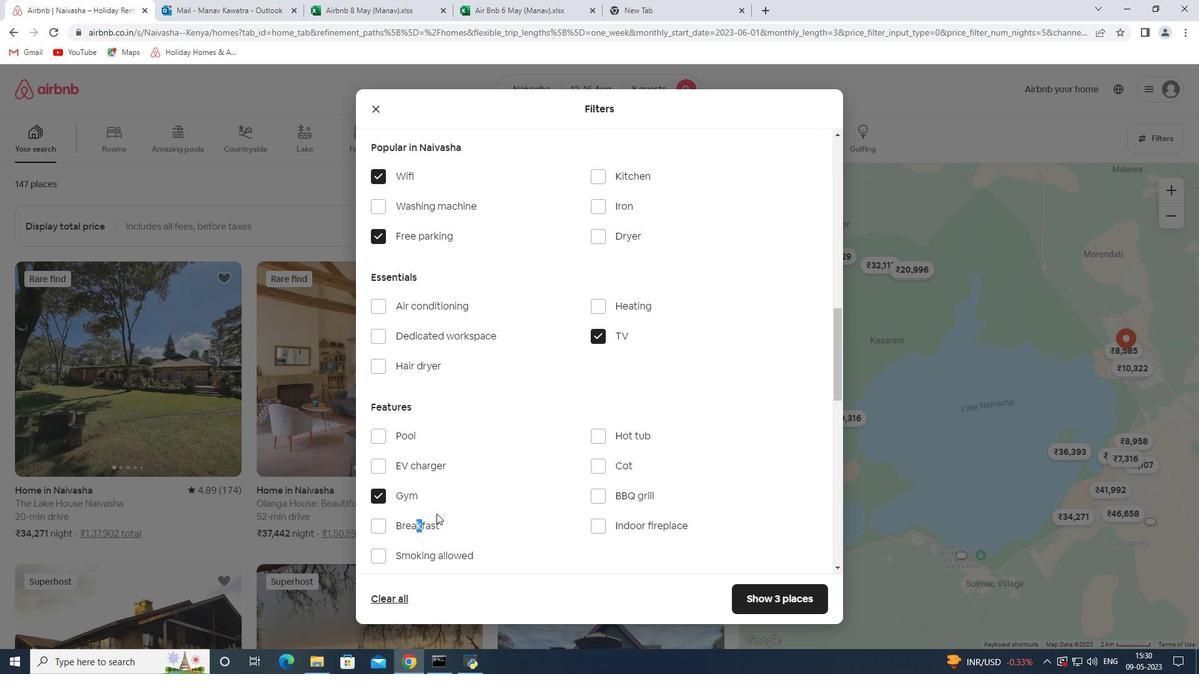 
Action: Mouse scrolled (469, 492) with delta (0, 0)
Screenshot: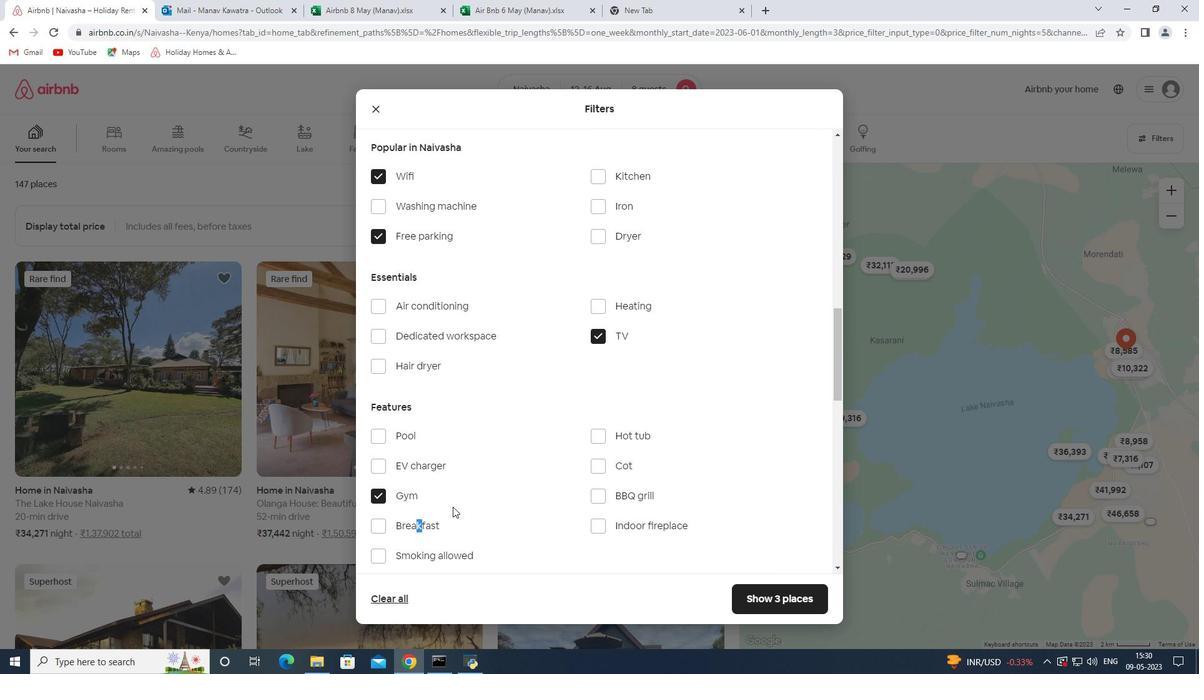 
Action: Mouse scrolled (469, 492) with delta (0, 0)
Screenshot: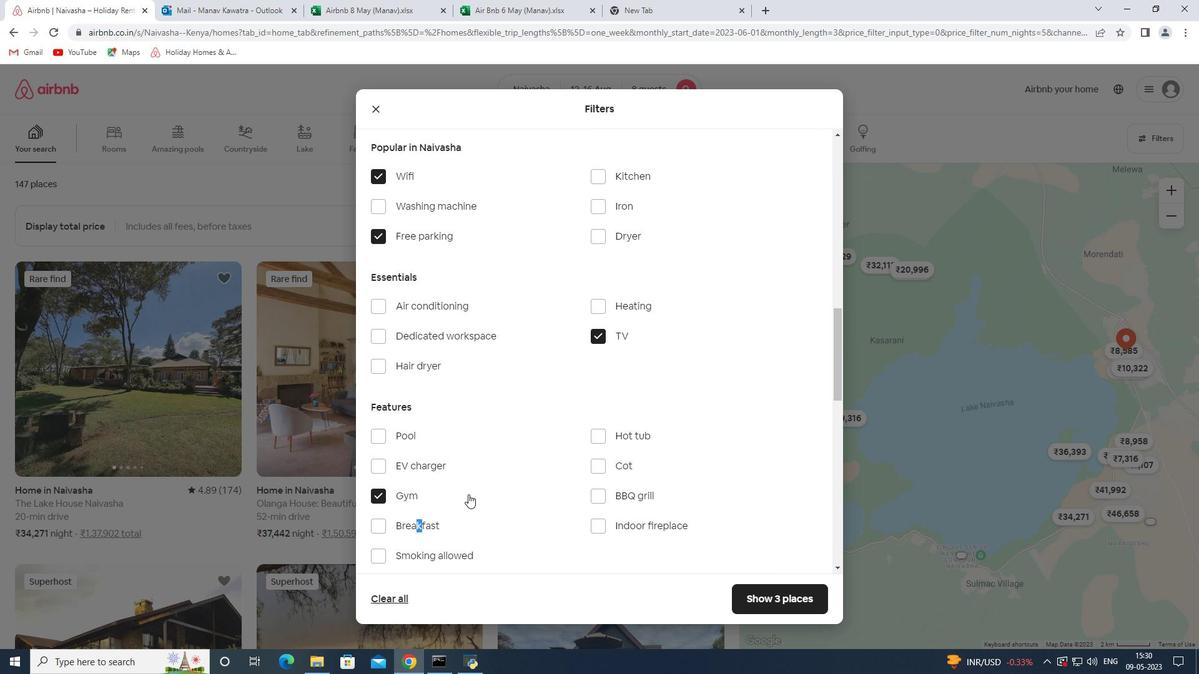 
Action: Mouse scrolled (469, 492) with delta (0, 0)
Screenshot: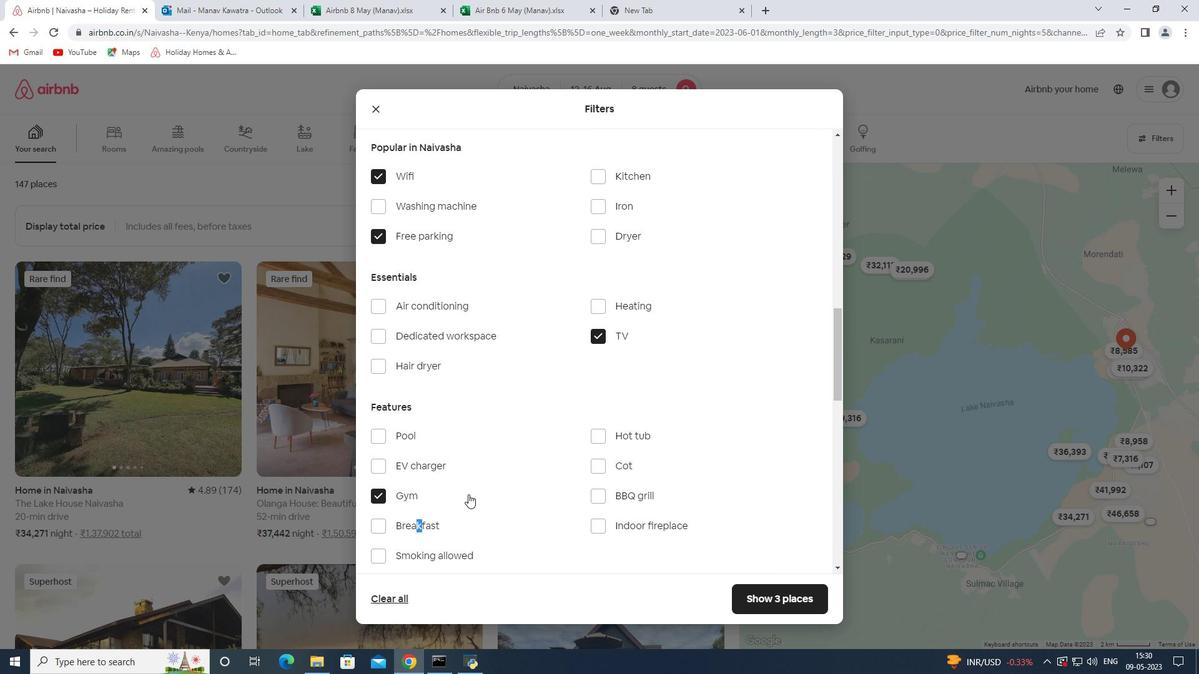 
Action: Mouse scrolled (469, 492) with delta (0, 0)
Screenshot: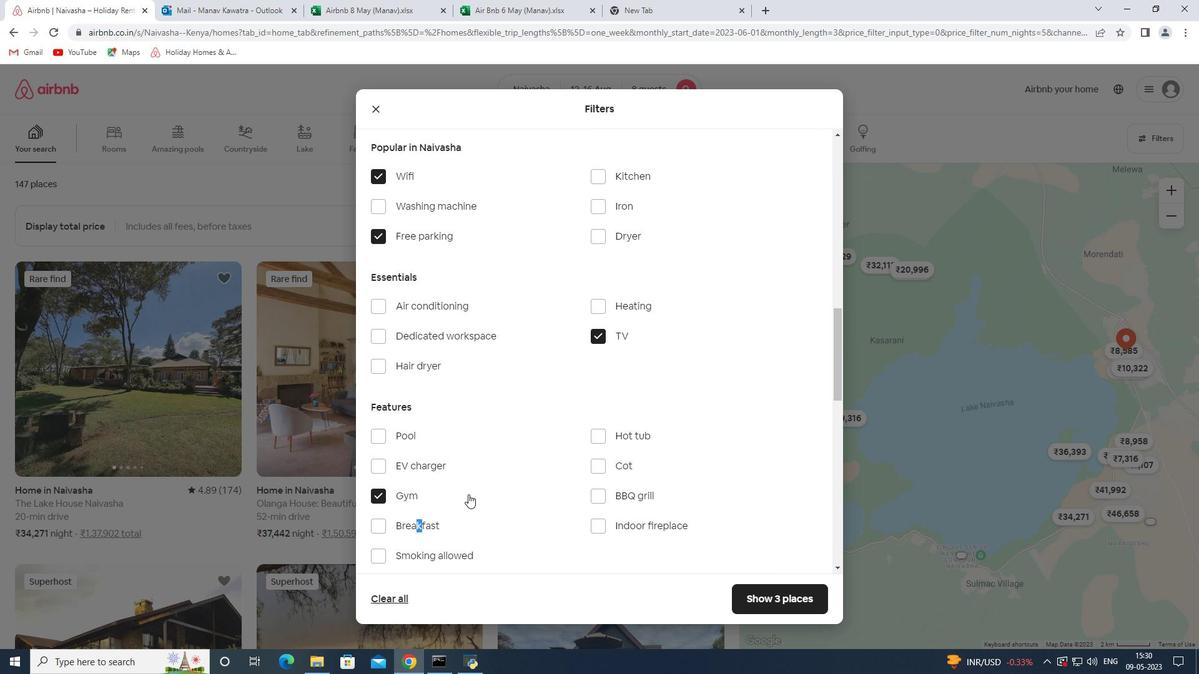 
Action: Mouse scrolled (469, 492) with delta (0, 0)
Screenshot: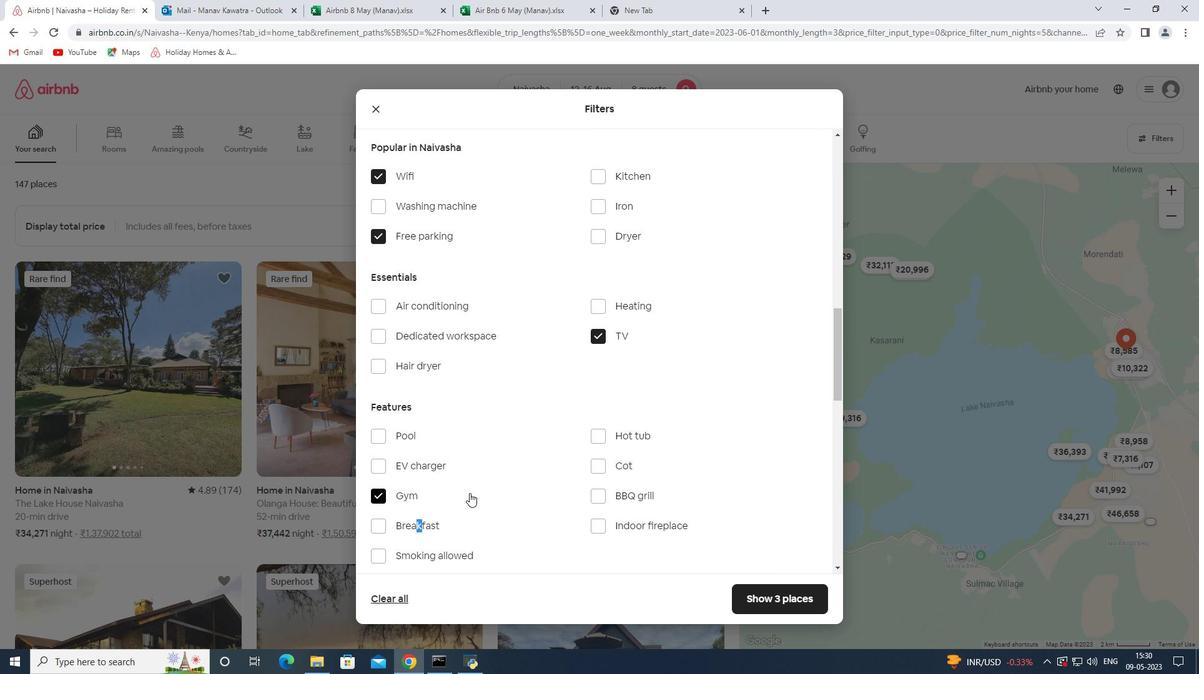 
Action: Mouse moved to (426, 214)
Screenshot: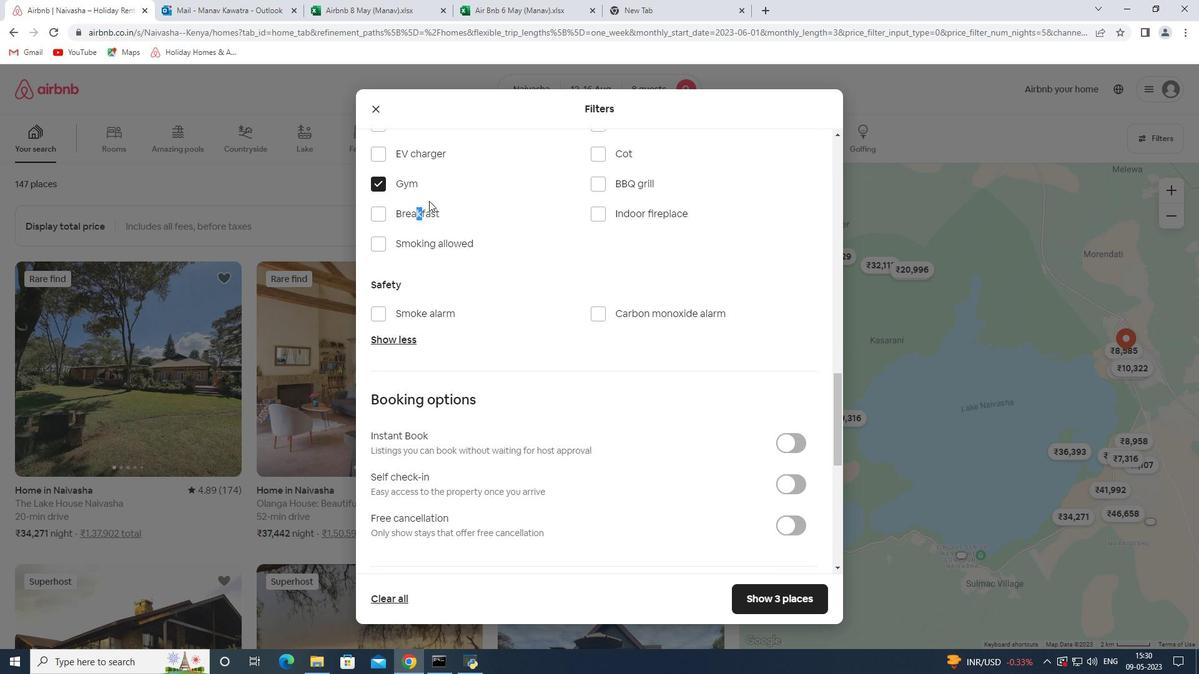 
Action: Mouse pressed left at (426, 214)
Screenshot: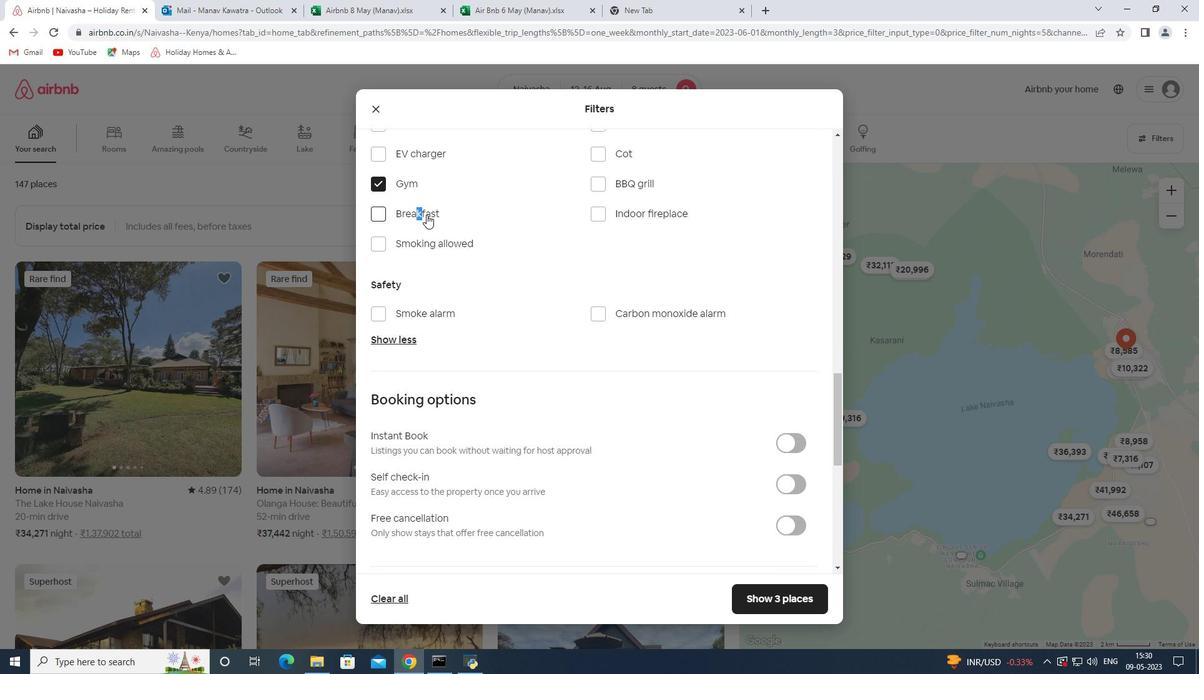 
Action: Mouse moved to (797, 491)
Screenshot: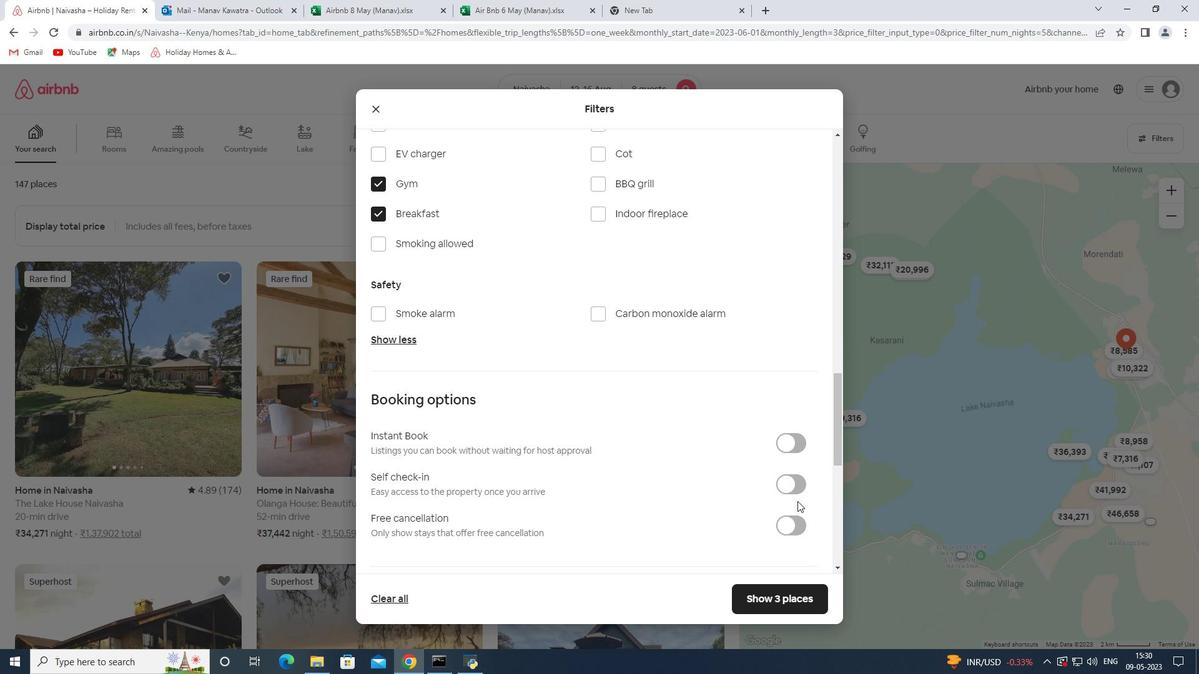 
Action: Mouse pressed left at (797, 491)
Screenshot: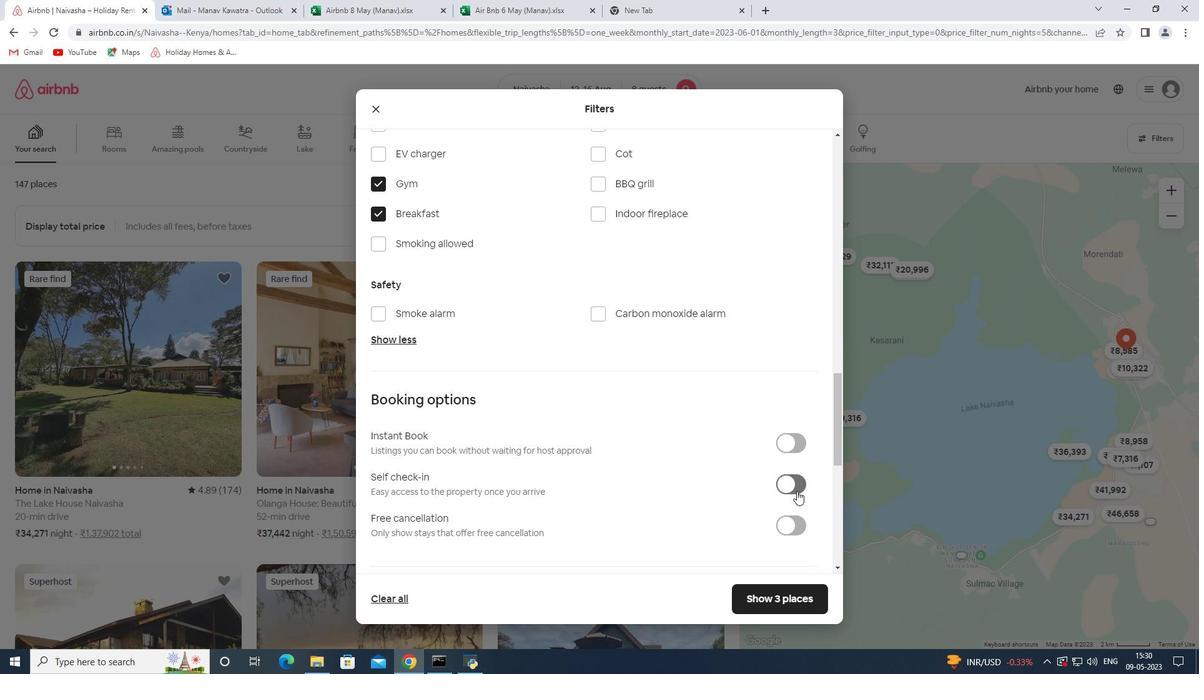 
Action: Mouse moved to (744, 418)
Screenshot: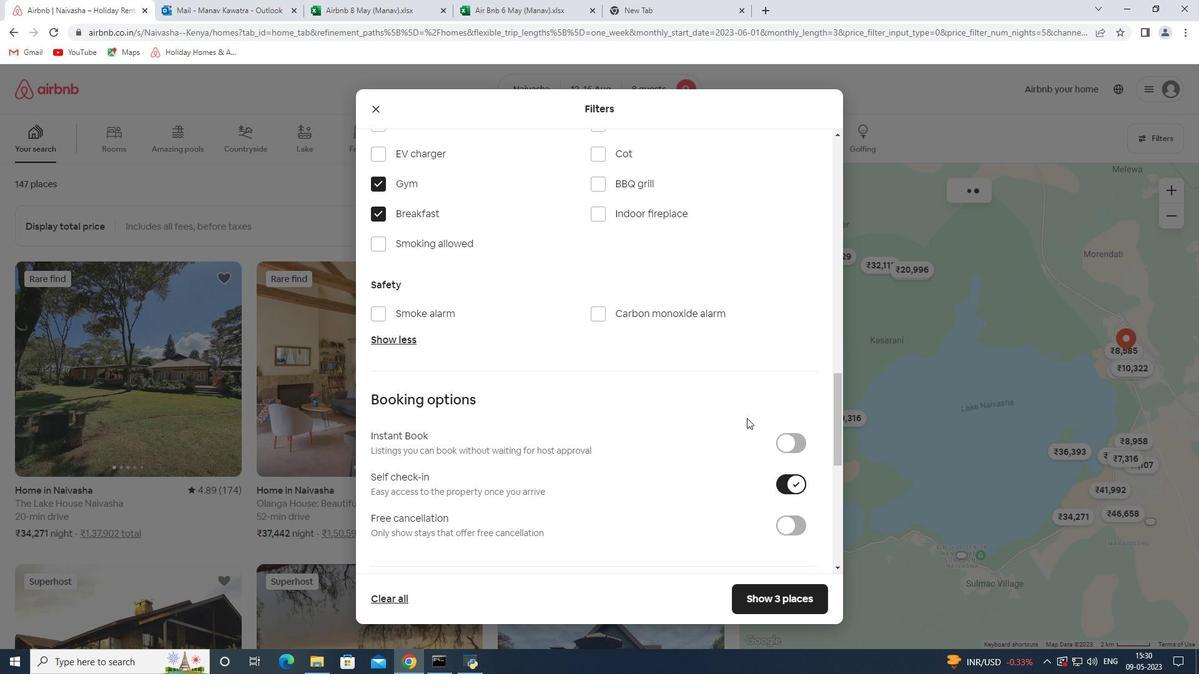 
Action: Mouse scrolled (744, 418) with delta (0, 0)
Screenshot: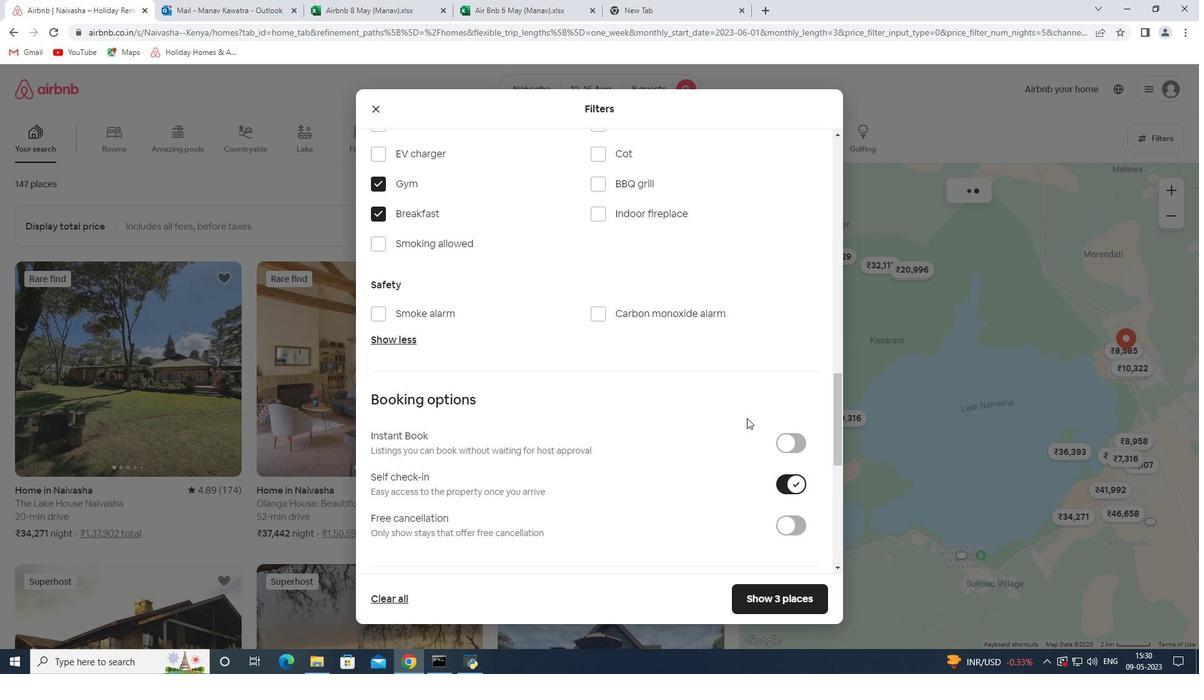 
Action: Mouse moved to (742, 418)
Screenshot: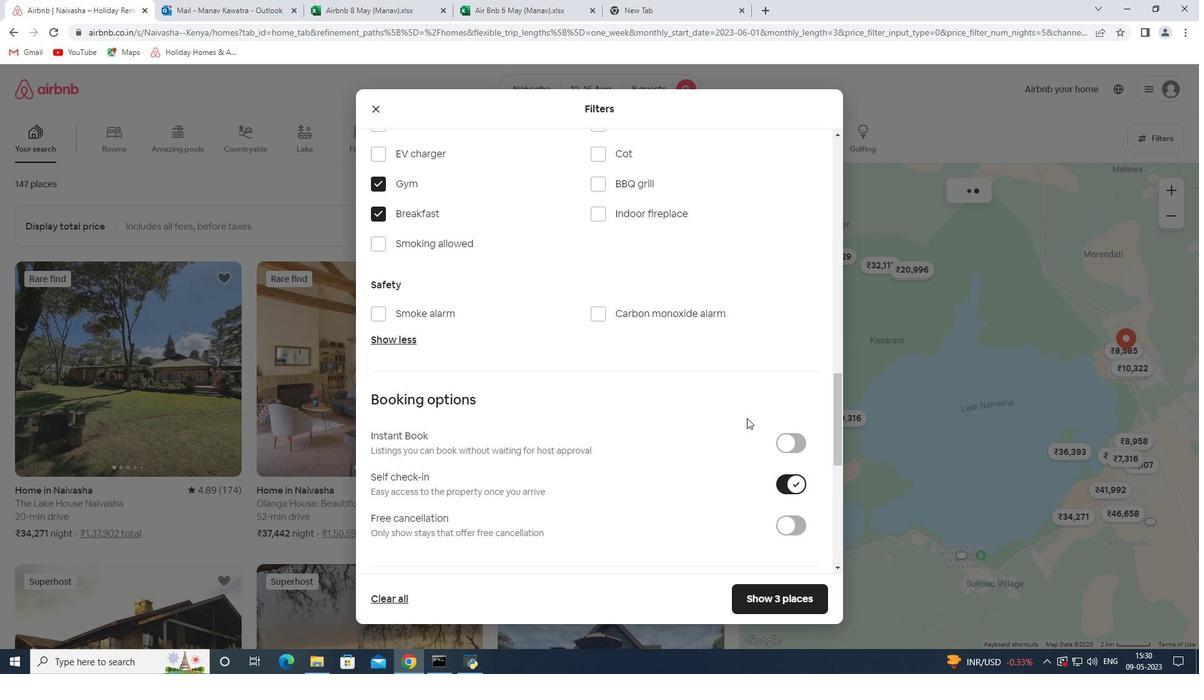 
Action: Mouse scrolled (742, 418) with delta (0, 0)
Screenshot: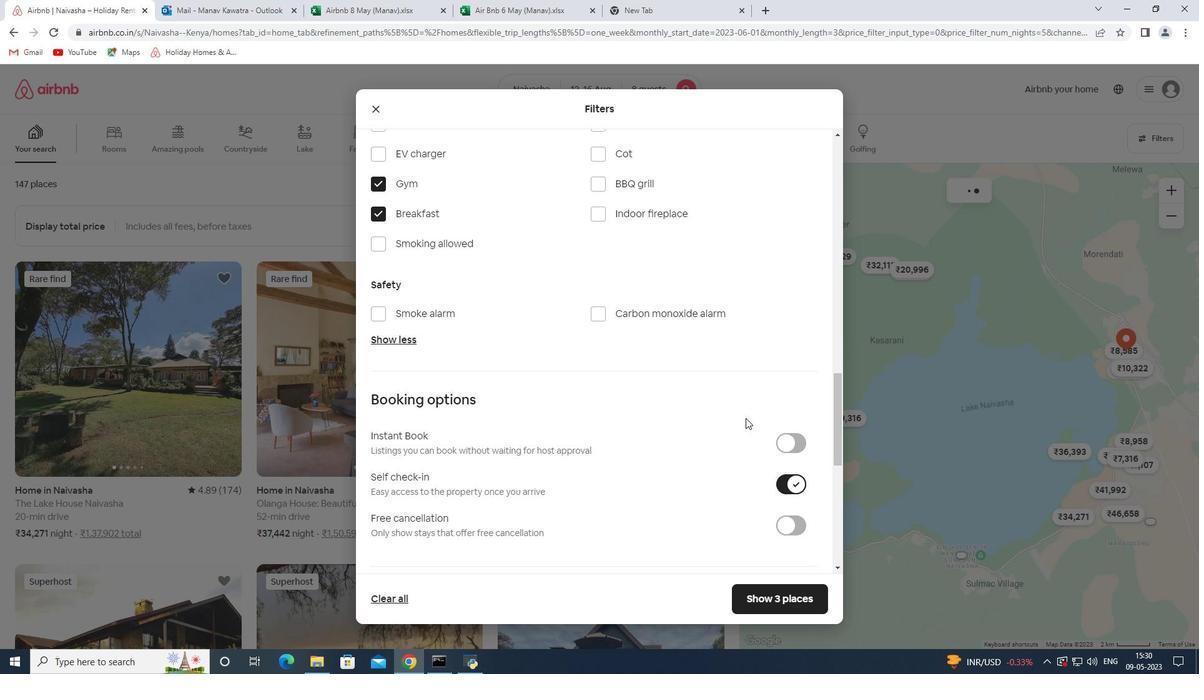 
Action: Mouse moved to (741, 419)
Screenshot: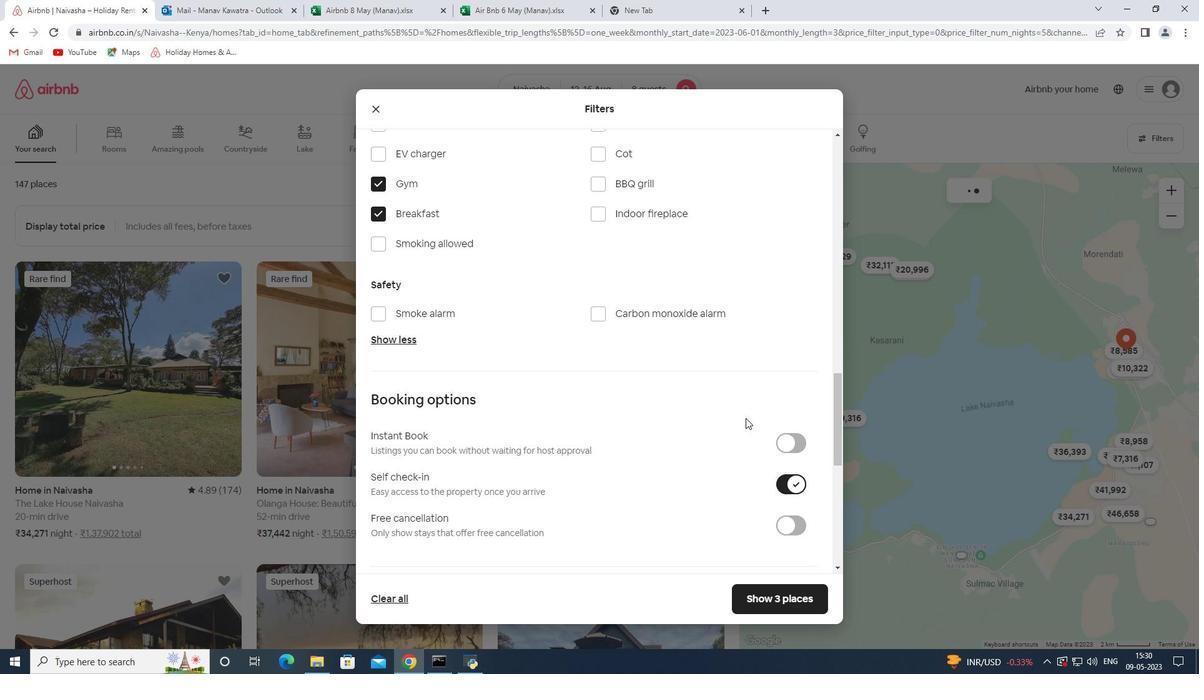 
Action: Mouse scrolled (741, 418) with delta (0, 0)
Screenshot: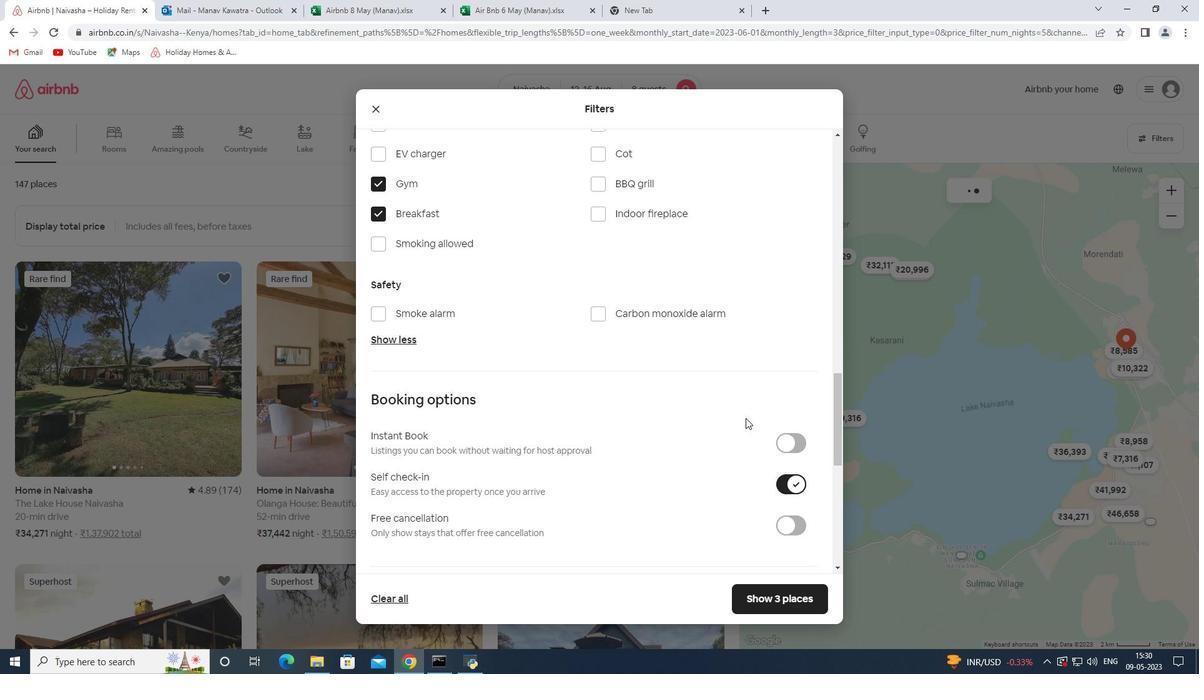 
Action: Mouse scrolled (741, 418) with delta (0, 0)
Screenshot: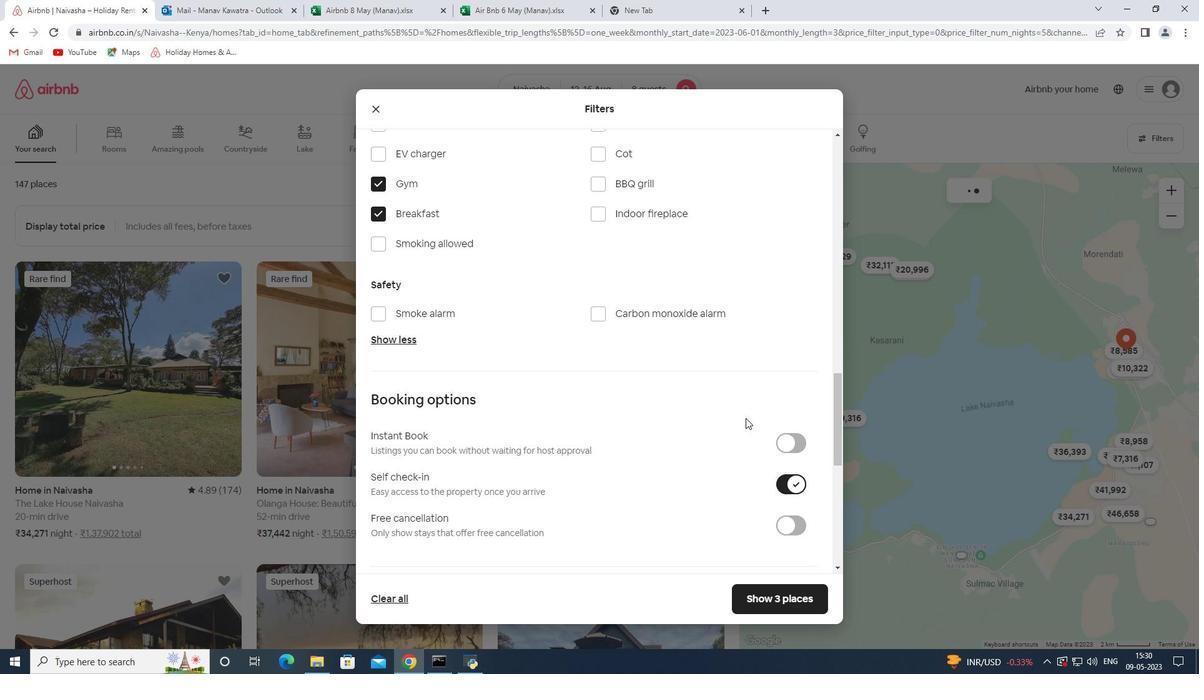 
Action: Mouse scrolled (741, 418) with delta (0, 0)
Screenshot: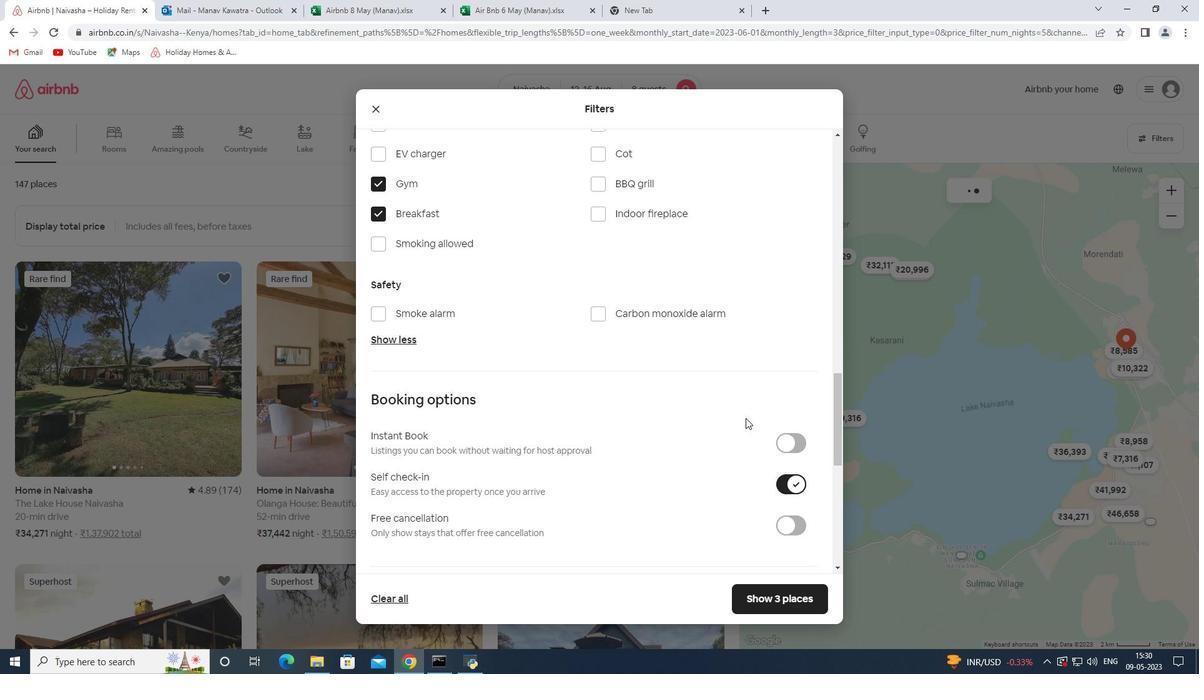 
Action: Mouse moved to (534, 412)
Screenshot: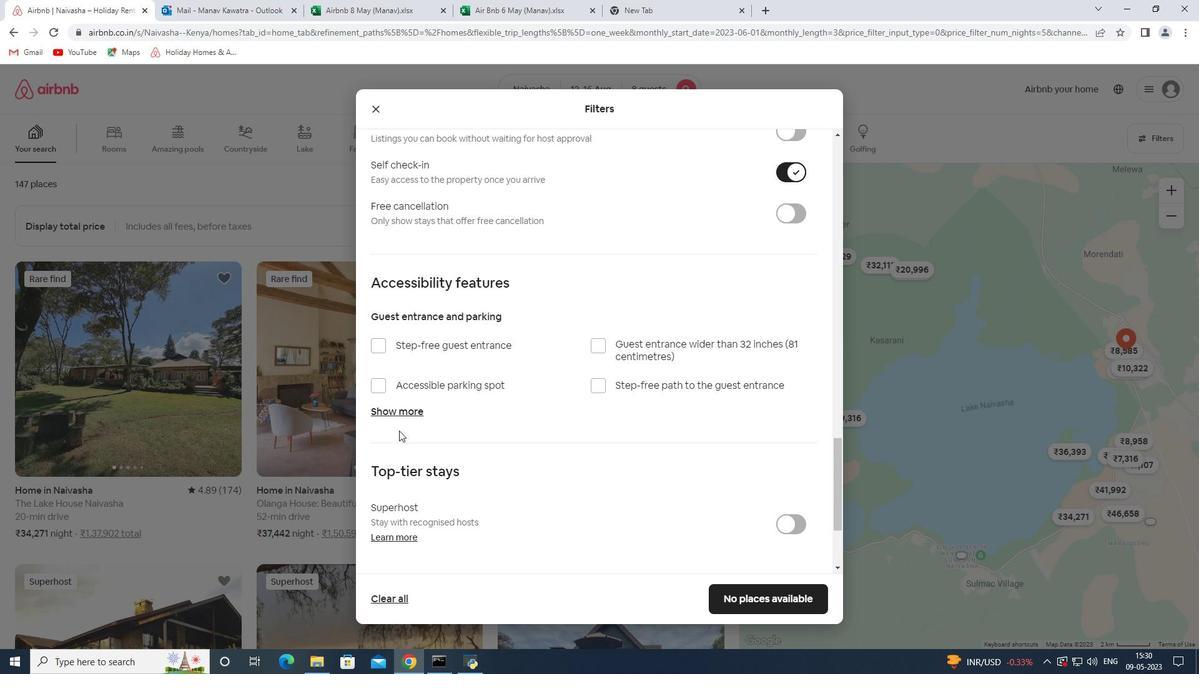 
Action: Mouse scrolled (534, 411) with delta (0, 0)
Screenshot: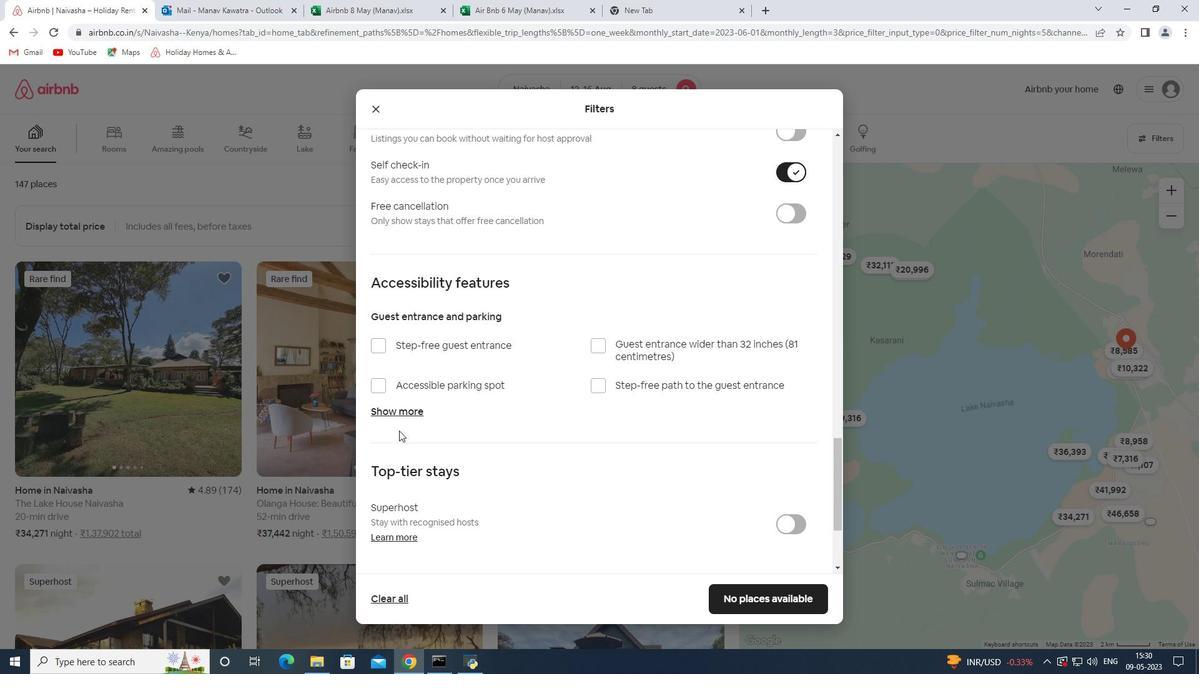 
Action: Mouse moved to (536, 412)
Screenshot: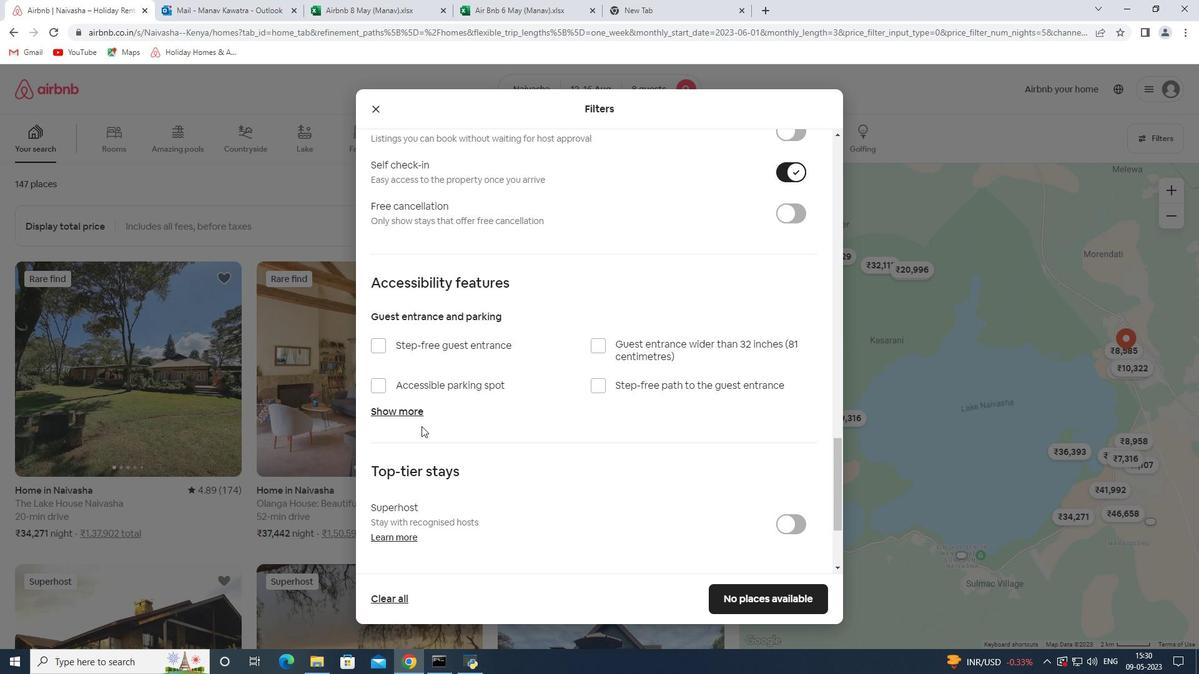 
Action: Mouse scrolled (536, 411) with delta (0, 0)
Screenshot: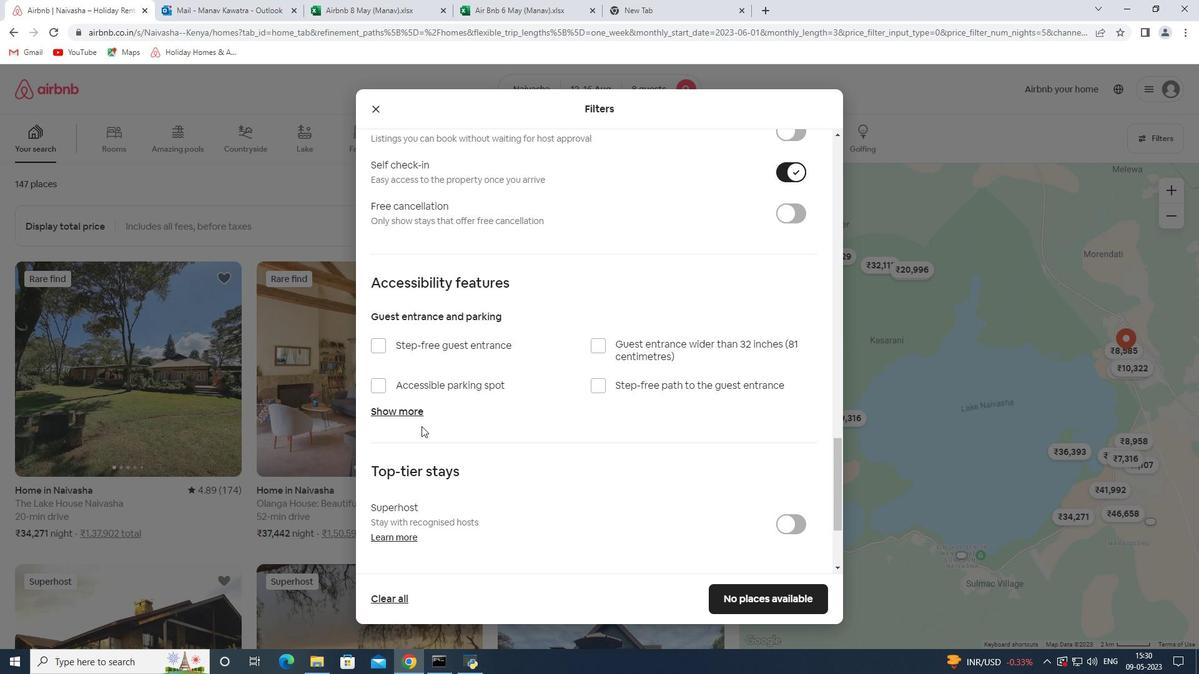 
Action: Mouse moved to (537, 411)
Screenshot: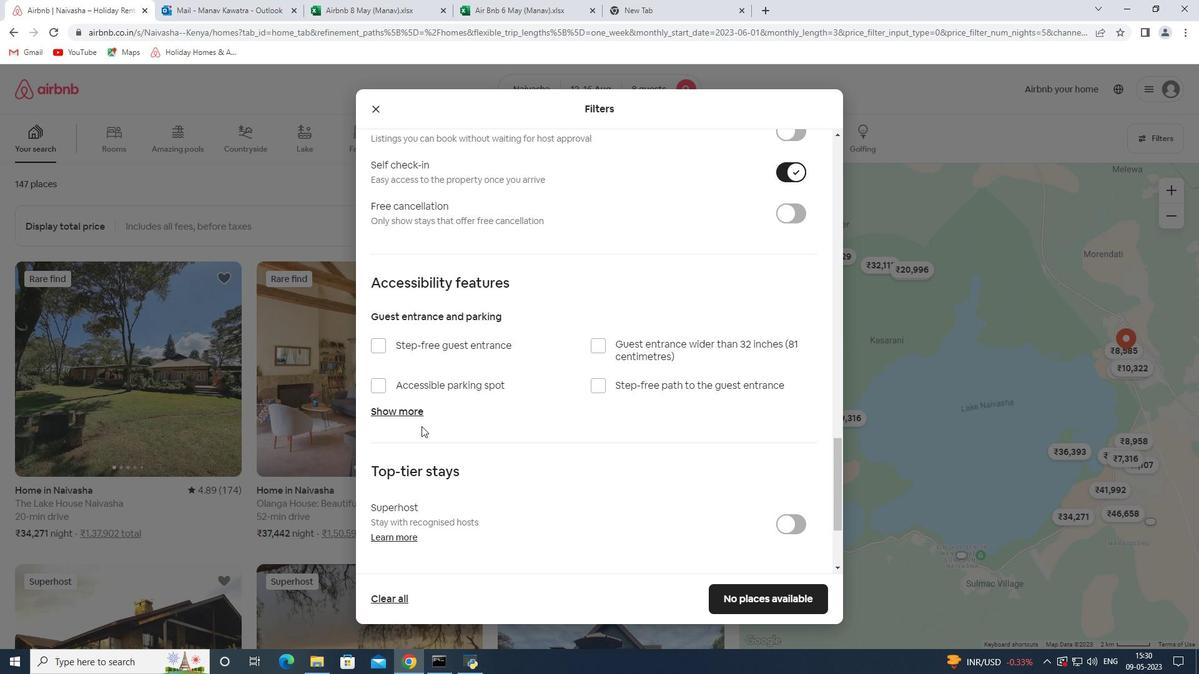 
Action: Mouse scrolled (537, 411) with delta (0, 0)
Screenshot: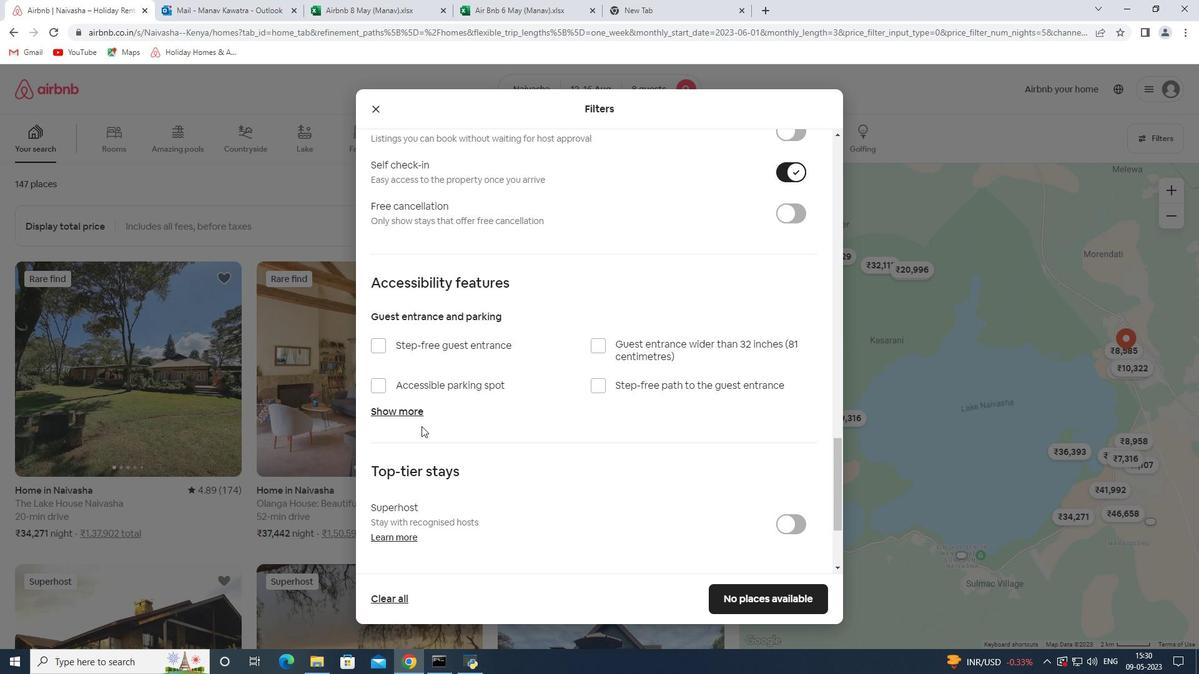 
Action: Mouse moved to (540, 410)
Screenshot: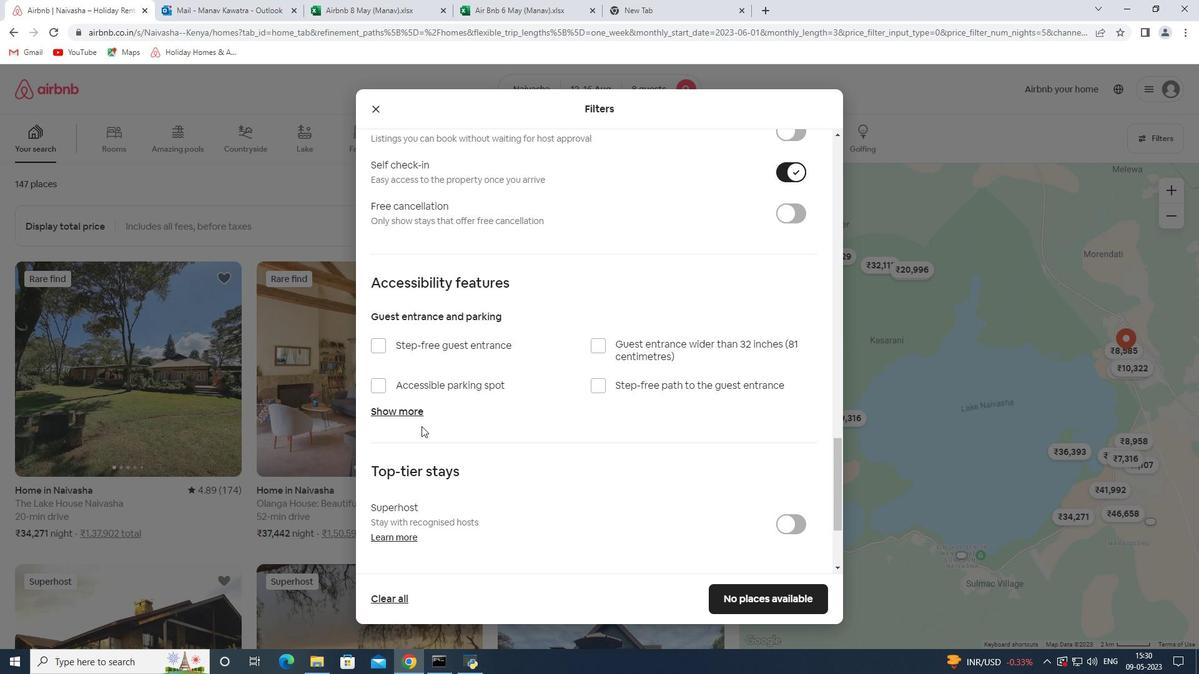 
Action: Mouse scrolled (540, 409) with delta (0, 0)
Screenshot: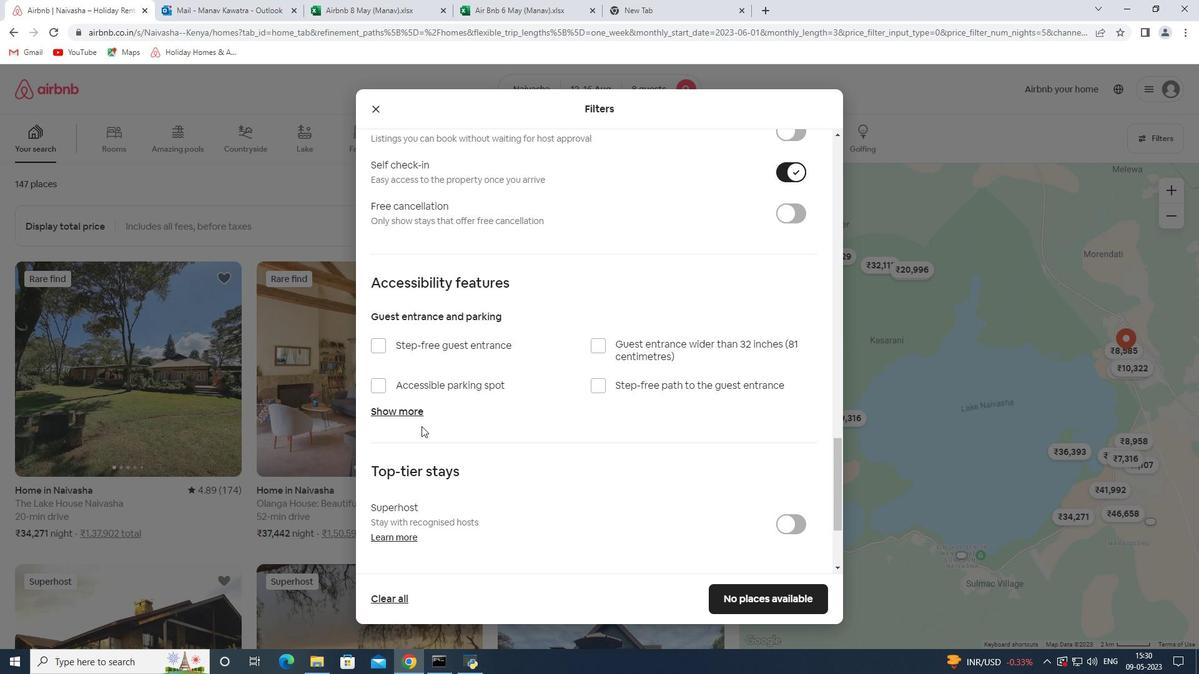 
Action: Mouse moved to (546, 408)
Screenshot: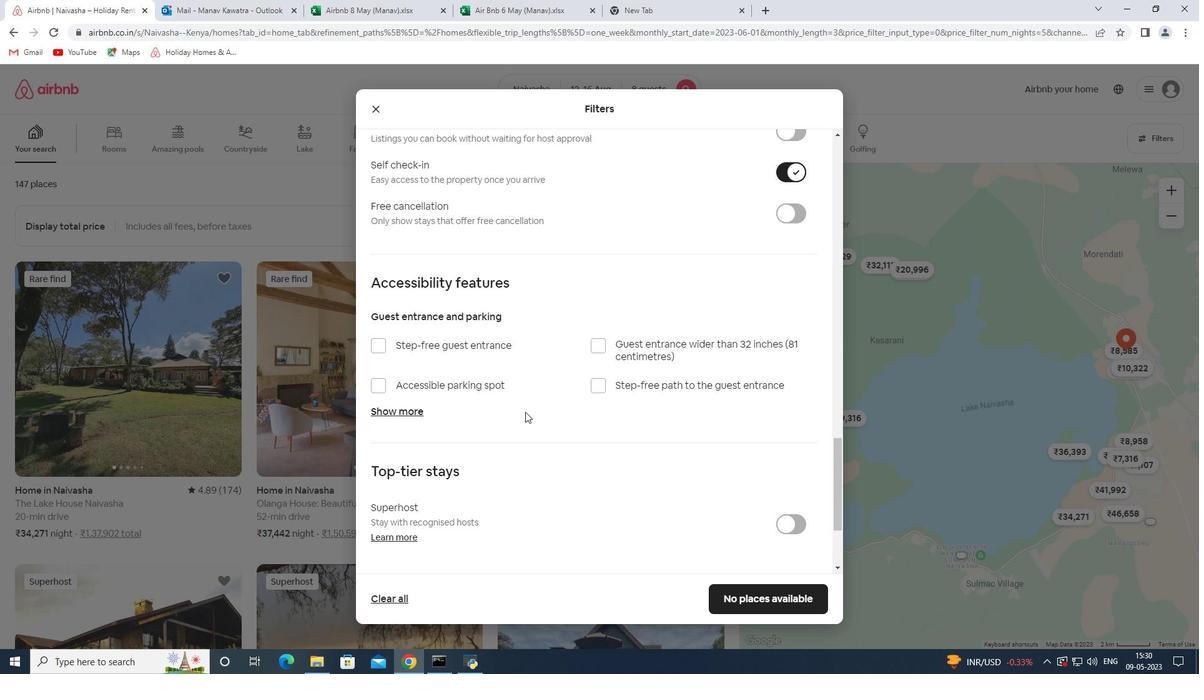 
Action: Mouse scrolled (546, 408) with delta (0, 0)
Screenshot: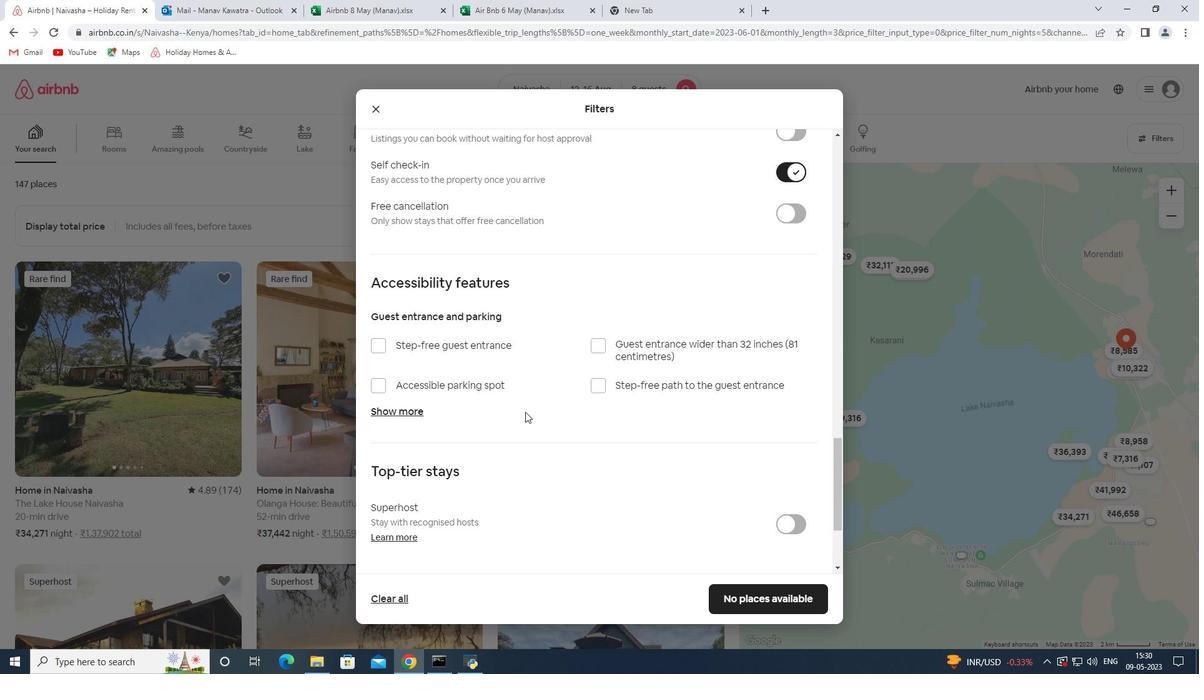
Action: Mouse moved to (402, 481)
Screenshot: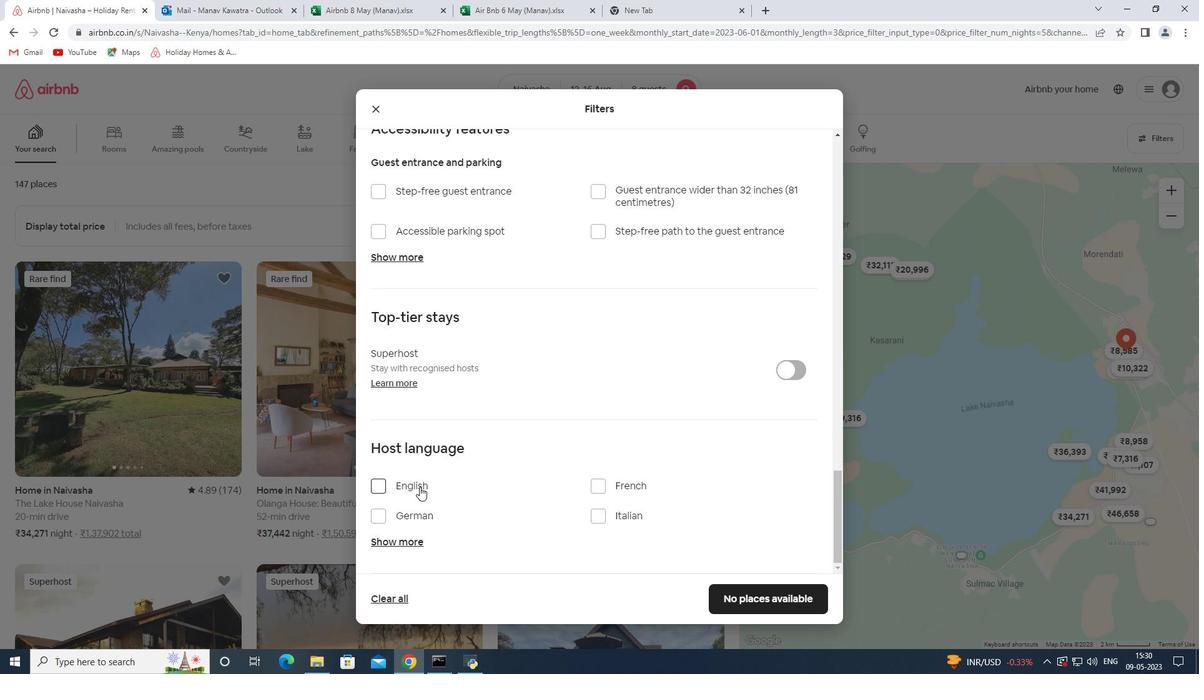 
Action: Mouse pressed left at (402, 481)
Screenshot: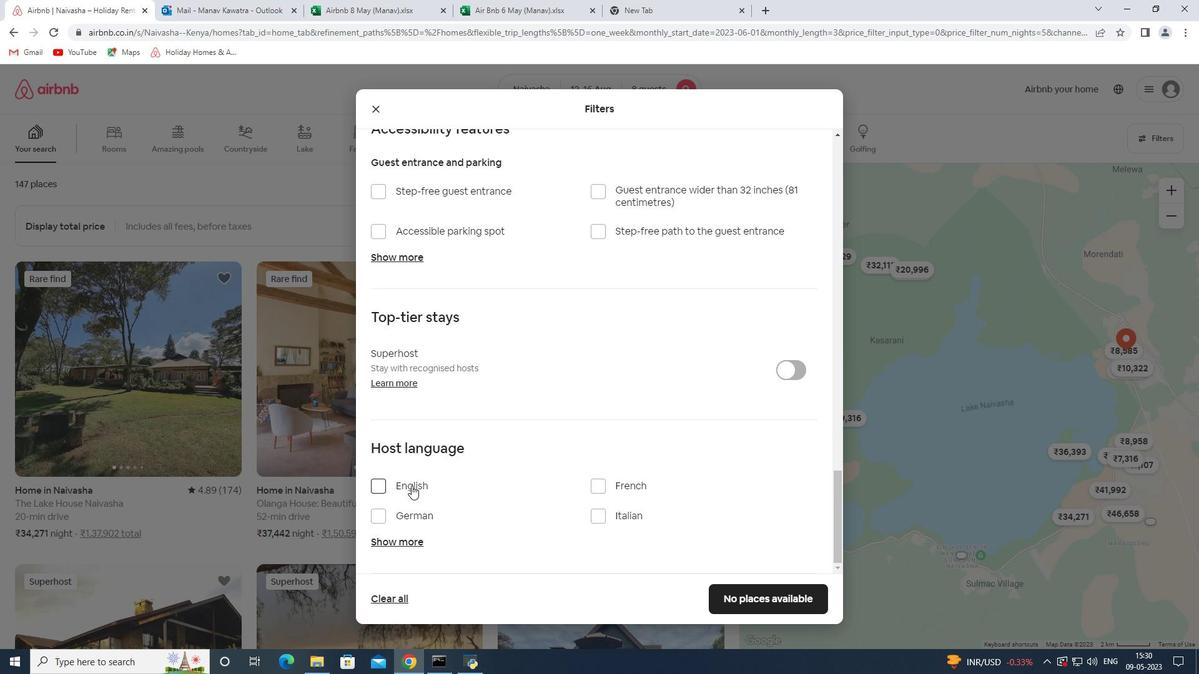 
Action: Mouse moved to (751, 491)
Screenshot: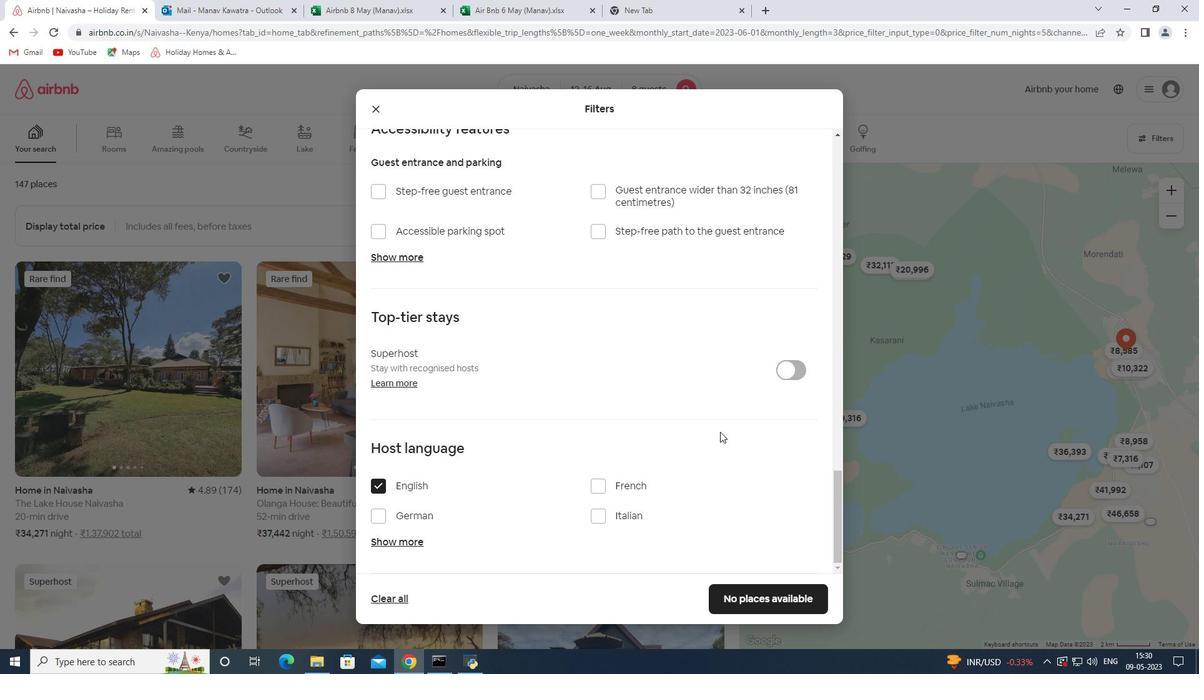 
Action: Mouse scrolled (751, 491) with delta (0, 0)
Screenshot: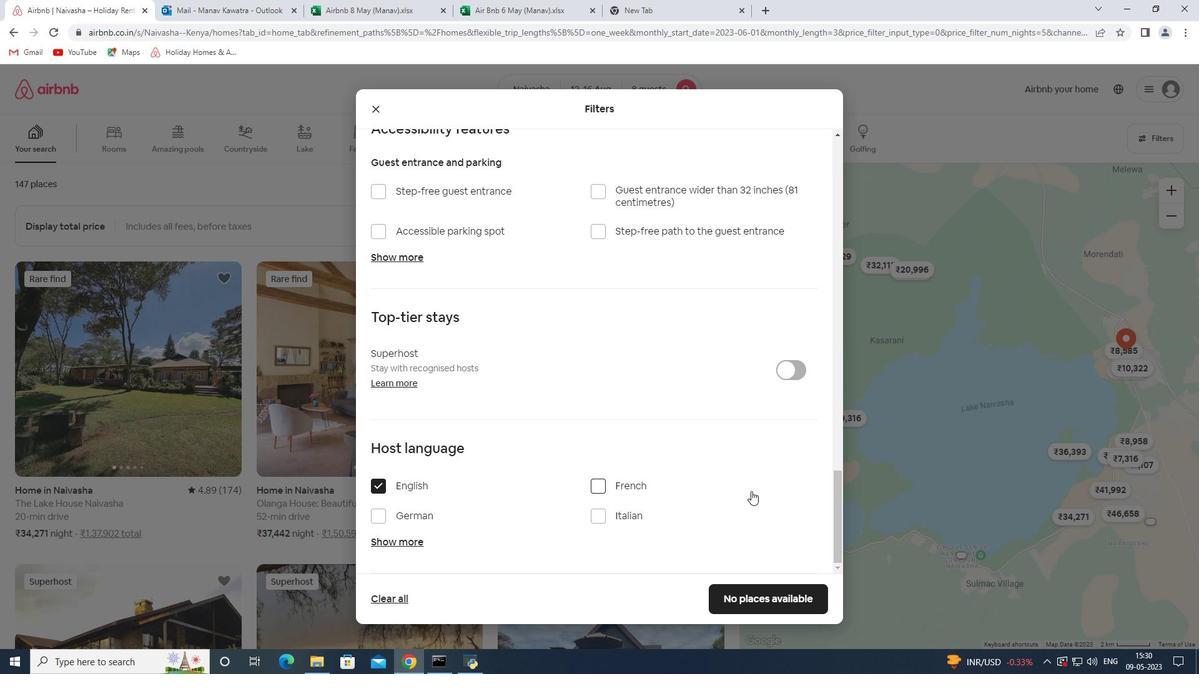 
Action: Mouse scrolled (751, 491) with delta (0, 0)
Screenshot: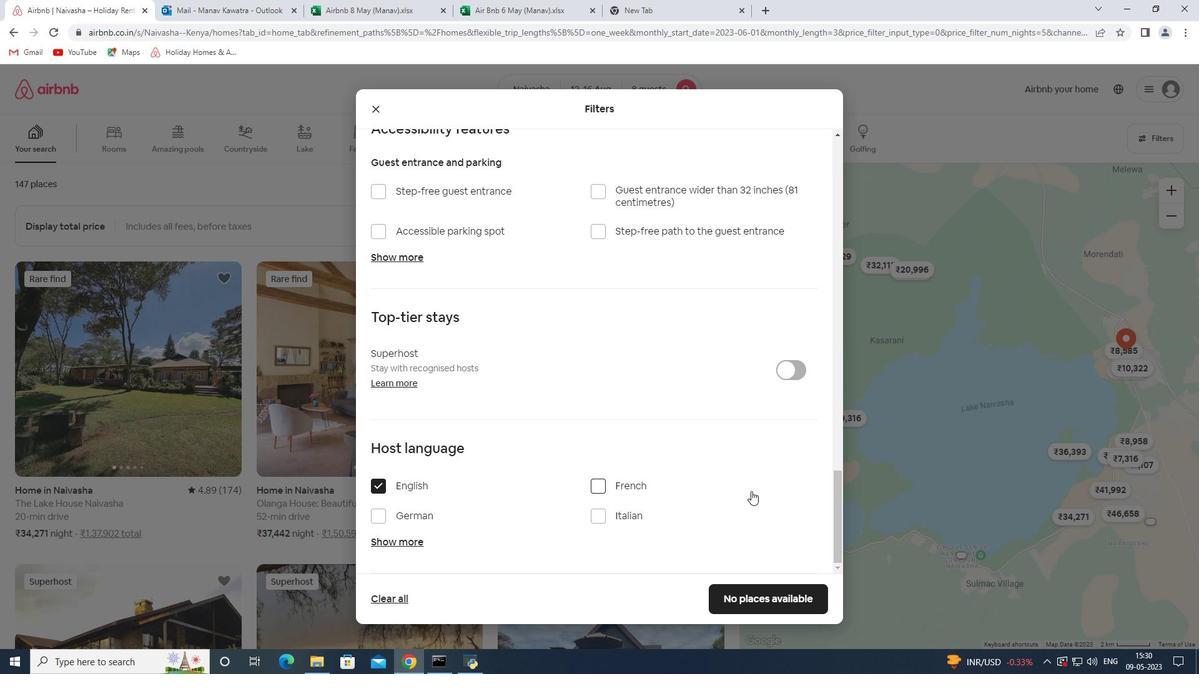 
Action: Mouse scrolled (751, 491) with delta (0, 0)
Screenshot: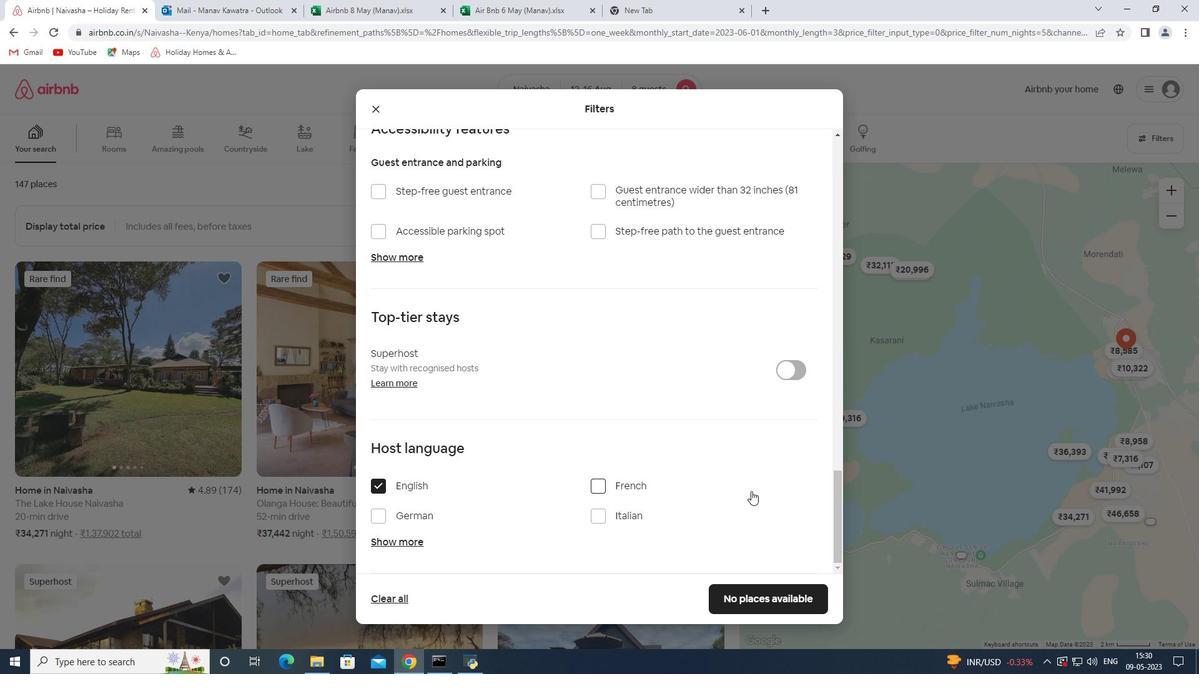 
Action: Mouse scrolled (751, 491) with delta (0, 0)
Screenshot: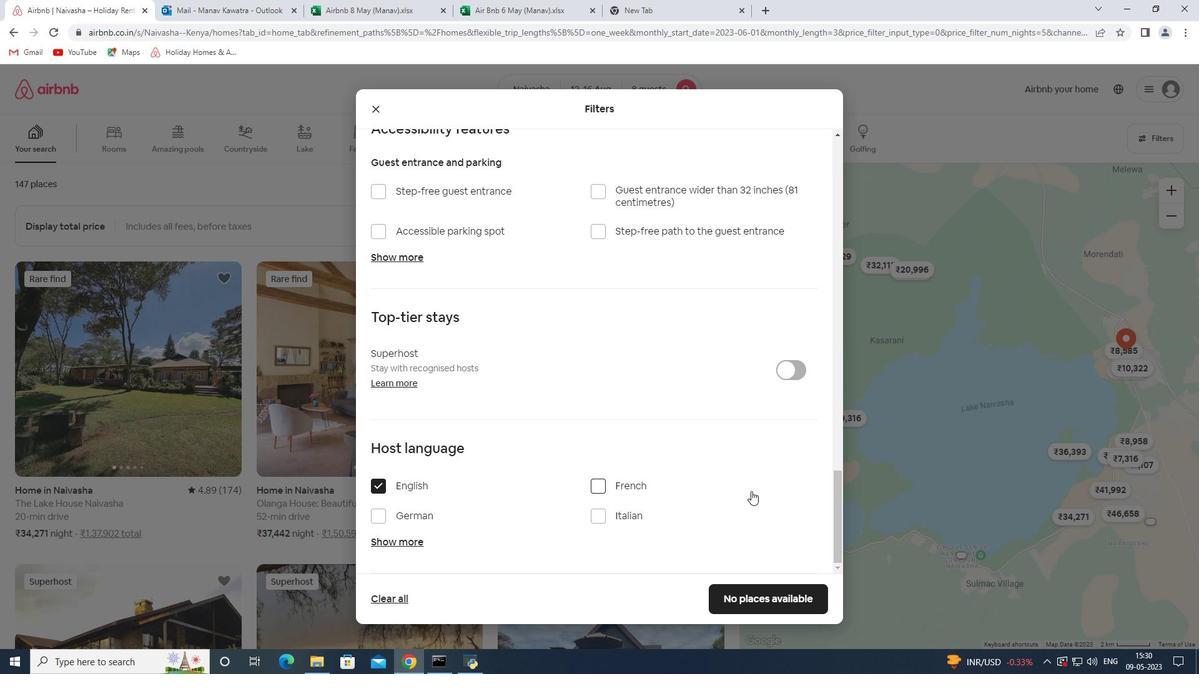 
Action: Mouse scrolled (751, 491) with delta (0, 0)
Screenshot: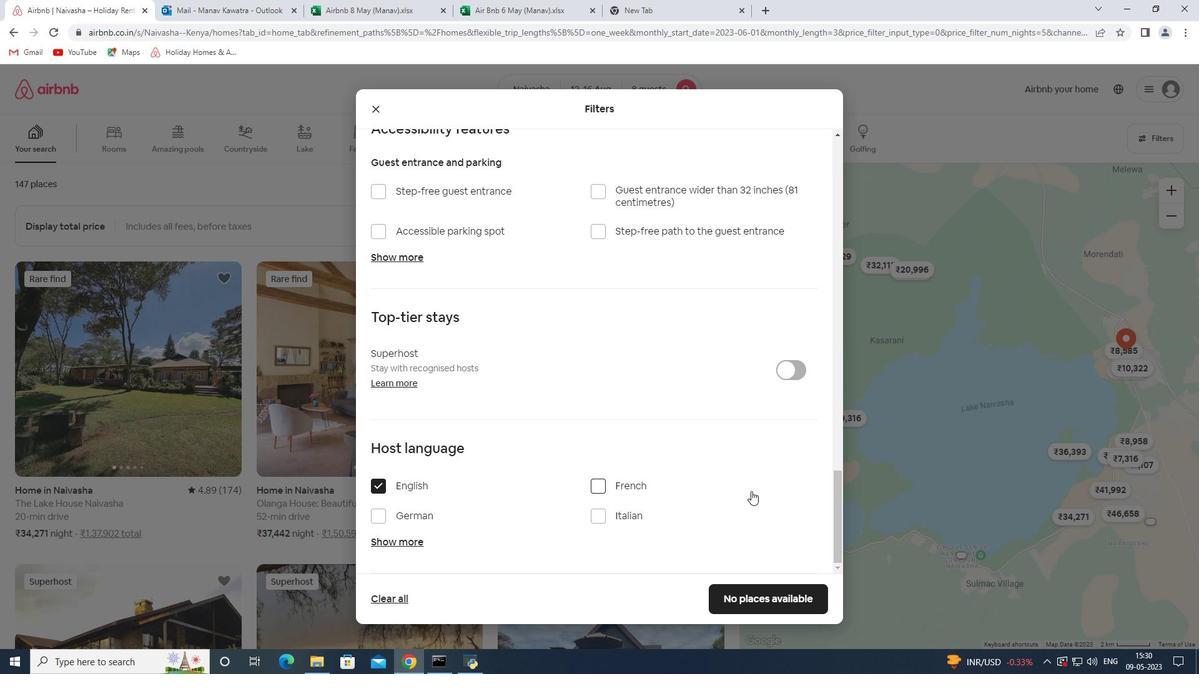 
Action: Mouse moved to (765, 496)
Screenshot: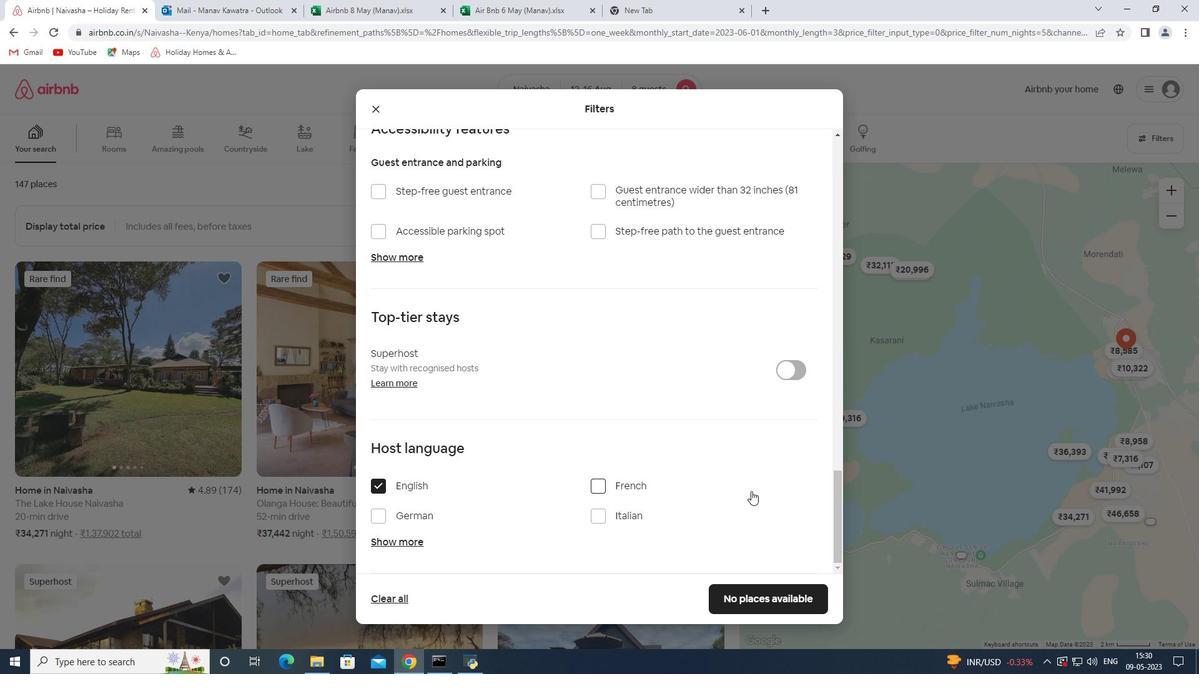 
Action: Mouse scrolled (765, 497) with delta (0, 0)
Screenshot: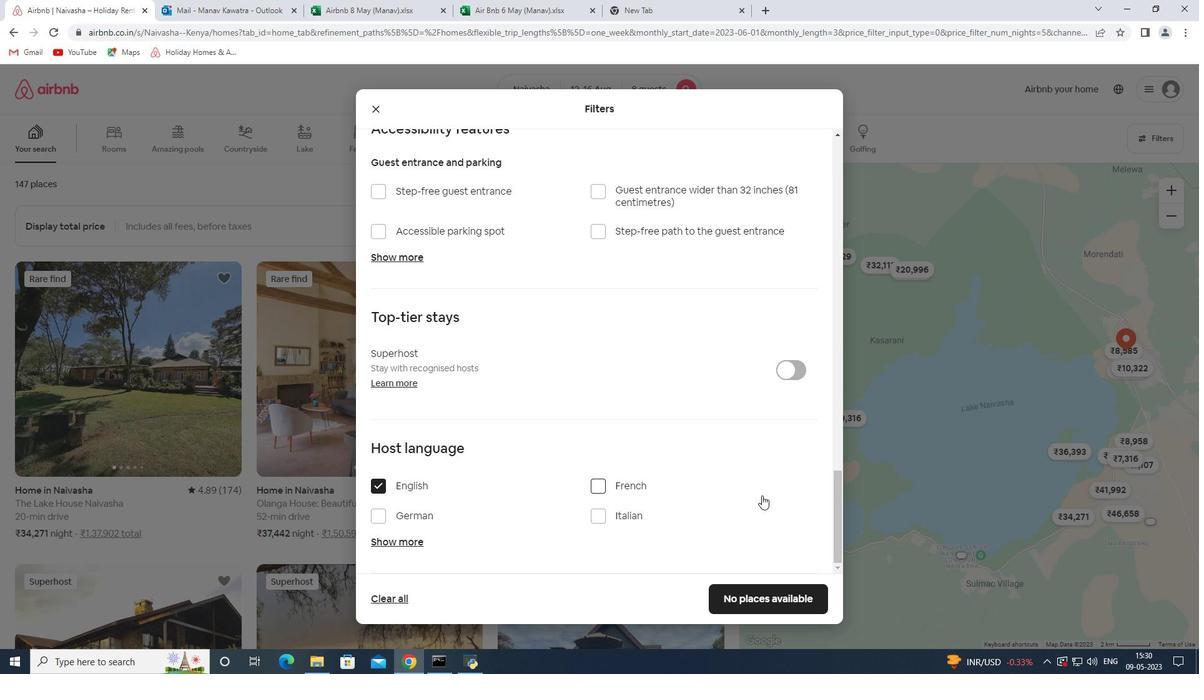 
Action: Mouse scrolled (765, 497) with delta (0, 0)
Screenshot: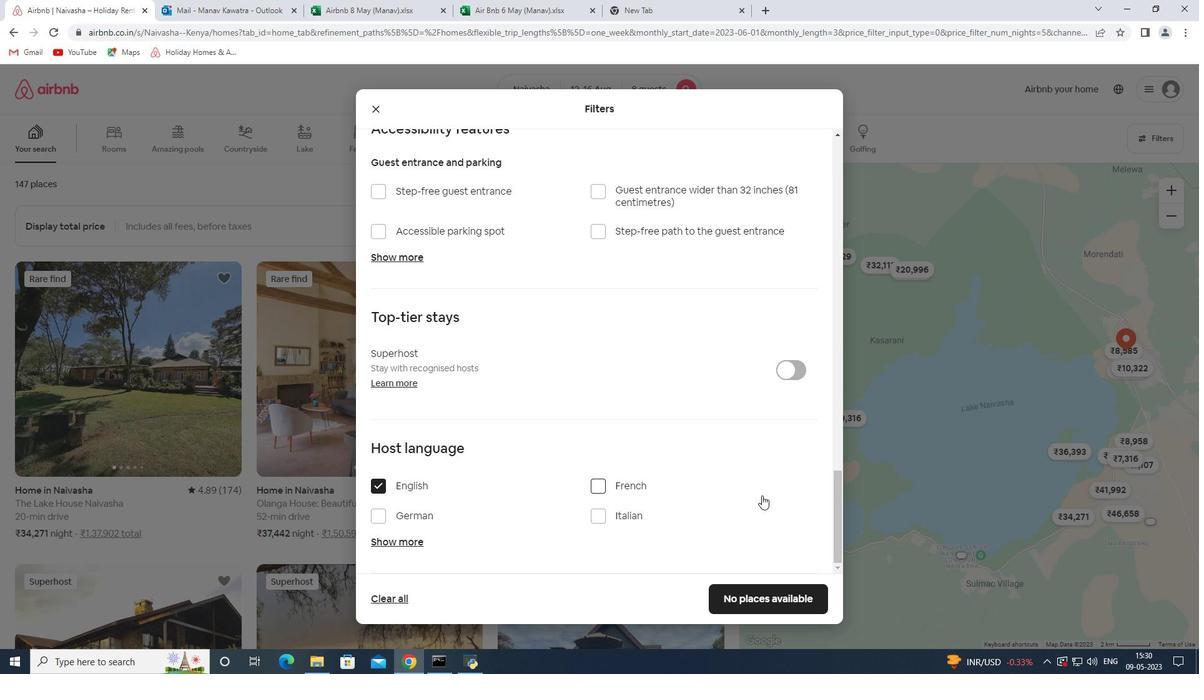 
Action: Mouse scrolled (765, 497) with delta (0, 0)
Screenshot: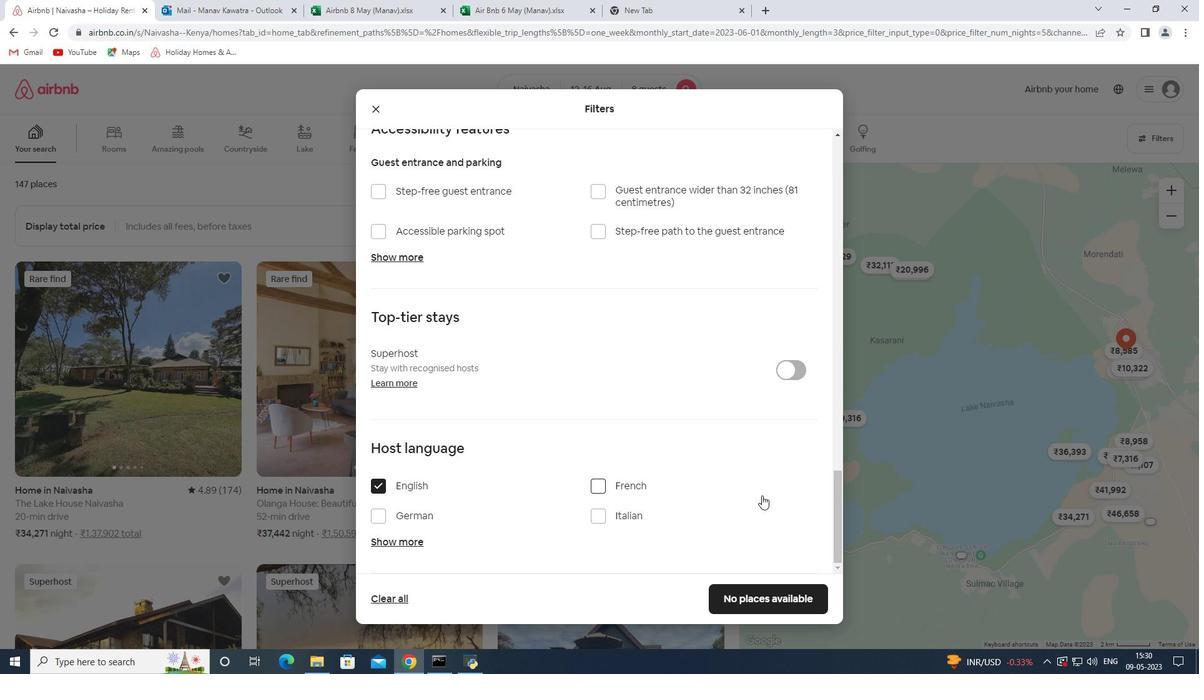 
Action: Mouse scrolled (765, 497) with delta (0, 0)
Screenshot: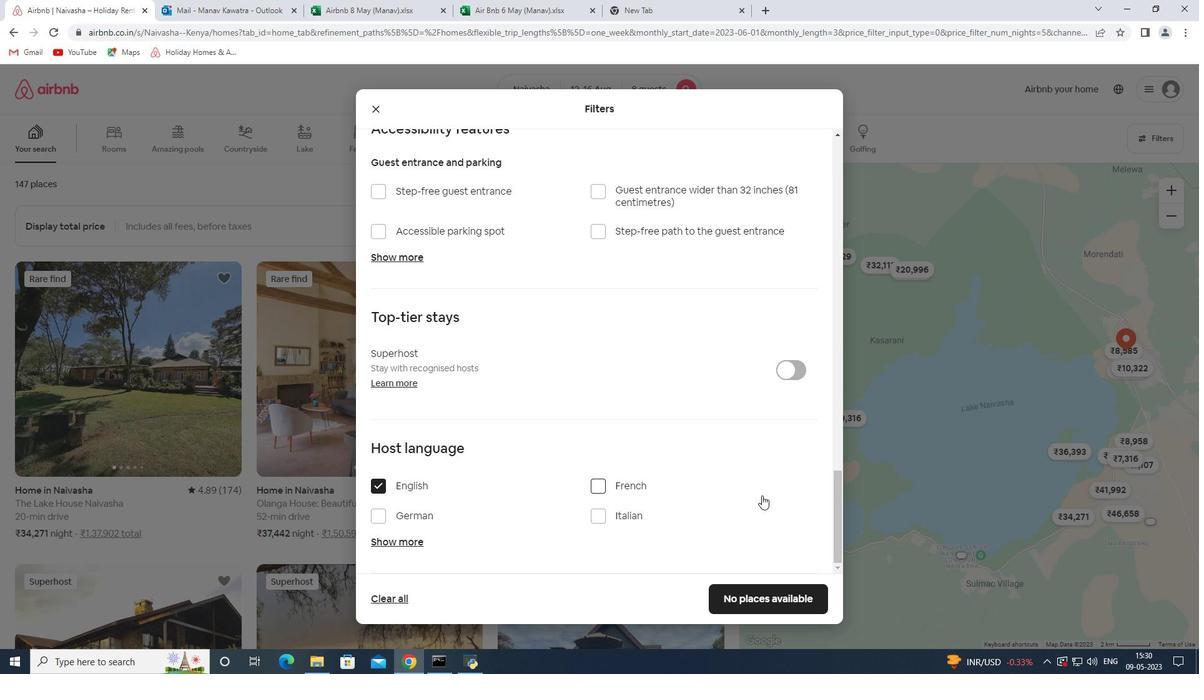 
Action: Mouse scrolled (765, 497) with delta (0, 0)
Screenshot: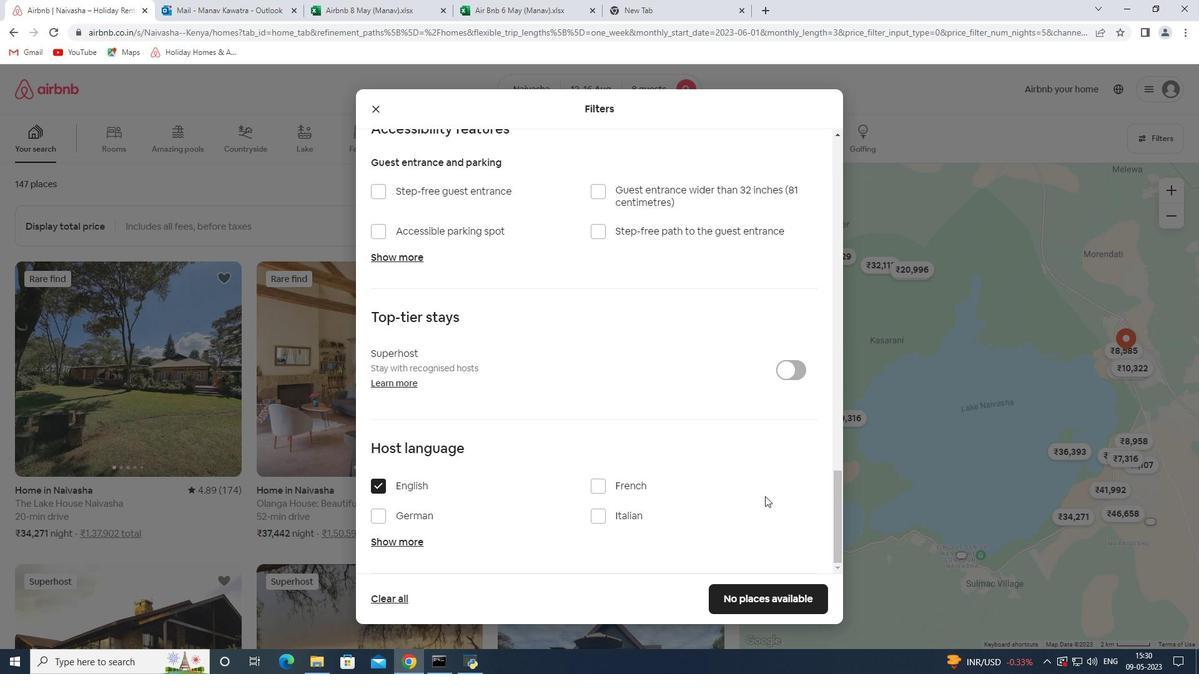 
Action: Mouse scrolled (765, 497) with delta (0, 0)
Screenshot: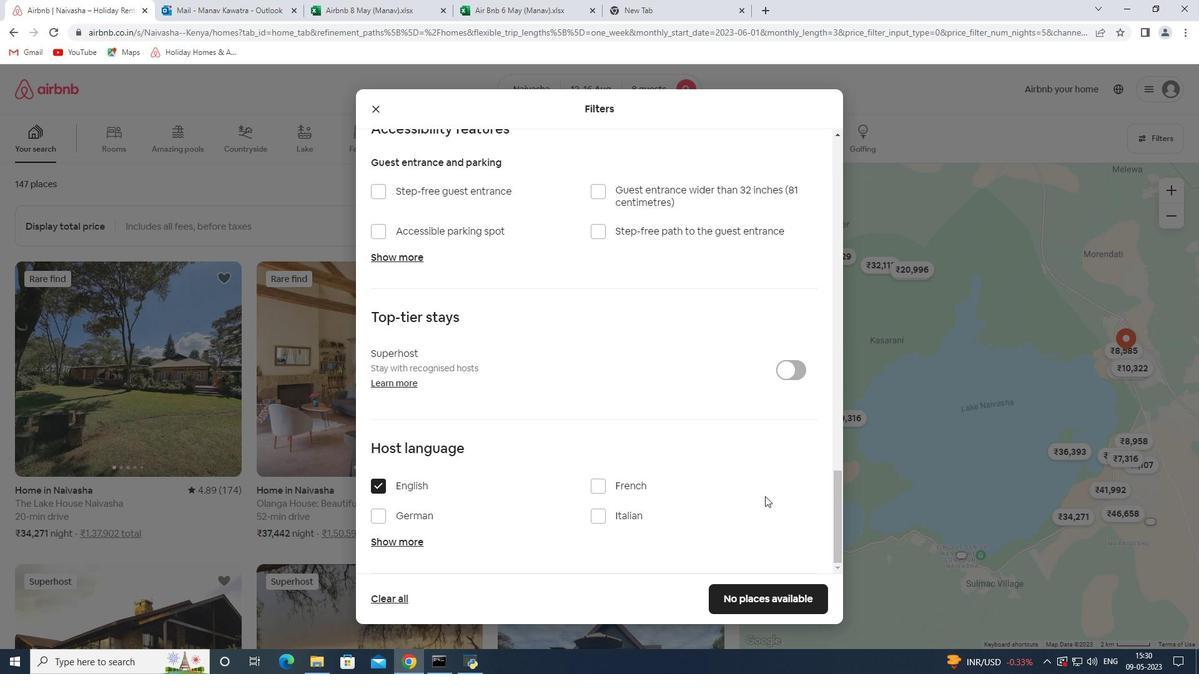 
Action: Mouse scrolled (765, 497) with delta (0, 0)
Screenshot: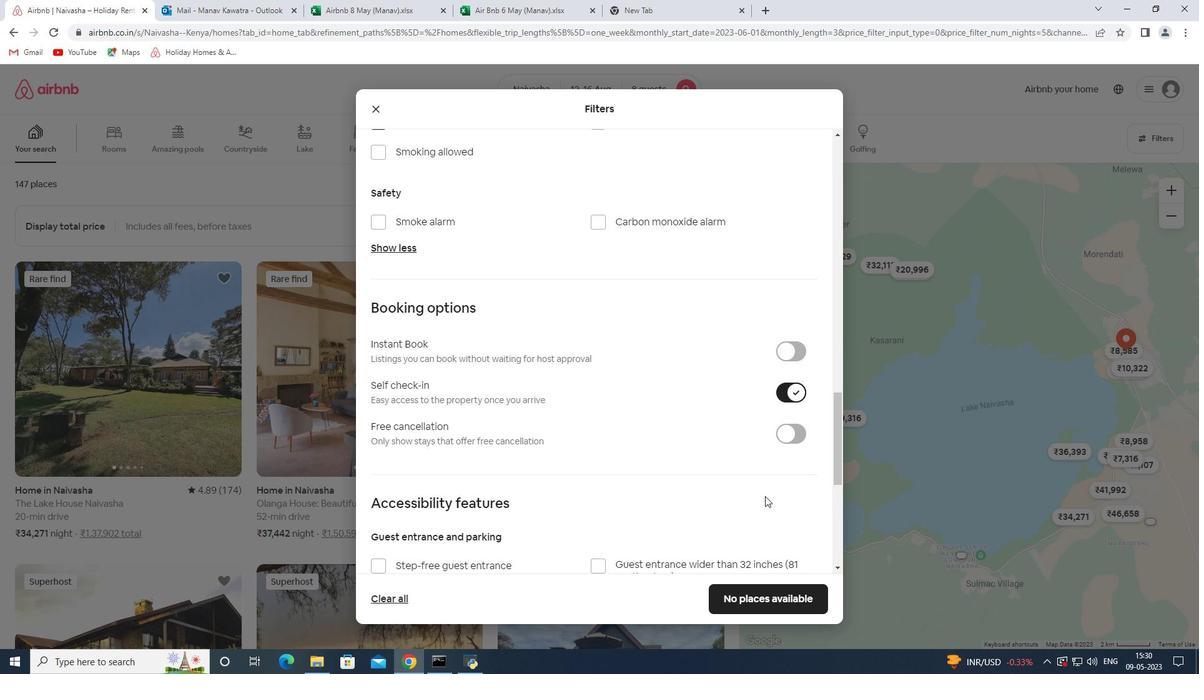 
Action: Mouse scrolled (765, 497) with delta (0, 0)
Screenshot: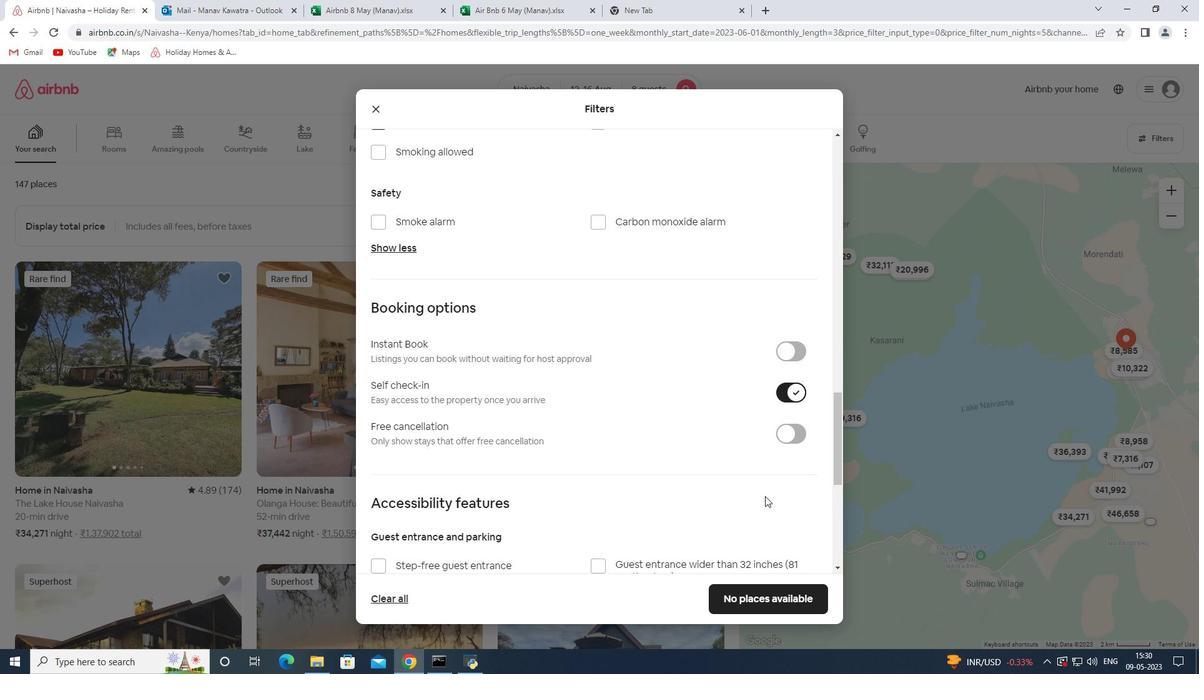 
Action: Mouse scrolled (765, 496) with delta (0, 0)
Screenshot: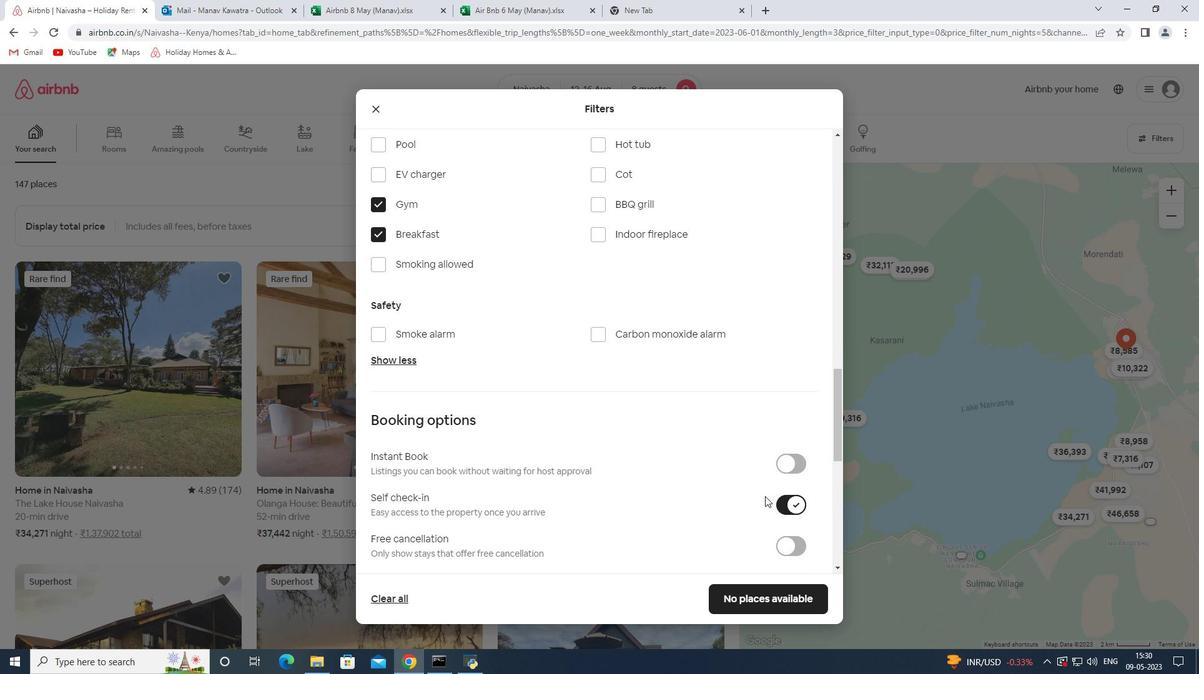 
Action: Mouse scrolled (765, 496) with delta (0, 0)
Screenshot: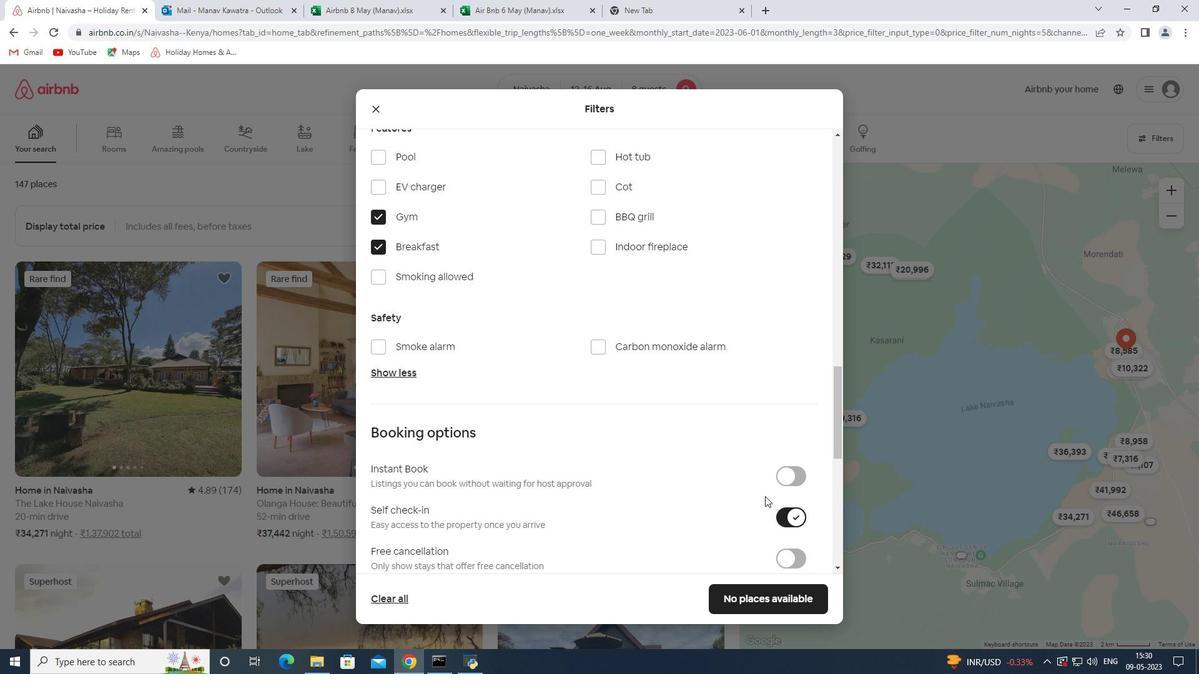 
Action: Mouse scrolled (765, 496) with delta (0, 0)
Screenshot: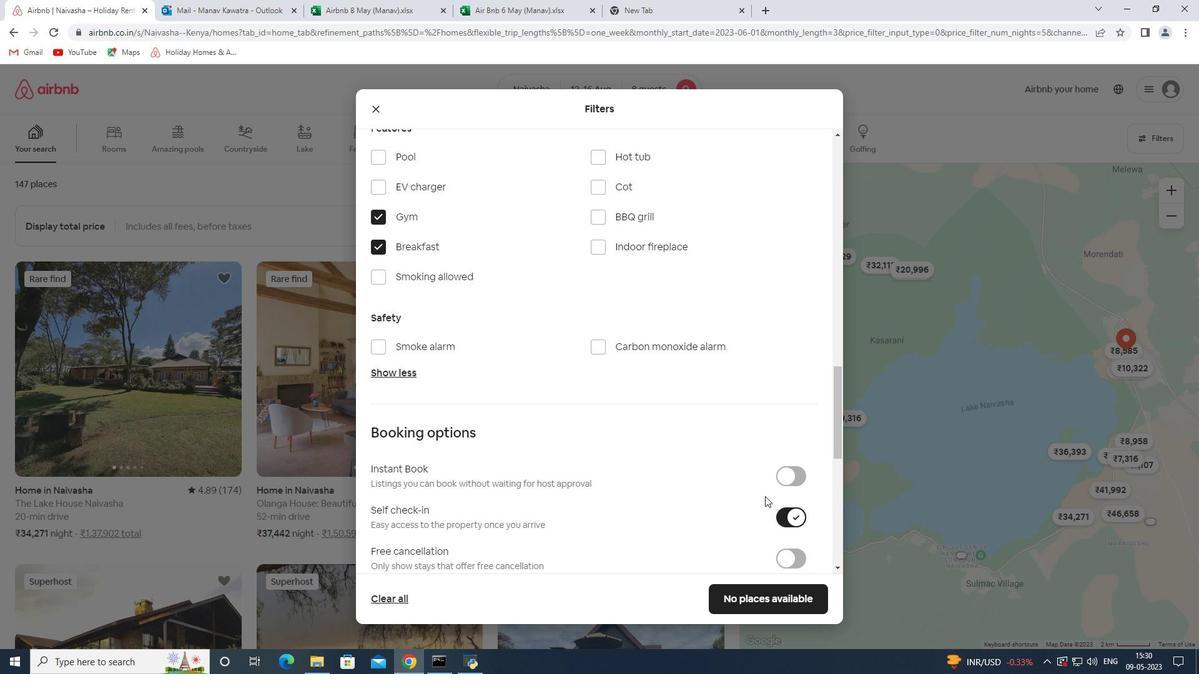 
Action: Mouse scrolled (765, 496) with delta (0, 0)
Screenshot: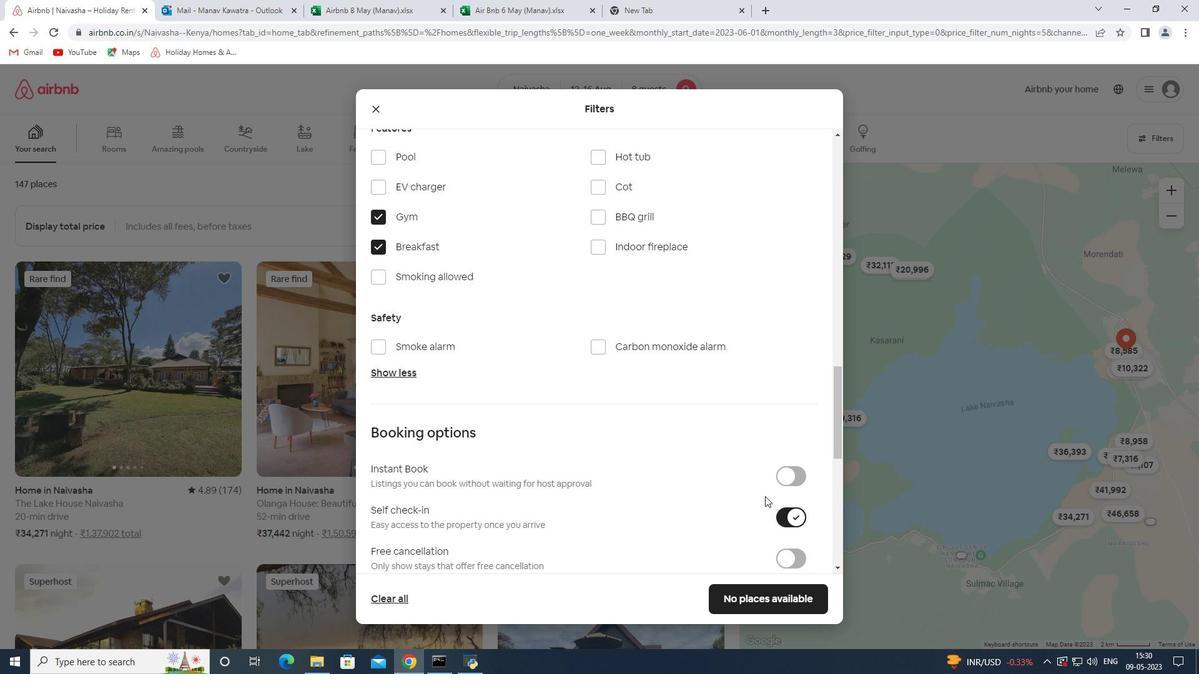 
Action: Mouse scrolled (765, 496) with delta (0, 0)
Screenshot: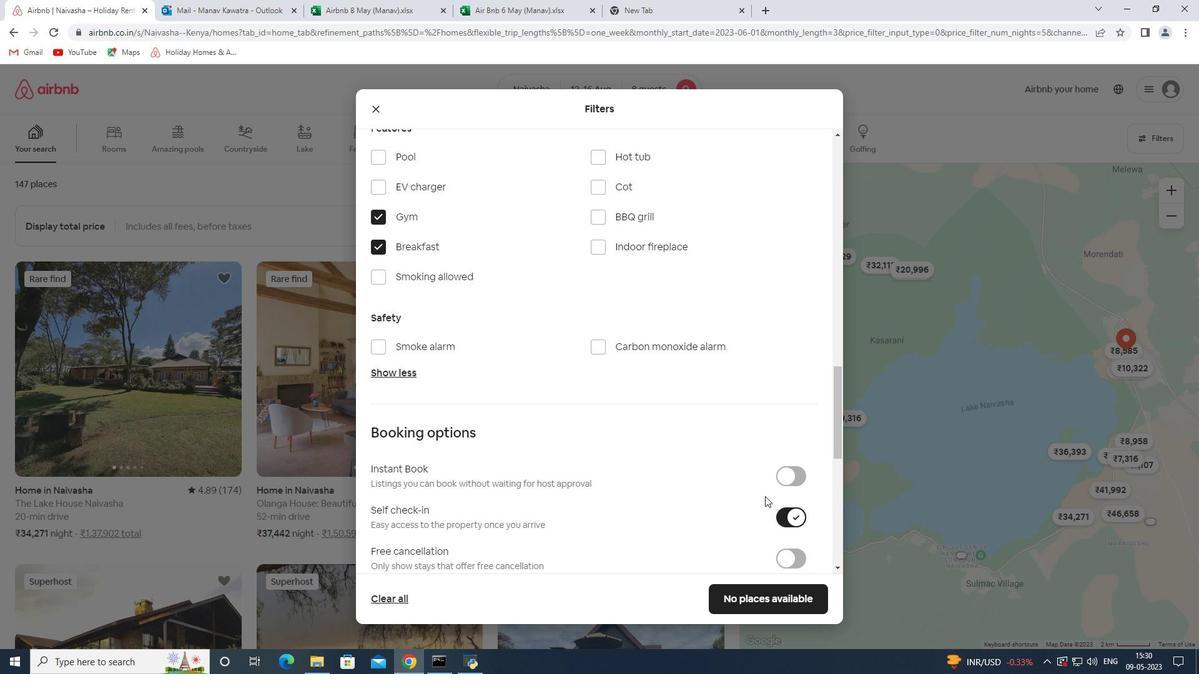 
Action: Mouse scrolled (765, 496) with delta (0, 0)
Screenshot: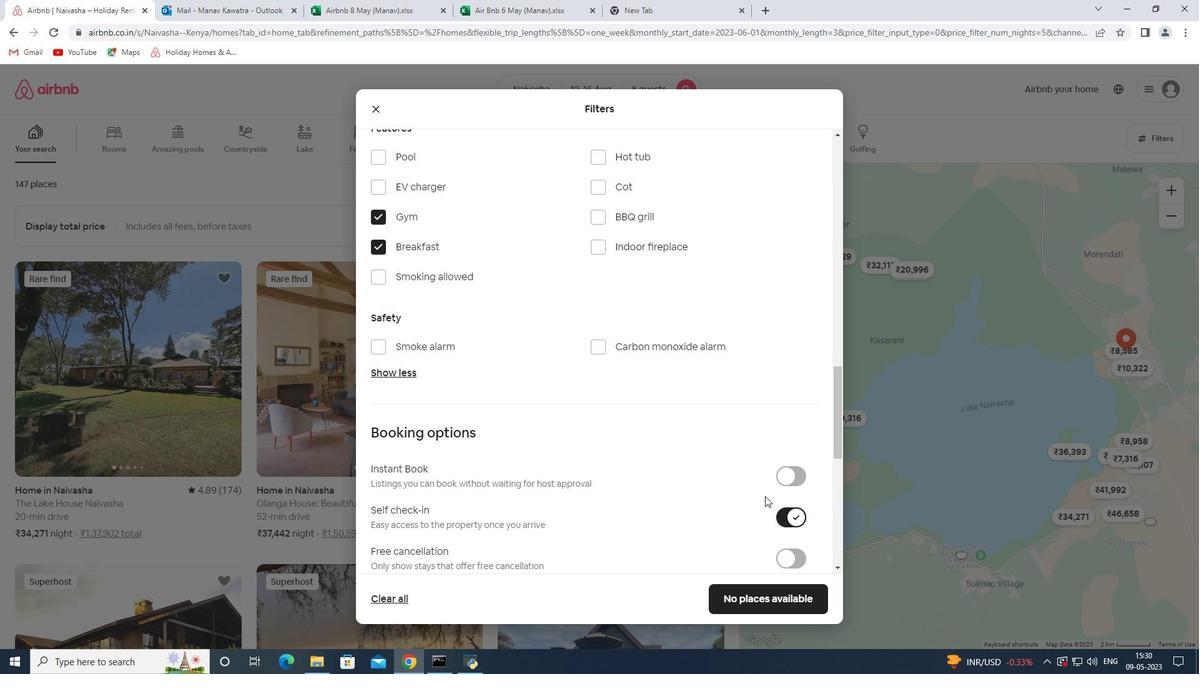 
Action: Mouse scrolled (765, 496) with delta (0, 0)
Screenshot: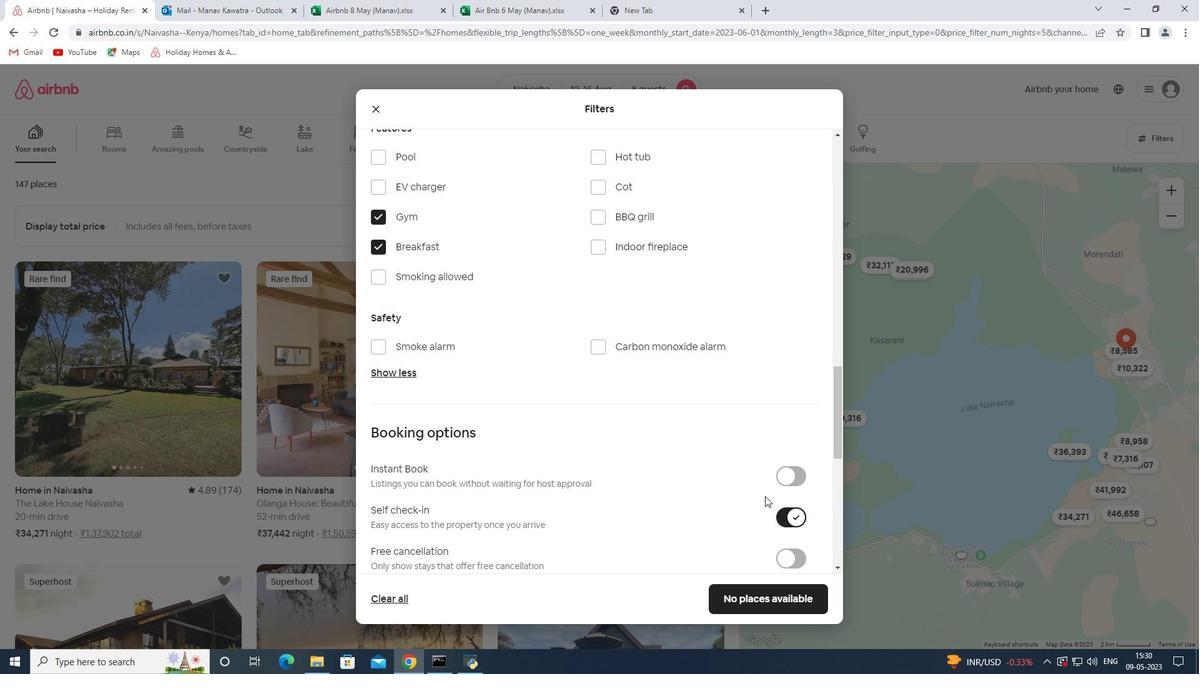 
Action: Mouse scrolled (765, 496) with delta (0, 0)
Screenshot: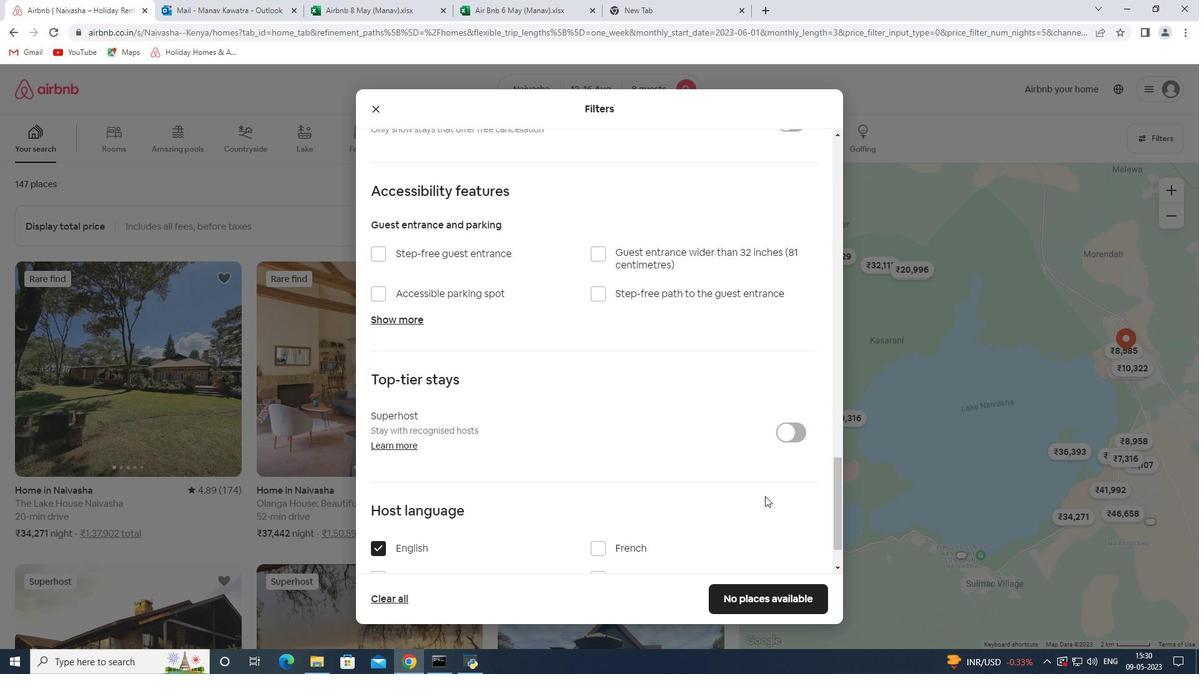 
Action: Mouse scrolled (765, 496) with delta (0, 0)
Screenshot: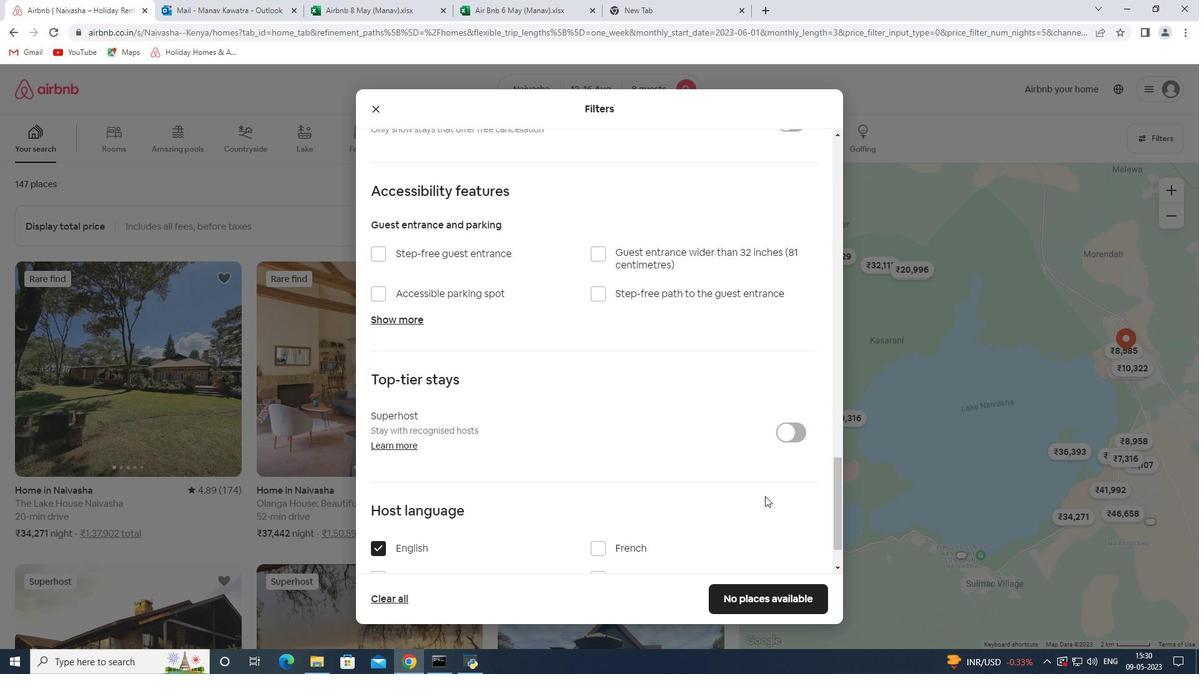 
Action: Mouse scrolled (765, 496) with delta (0, 0)
Screenshot: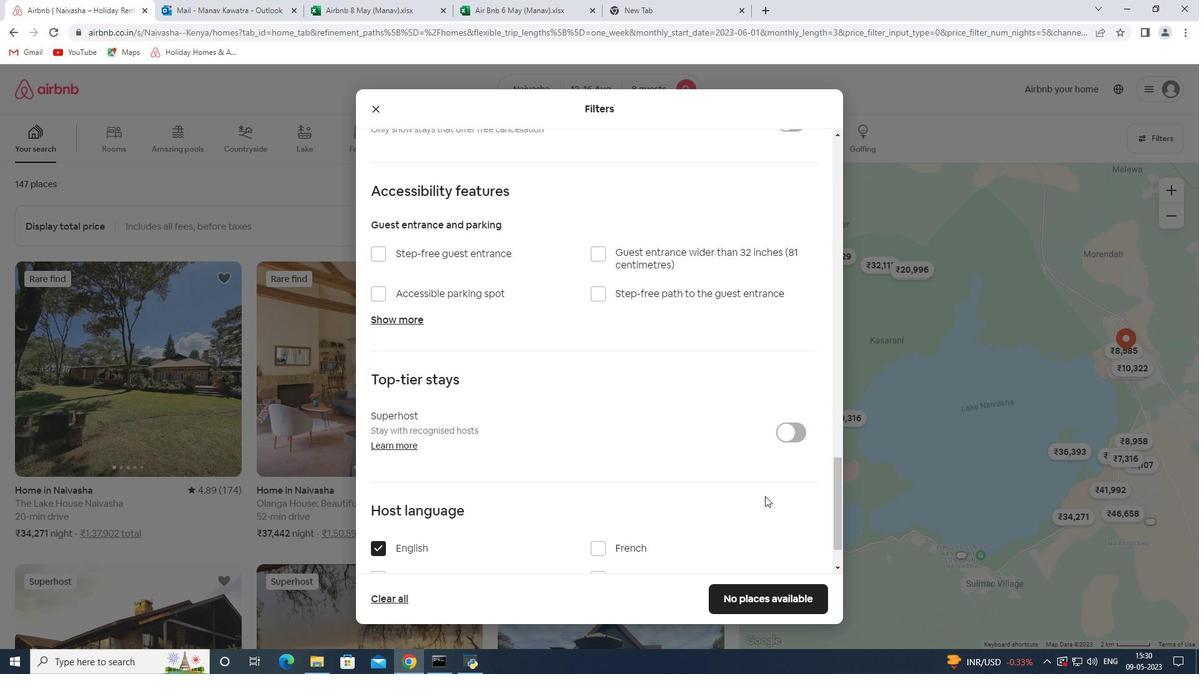 
Action: Mouse scrolled (765, 496) with delta (0, 0)
Screenshot: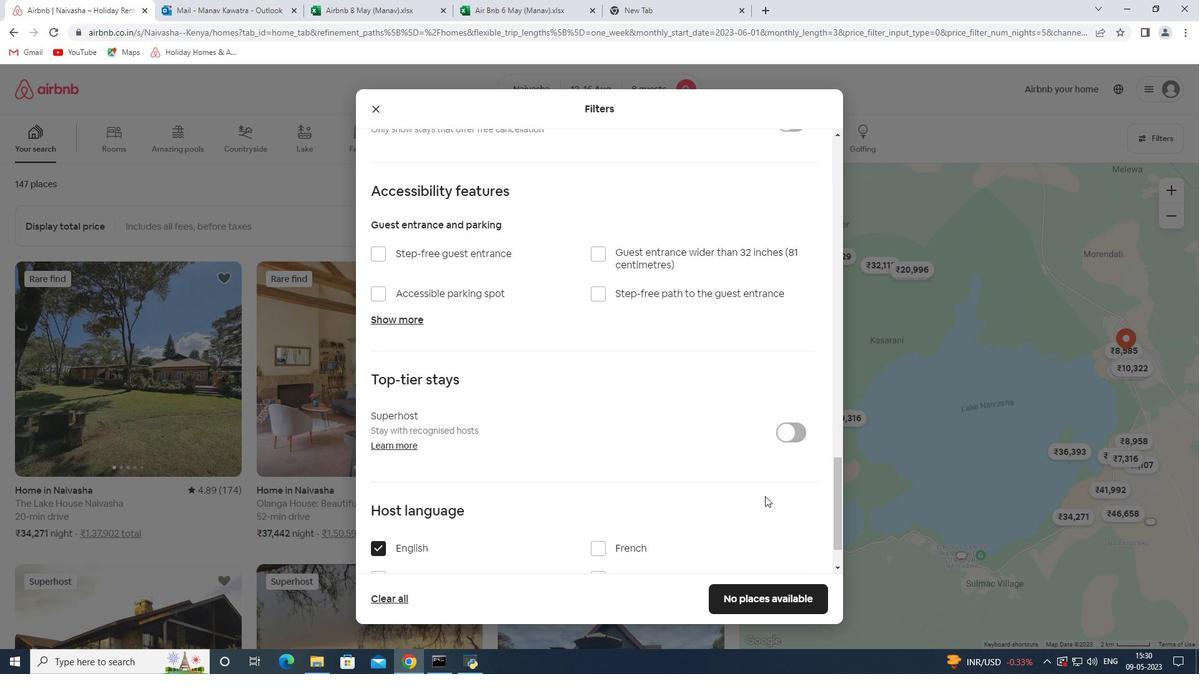 
Action: Mouse scrolled (765, 496) with delta (0, 0)
Screenshot: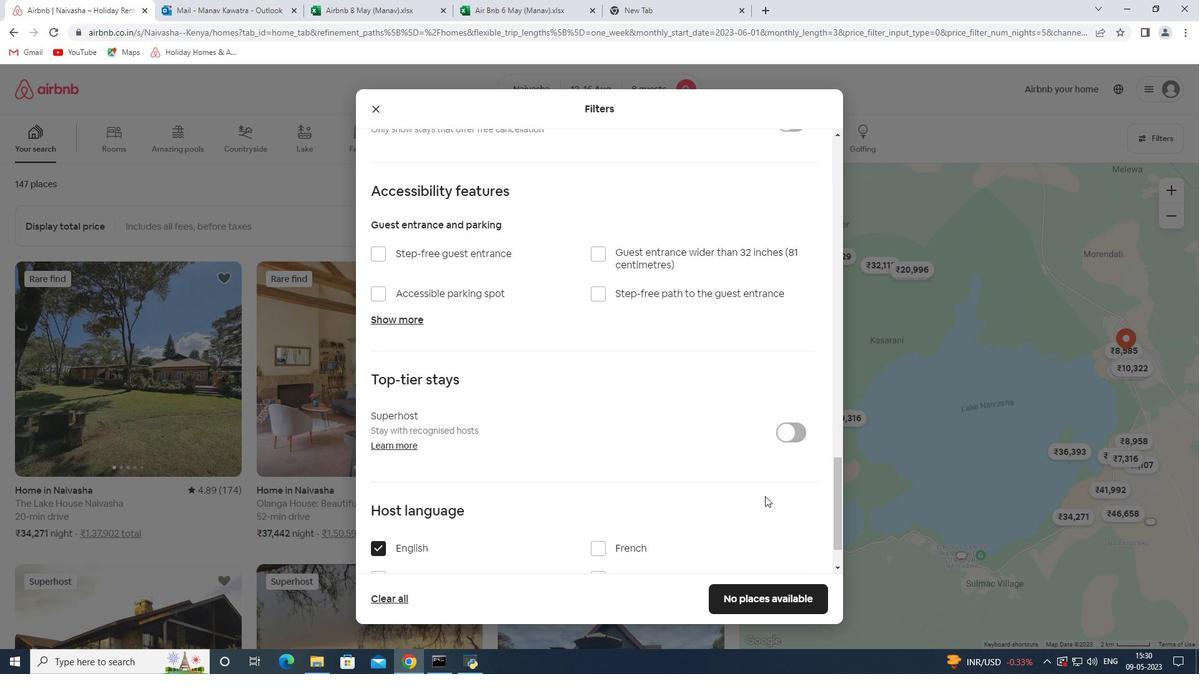 
Action: Mouse scrolled (765, 496) with delta (0, 0)
Screenshot: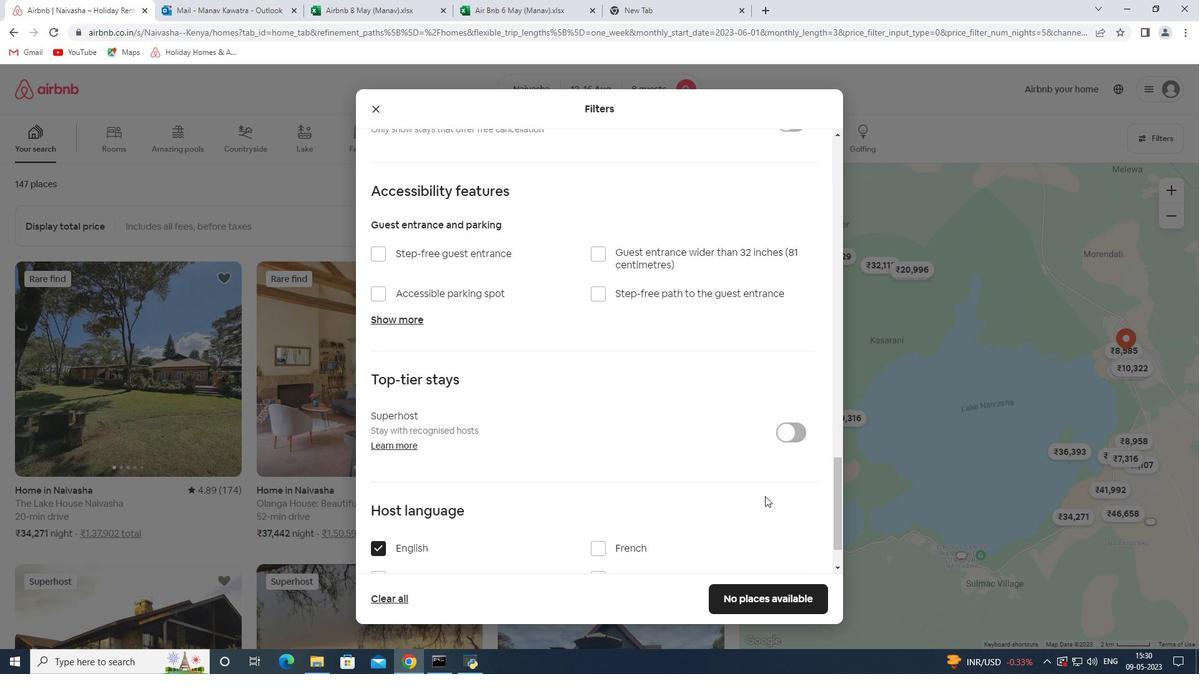 
Action: Mouse scrolled (765, 496) with delta (0, 0)
Screenshot: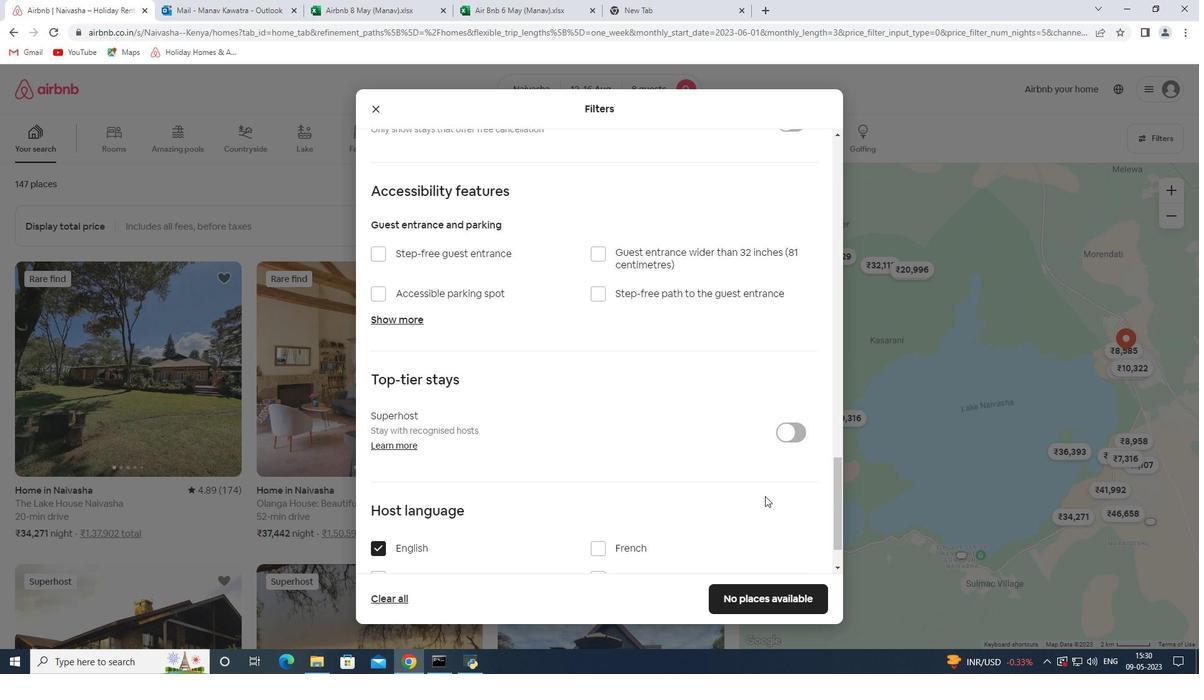 
Action: Mouse moved to (792, 597)
Screenshot: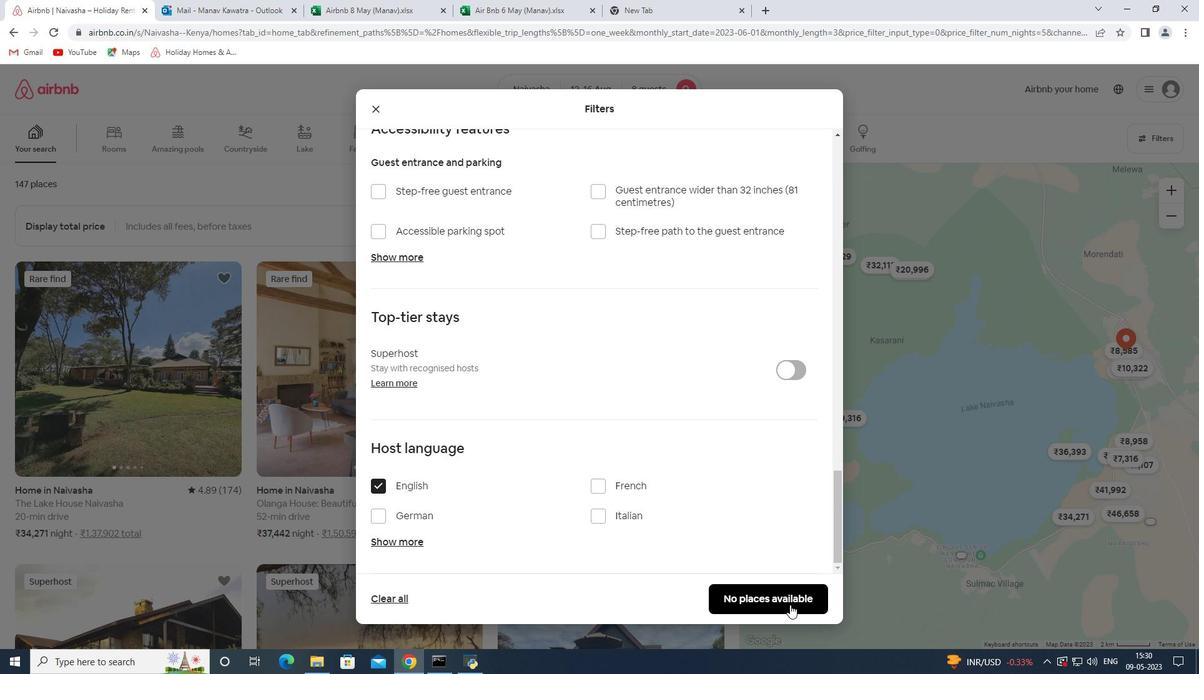 
Action: Mouse pressed left at (792, 597)
Screenshot: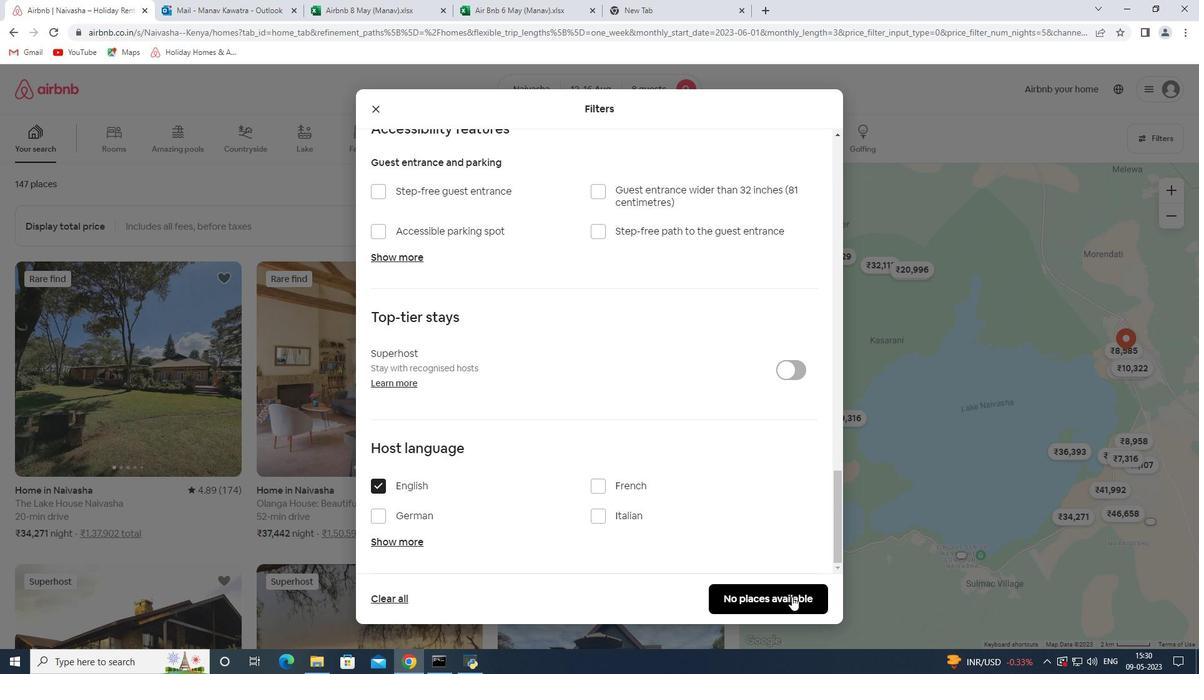 
